 Task: Look for space in Mastic, United States from 28th June, 2023 to 10th July,  2023 for 5 adults in price range Rs.15000 to Rs.25000. Place can be entire place or private room with 5 bedrooms having 5 beds and 5 bathrooms. Property type can be house, flat, guest house. Amenities needed are: wifi, TV, free parkinig on premises, gym, breakfast. Booking option can be shelf check-in. Required host language is English.
Action: Mouse moved to (518, 69)
Screenshot: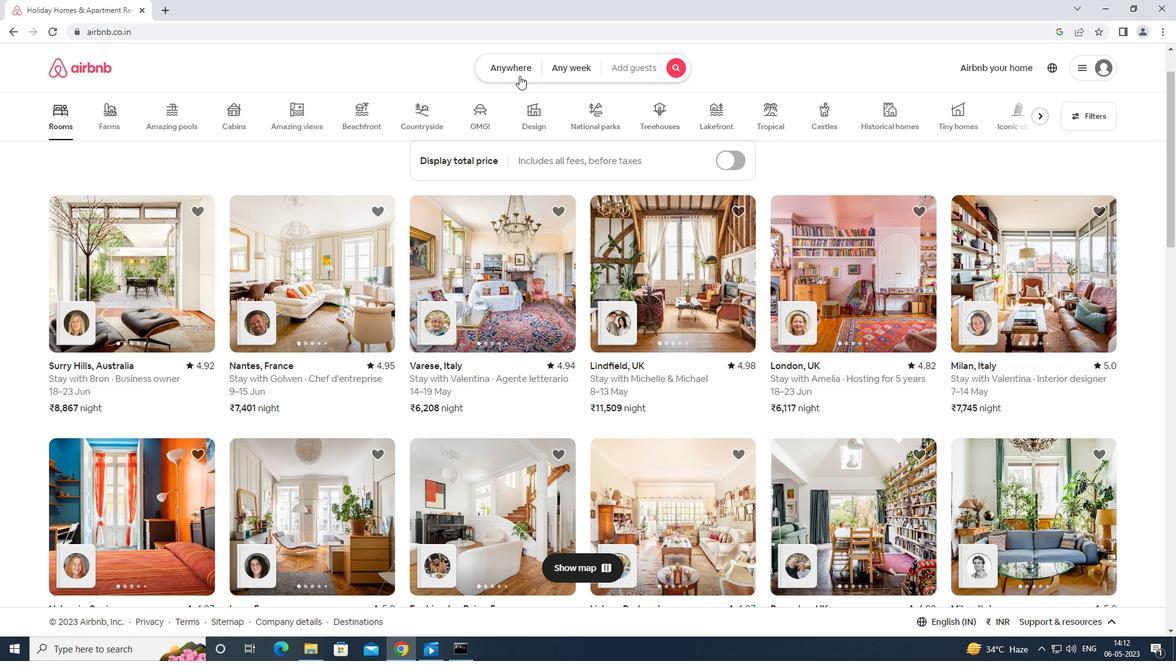 
Action: Mouse pressed left at (518, 69)
Screenshot: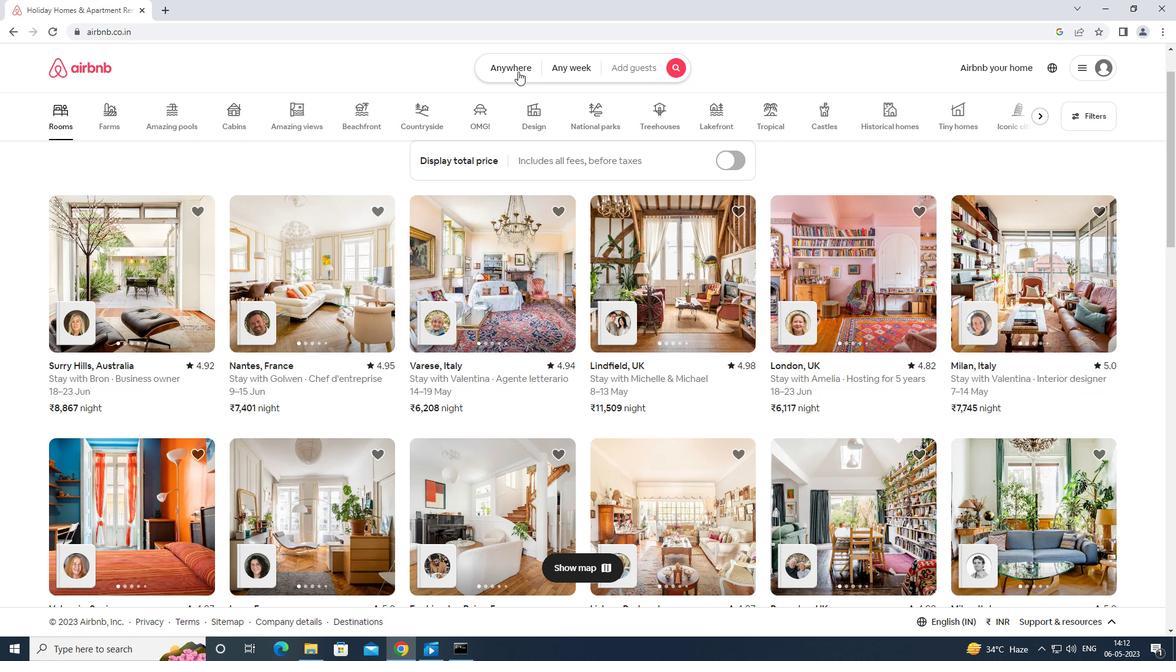 
Action: Mouse moved to (509, 108)
Screenshot: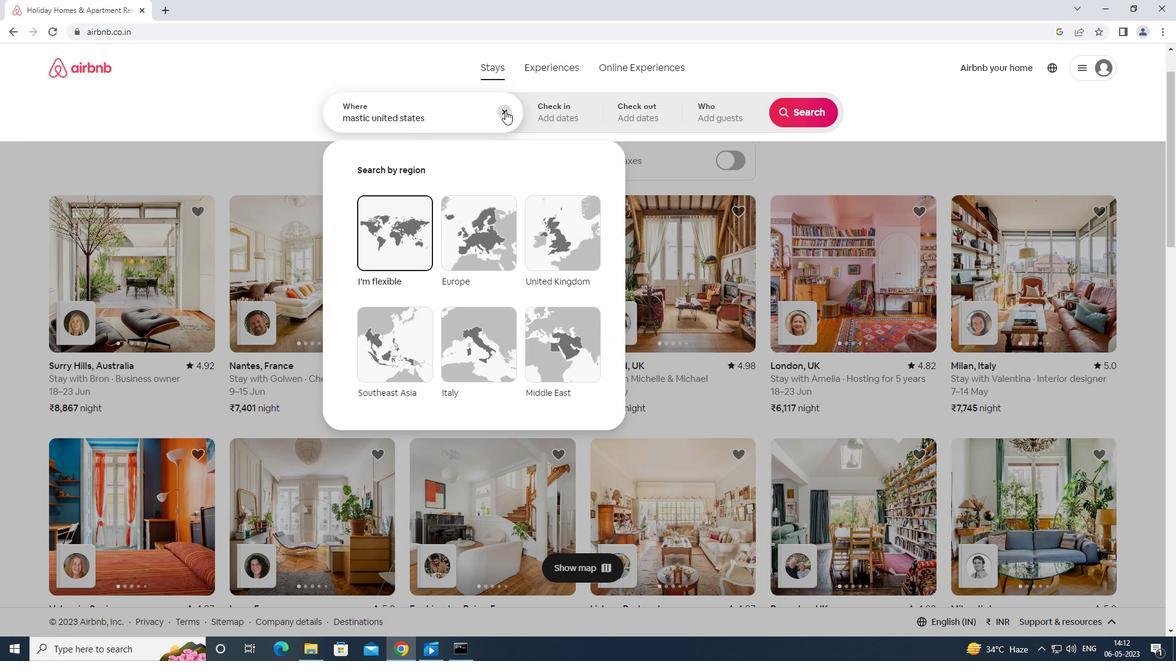 
Action: Mouse pressed left at (509, 108)
Screenshot: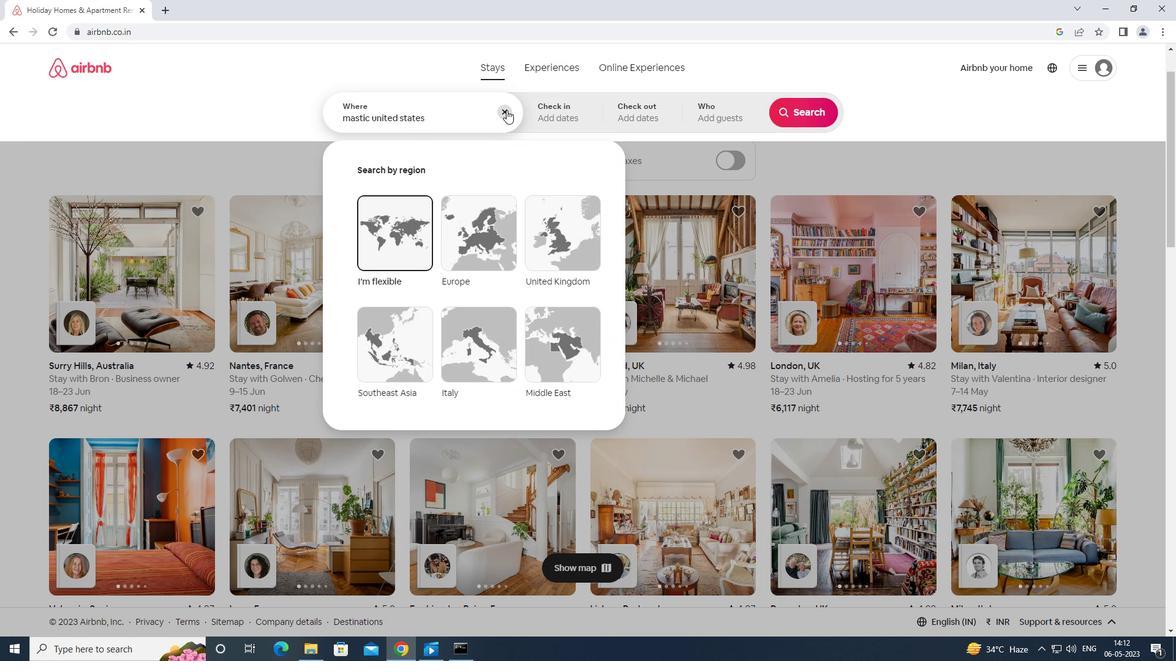 
Action: Mouse moved to (458, 111)
Screenshot: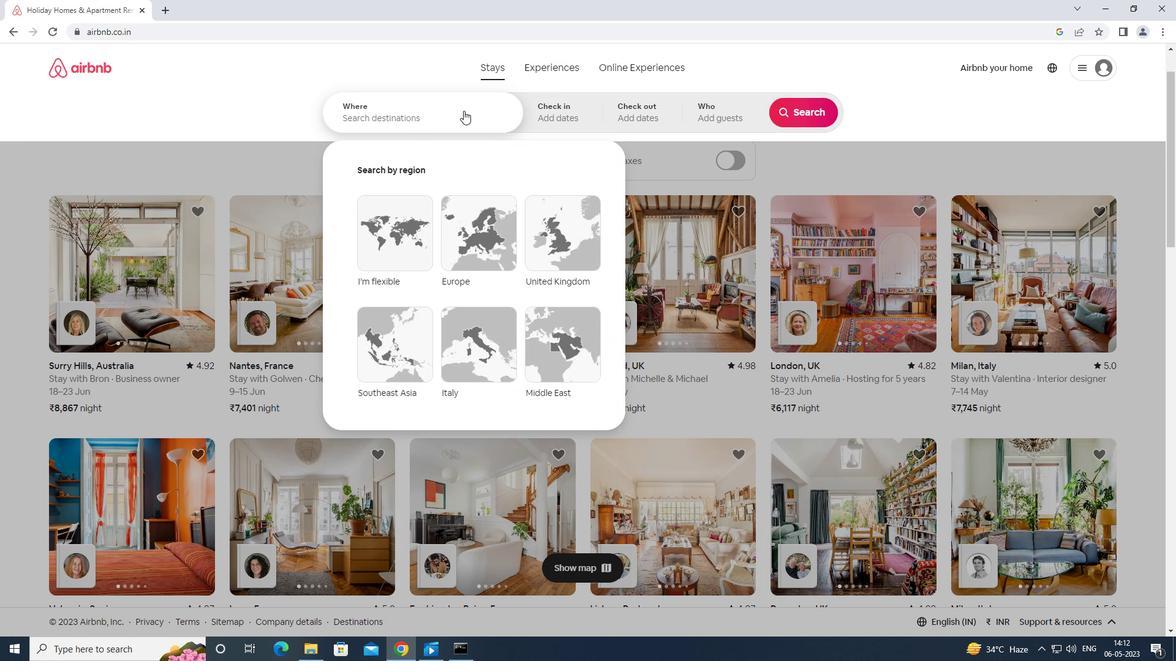 
Action: Key pressed mastic<Key.space>united<Key.space>states<Key.enter>
Screenshot: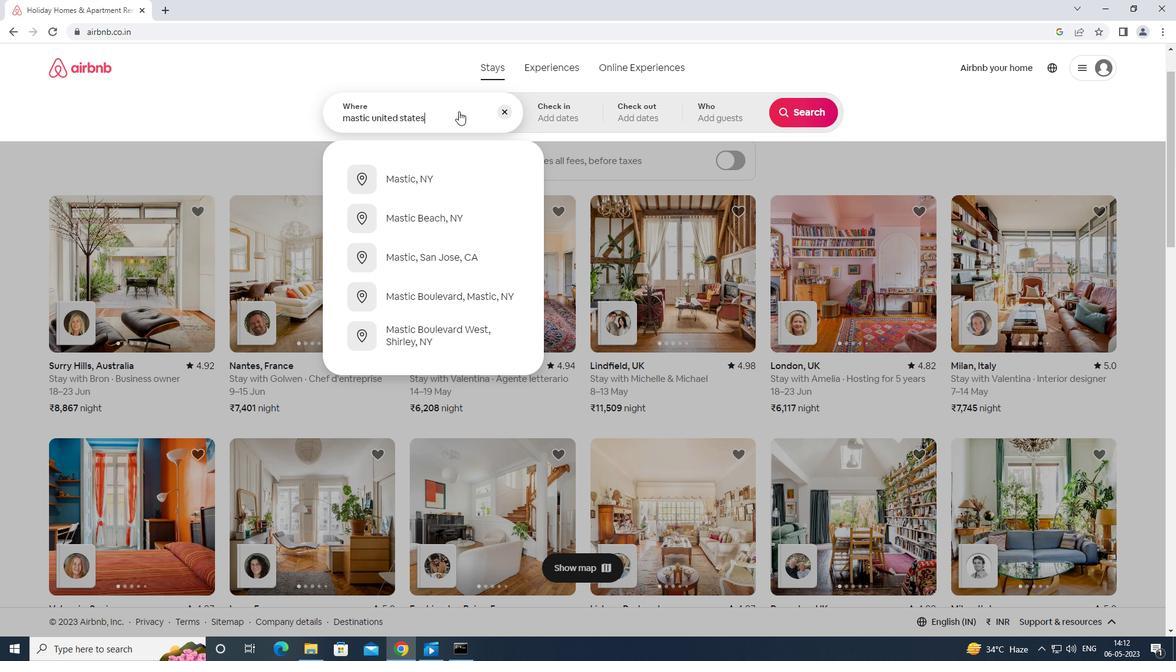
Action: Mouse moved to (700, 379)
Screenshot: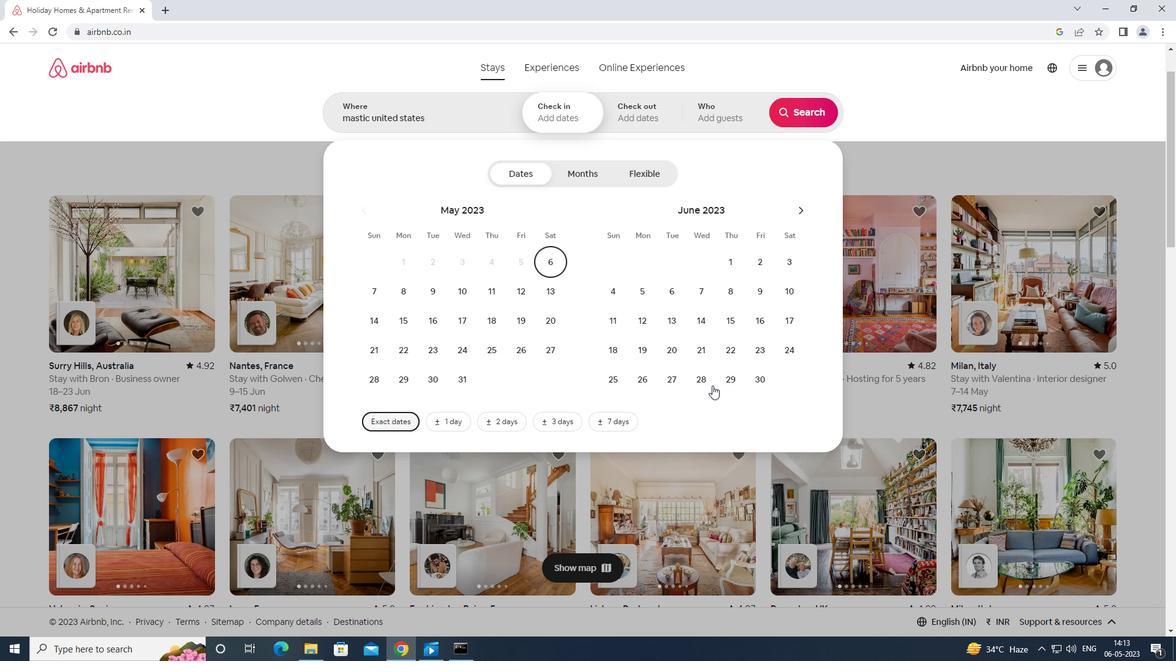 
Action: Mouse pressed left at (700, 379)
Screenshot: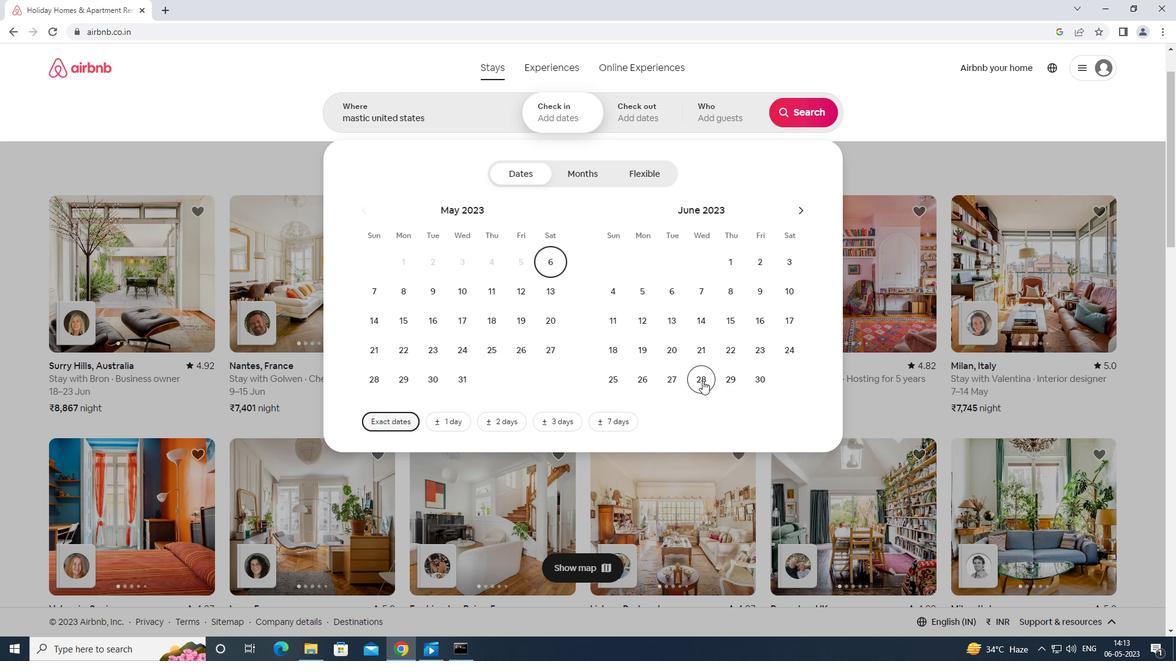 
Action: Mouse moved to (801, 209)
Screenshot: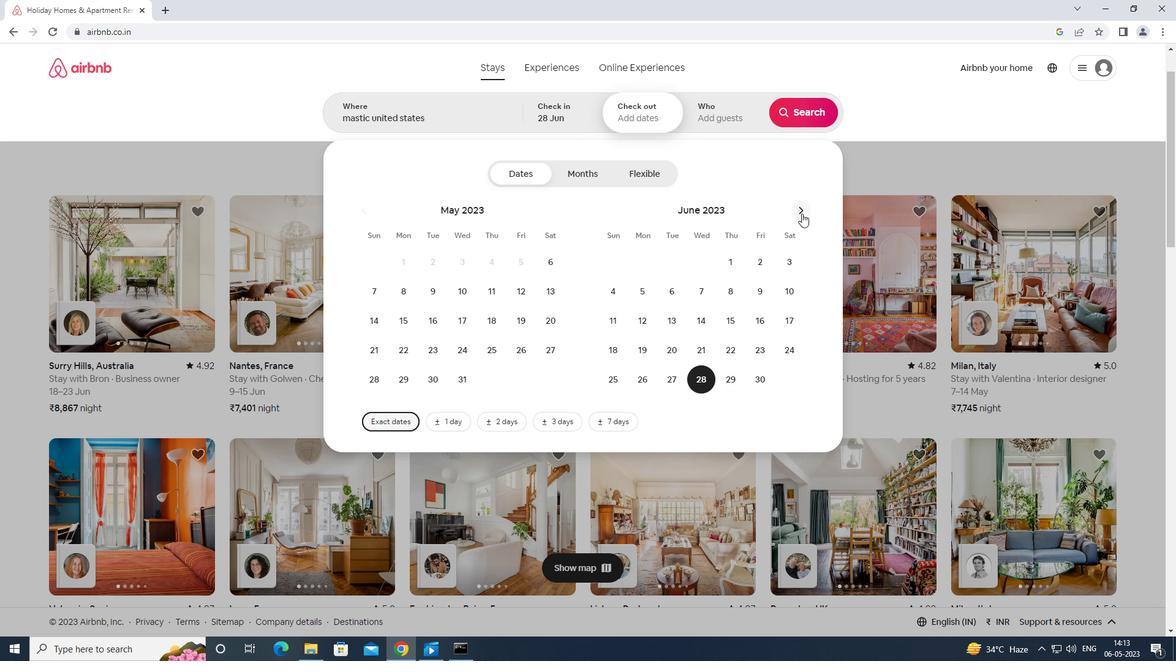 
Action: Mouse pressed left at (801, 209)
Screenshot: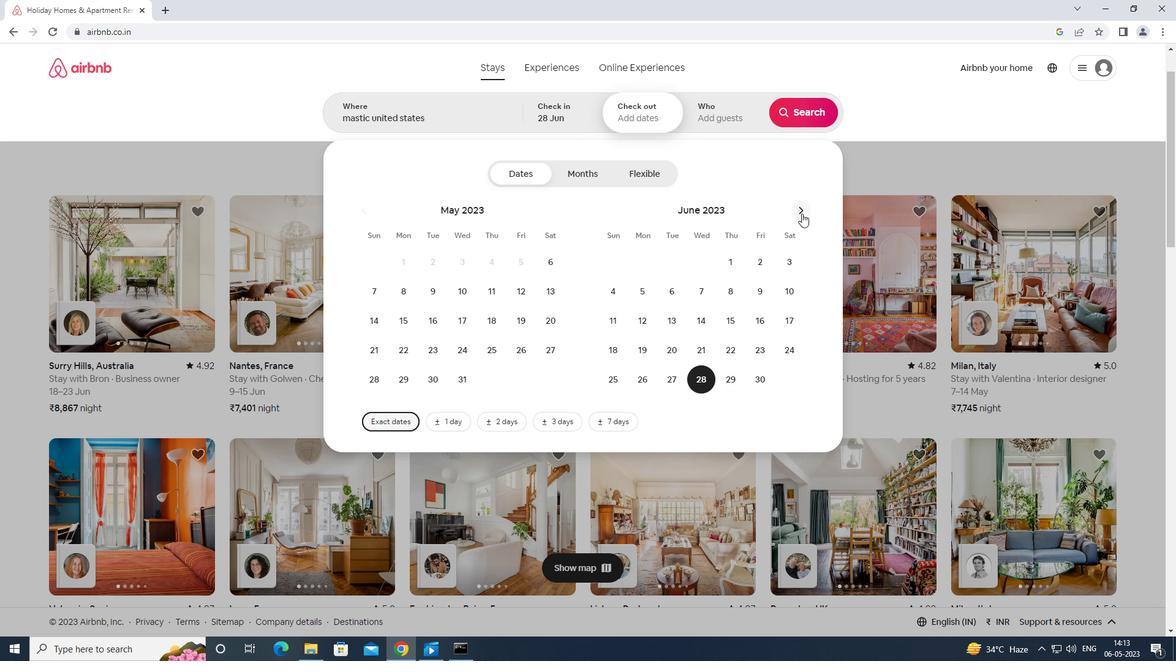 
Action: Mouse moved to (638, 321)
Screenshot: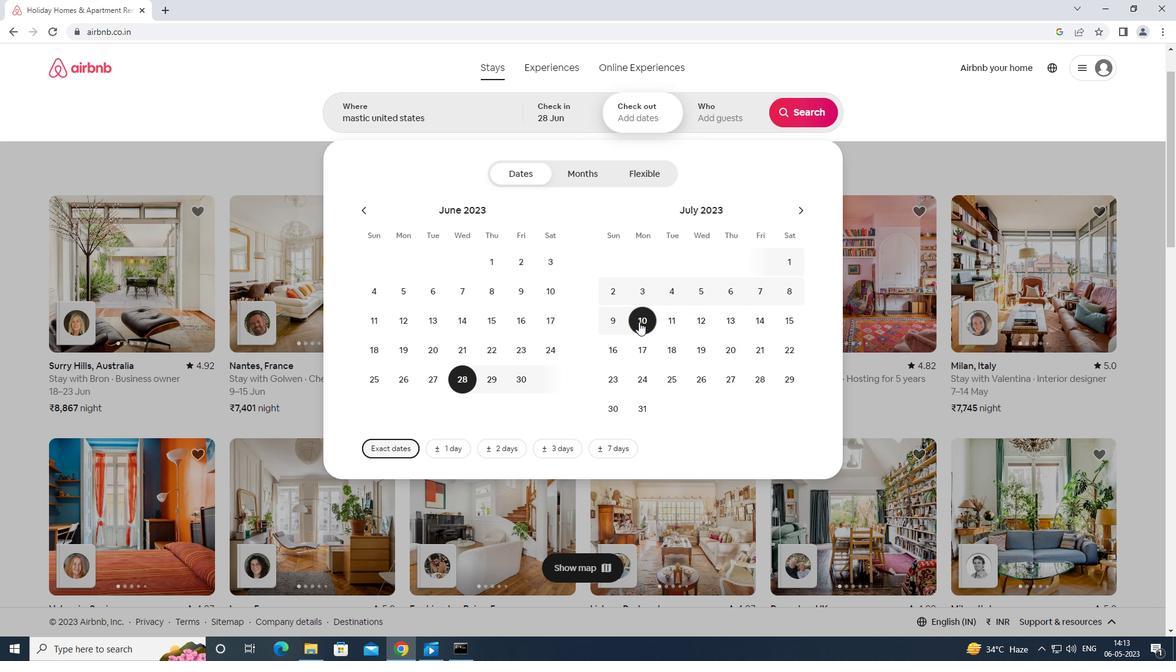 
Action: Mouse pressed left at (638, 321)
Screenshot: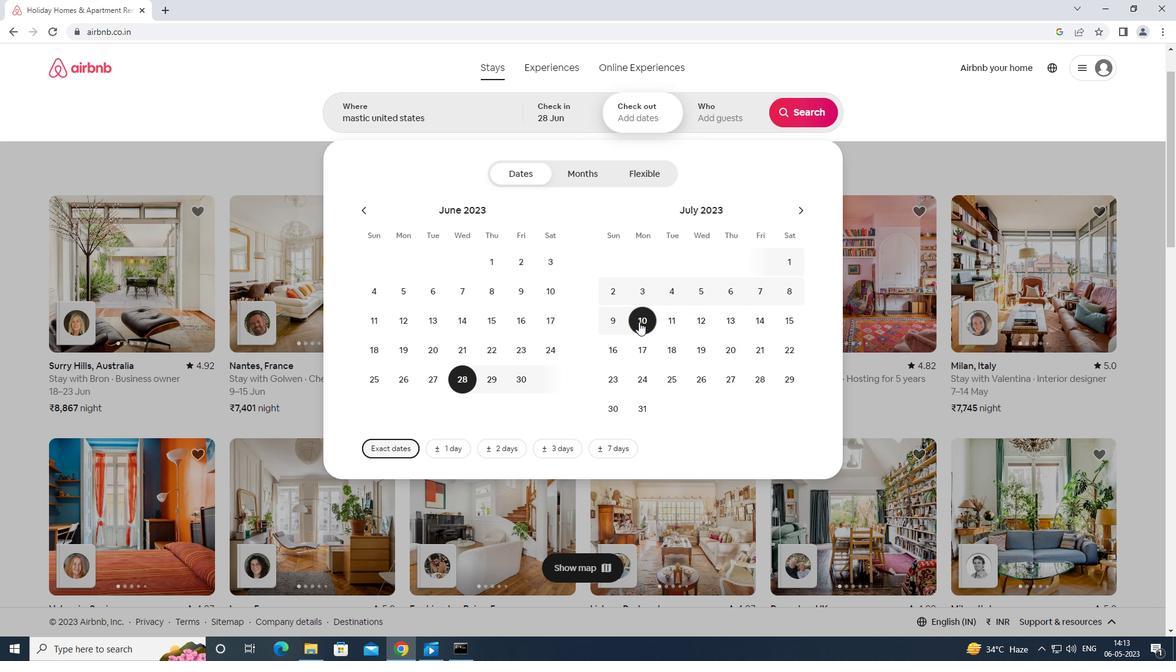 
Action: Mouse moved to (725, 109)
Screenshot: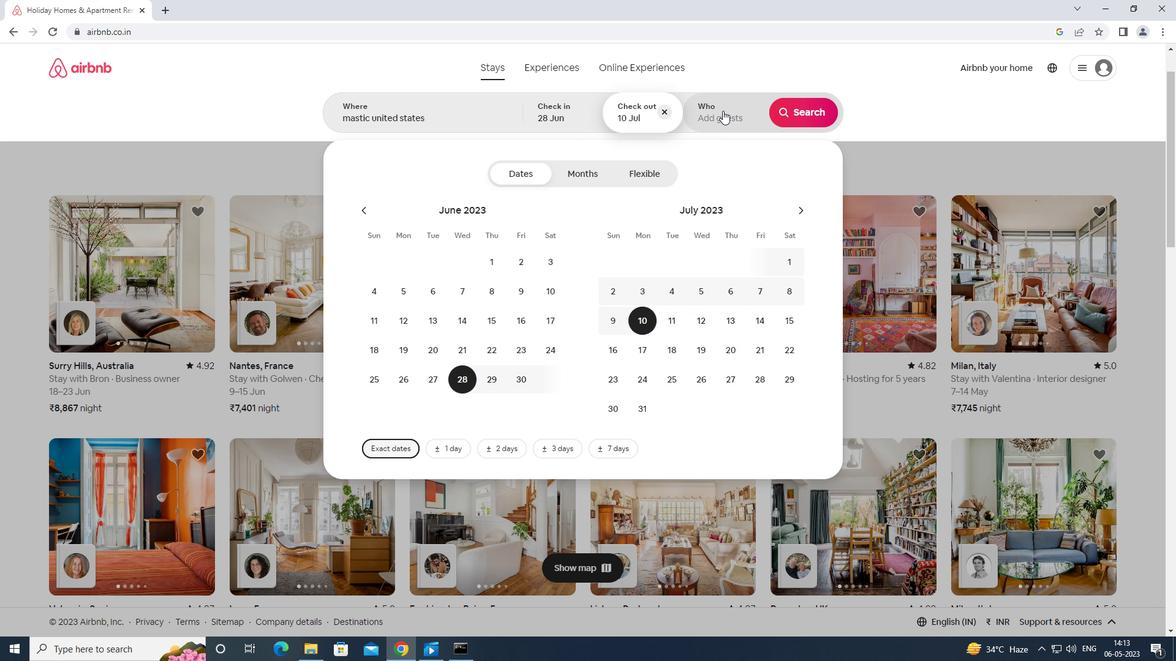 
Action: Mouse pressed left at (725, 109)
Screenshot: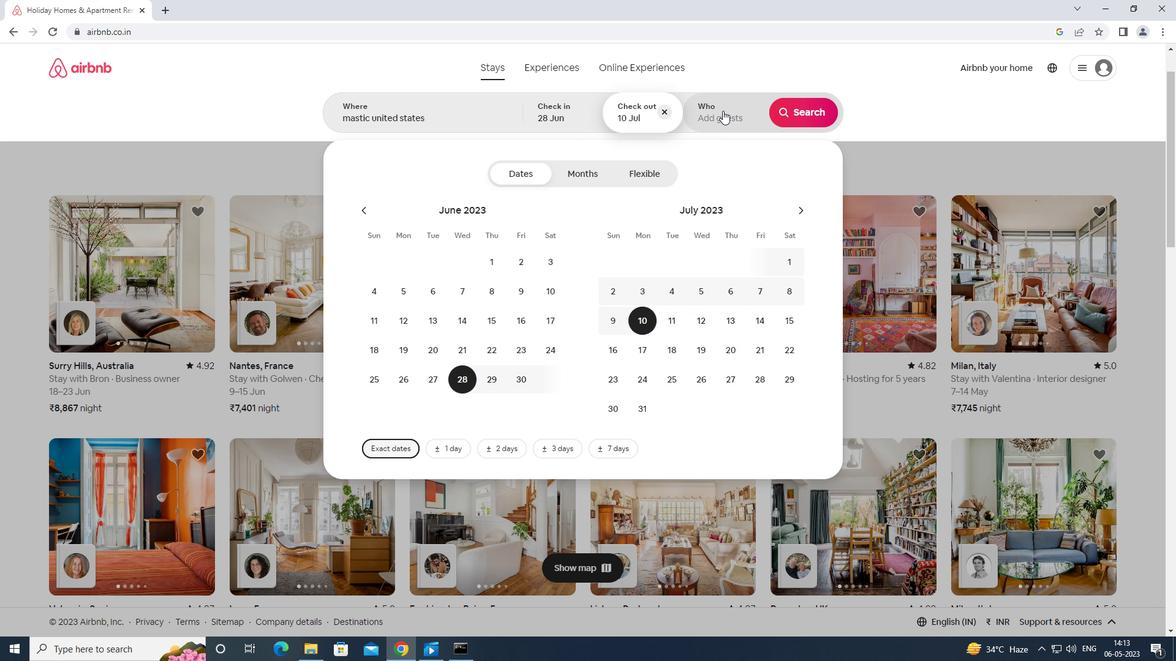 
Action: Mouse moved to (798, 173)
Screenshot: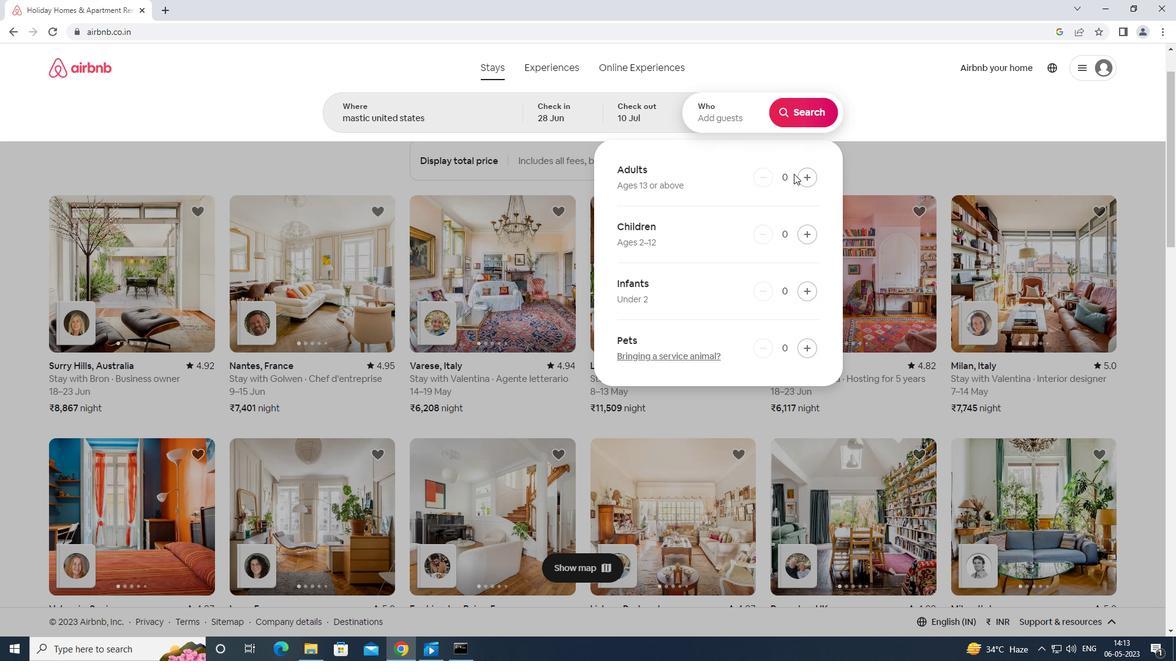 
Action: Mouse pressed left at (798, 173)
Screenshot: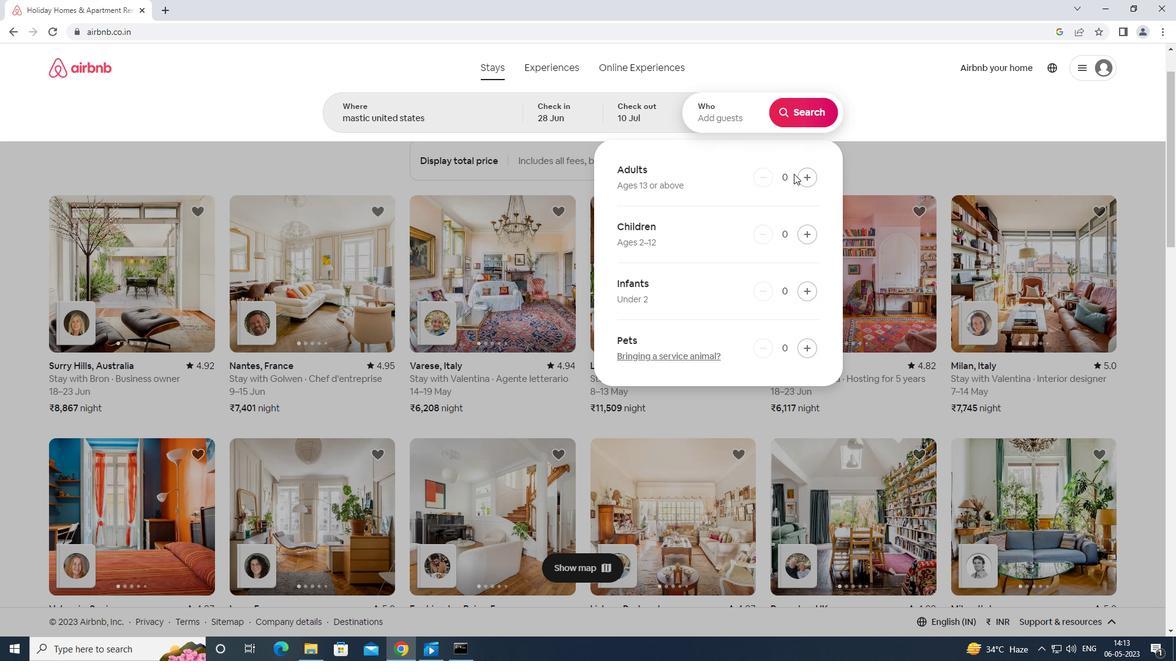 
Action: Mouse pressed left at (798, 173)
Screenshot: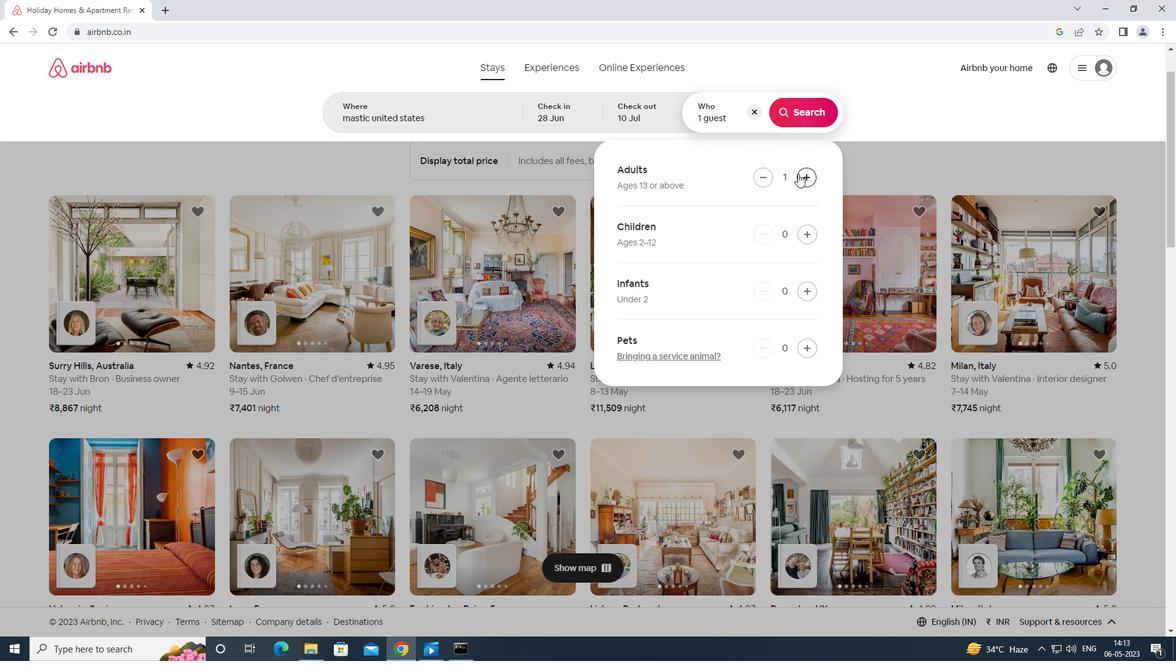 
Action: Mouse moved to (798, 173)
Screenshot: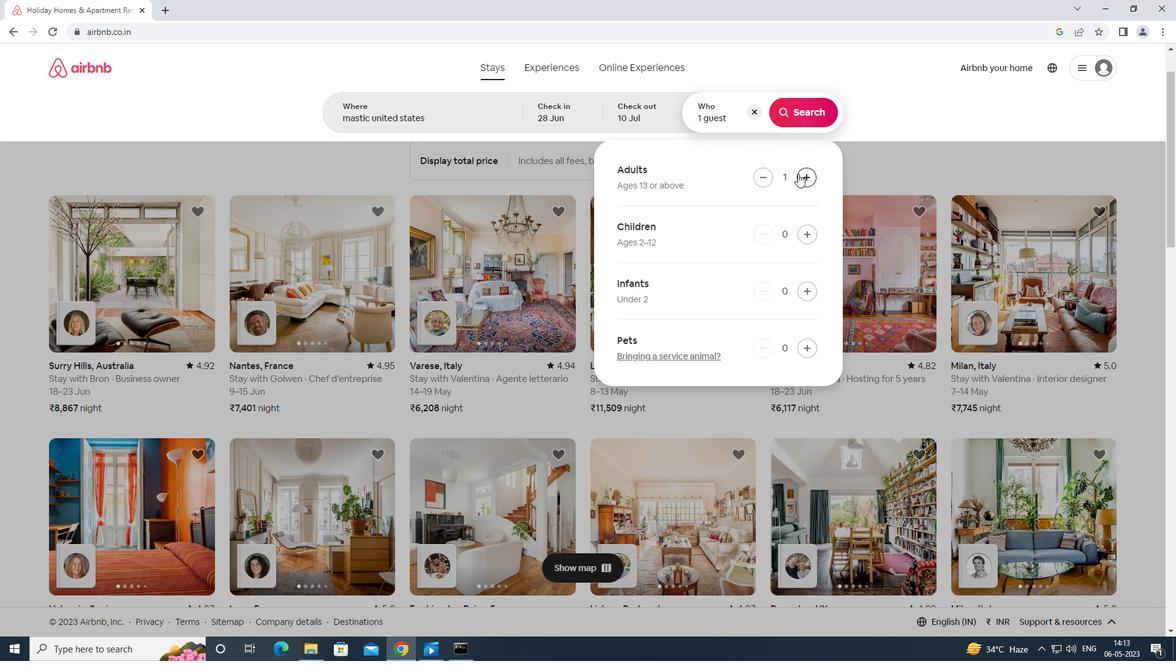 
Action: Mouse pressed left at (798, 173)
Screenshot: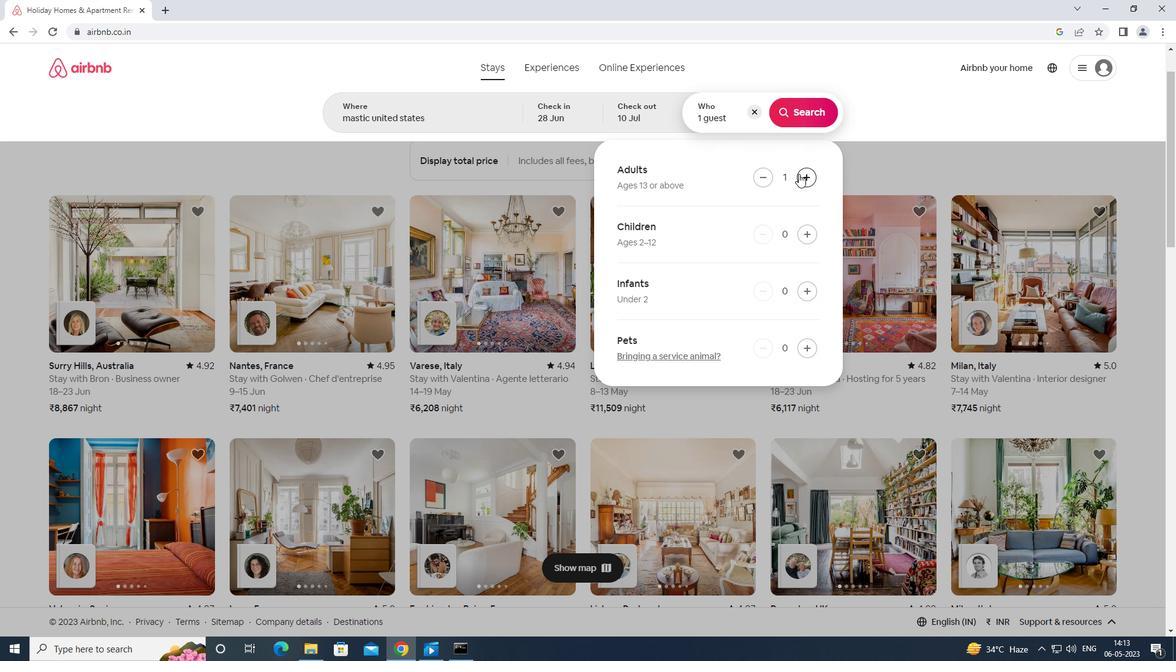 
Action: Mouse pressed left at (798, 173)
Screenshot: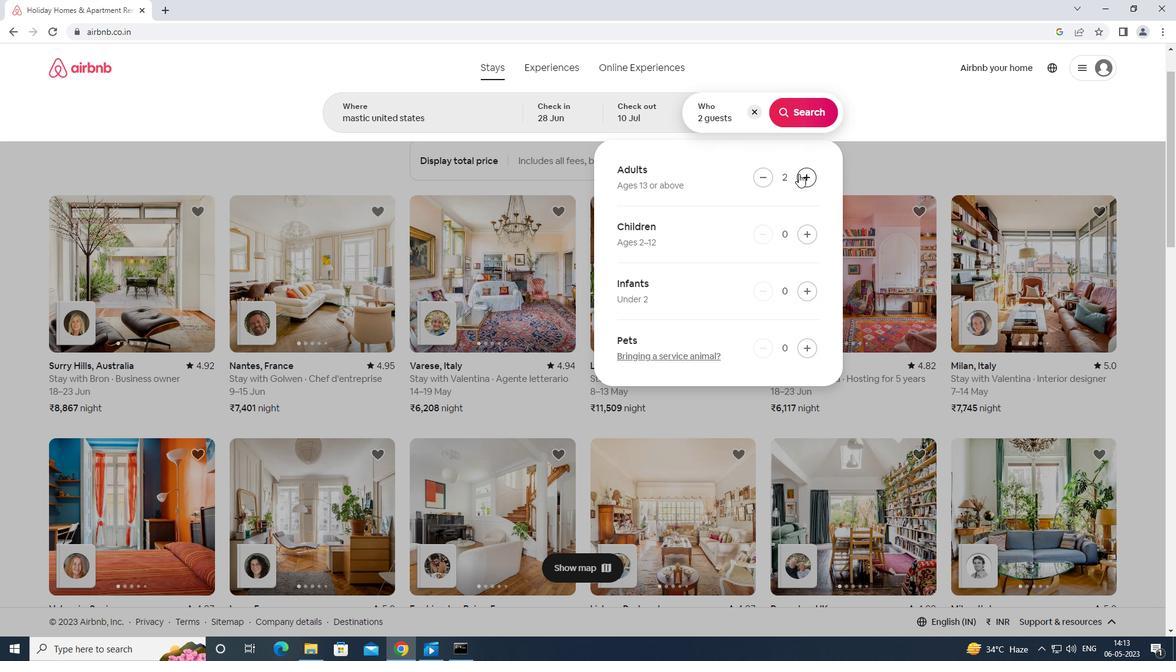 
Action: Mouse pressed left at (798, 173)
Screenshot: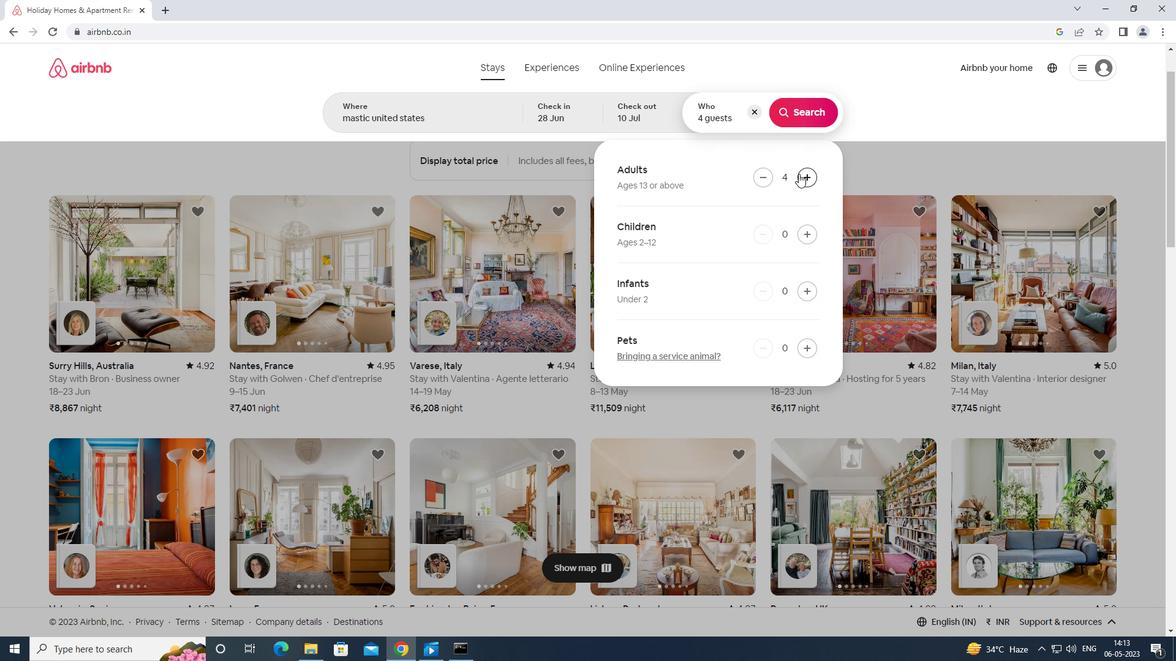 
Action: Mouse moved to (808, 120)
Screenshot: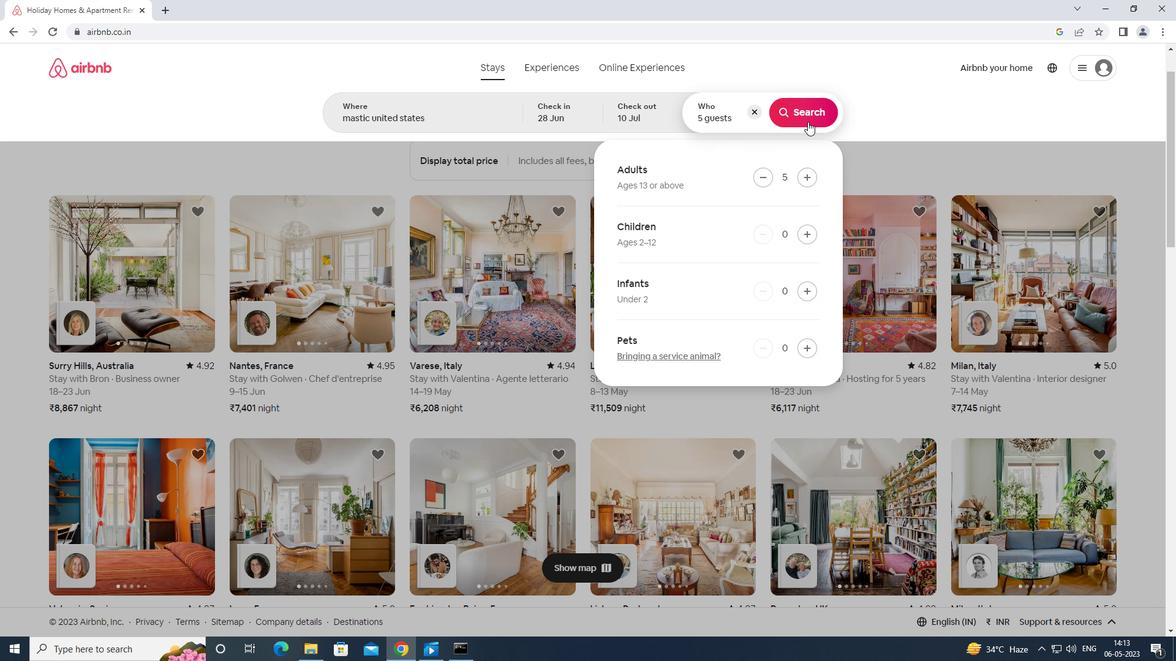
Action: Mouse pressed left at (808, 120)
Screenshot: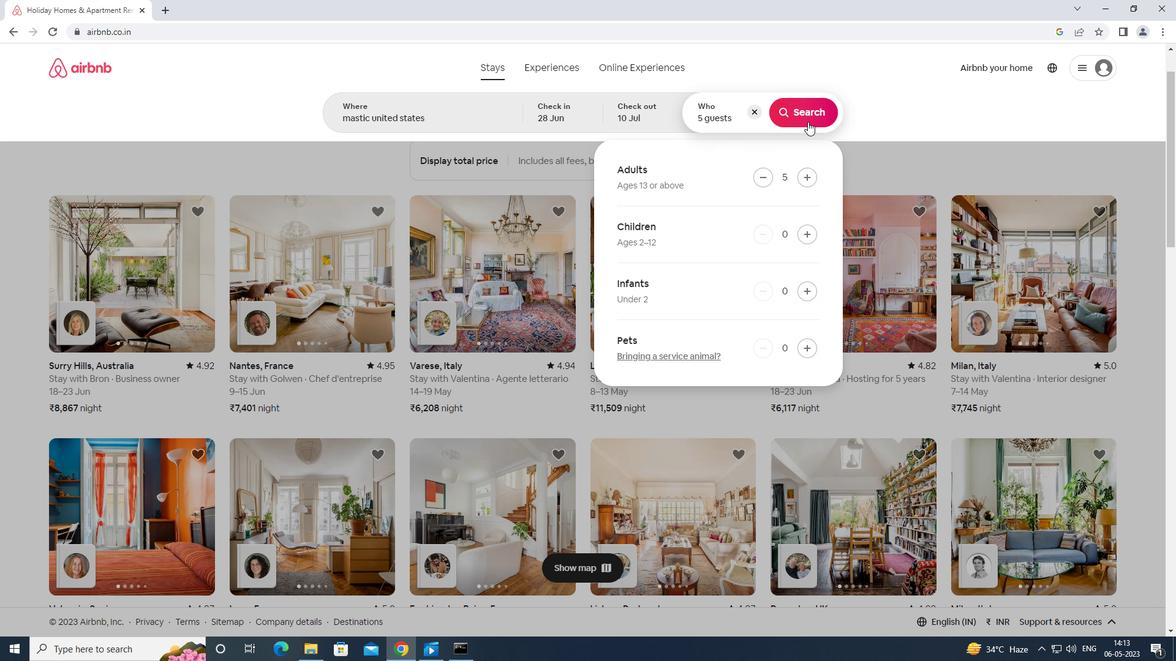 
Action: Mouse moved to (1135, 117)
Screenshot: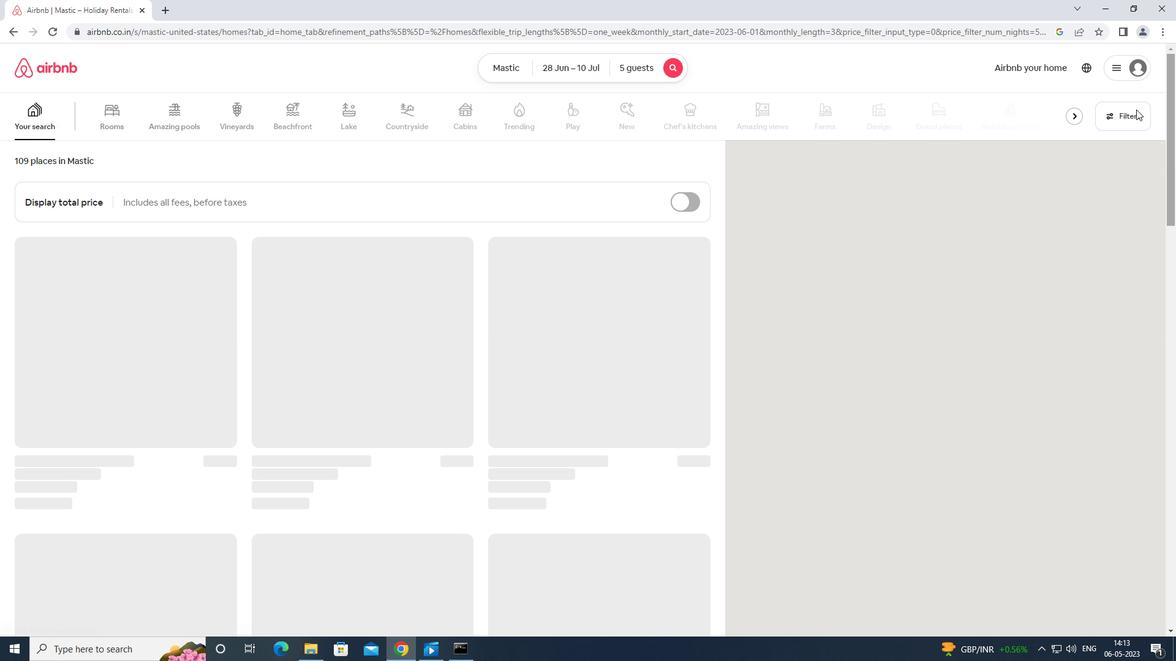 
Action: Mouse pressed left at (1135, 117)
Screenshot: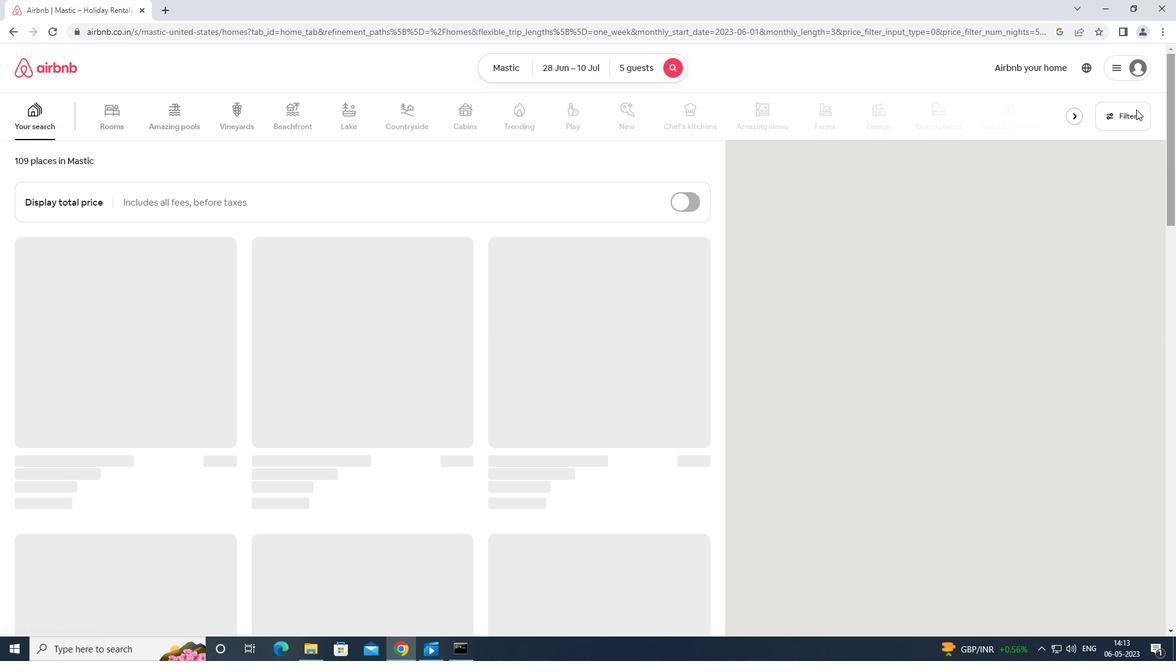 
Action: Mouse moved to (513, 415)
Screenshot: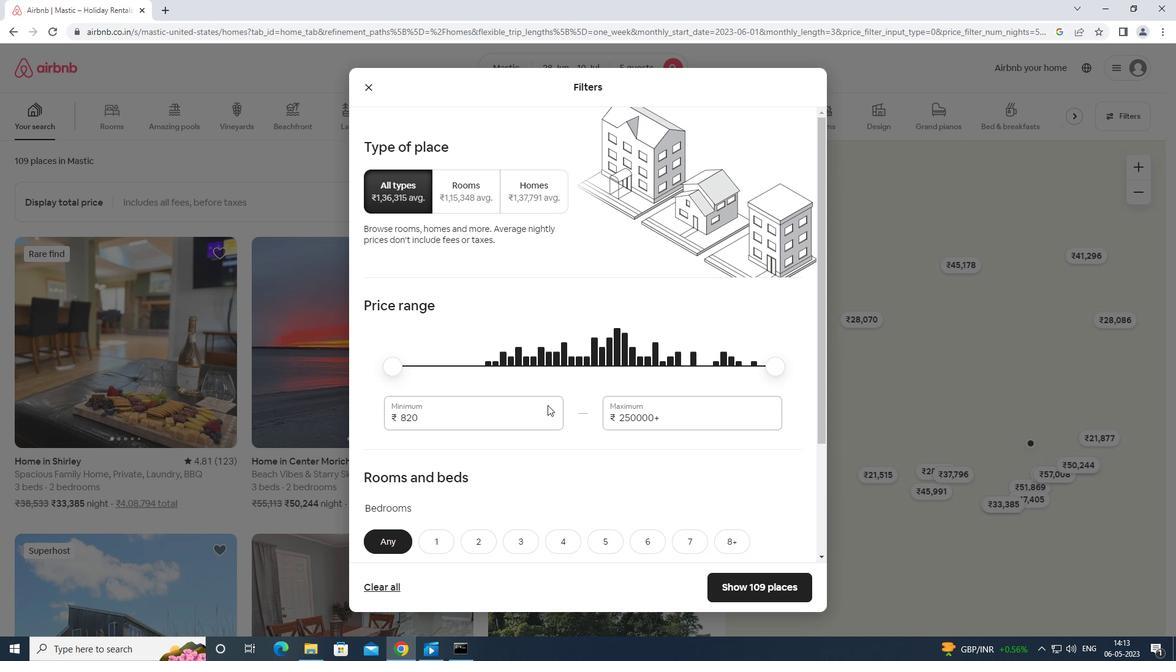 
Action: Mouse pressed left at (513, 415)
Screenshot: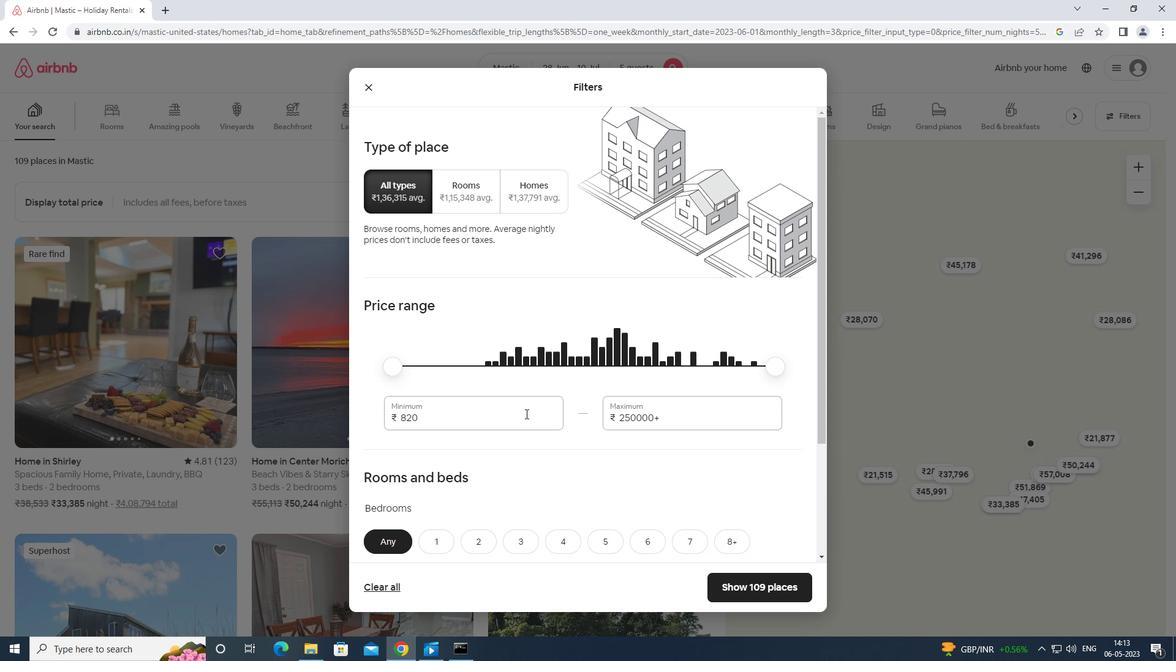 
Action: Mouse moved to (513, 415)
Screenshot: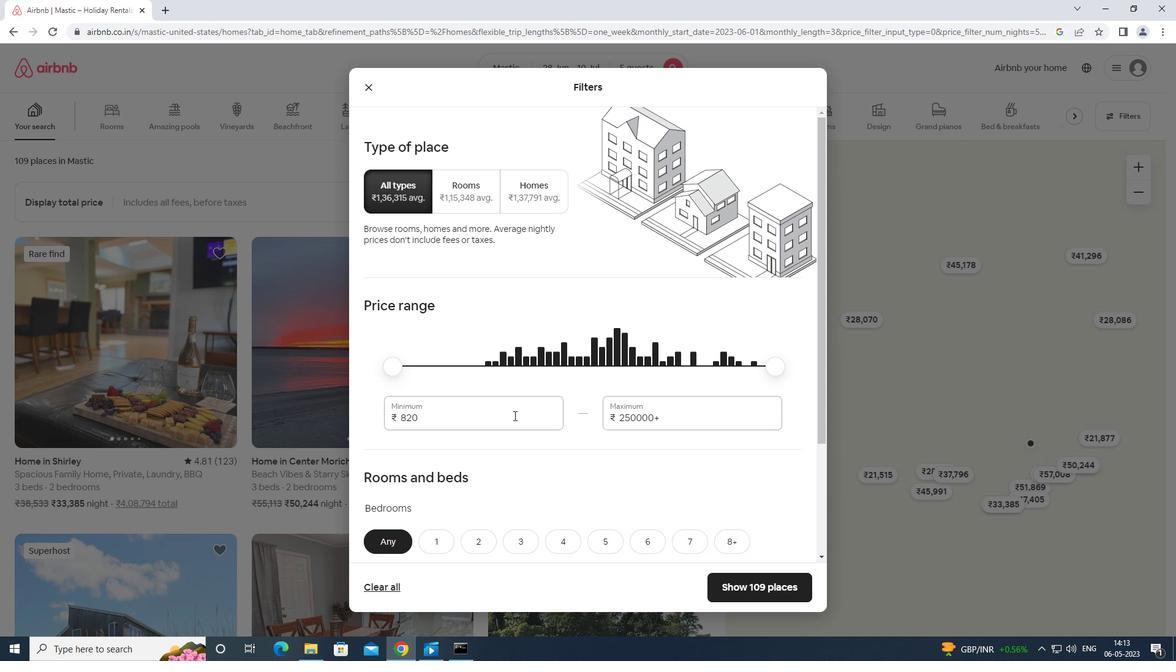 
Action: Key pressed <Key.backspace><Key.backspace><Key.backspace><Key.backspace><Key.backspace><Key.backspace><Key.backspace><Key.backspace>15000
Screenshot: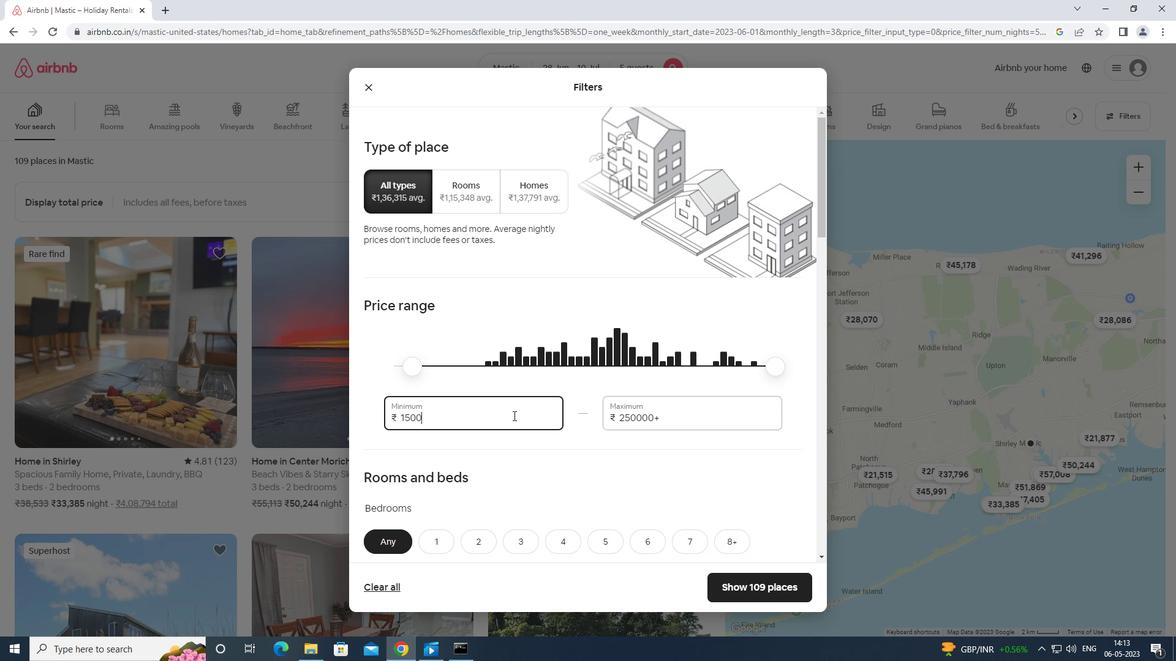 
Action: Mouse moved to (678, 423)
Screenshot: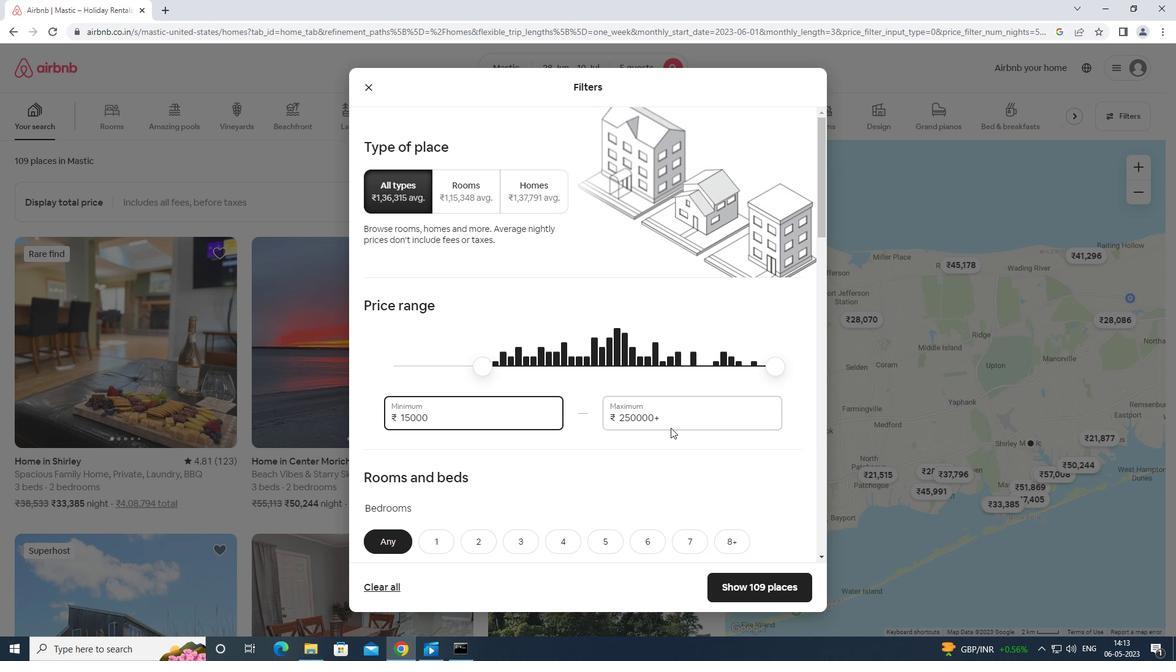
Action: Mouse pressed left at (678, 423)
Screenshot: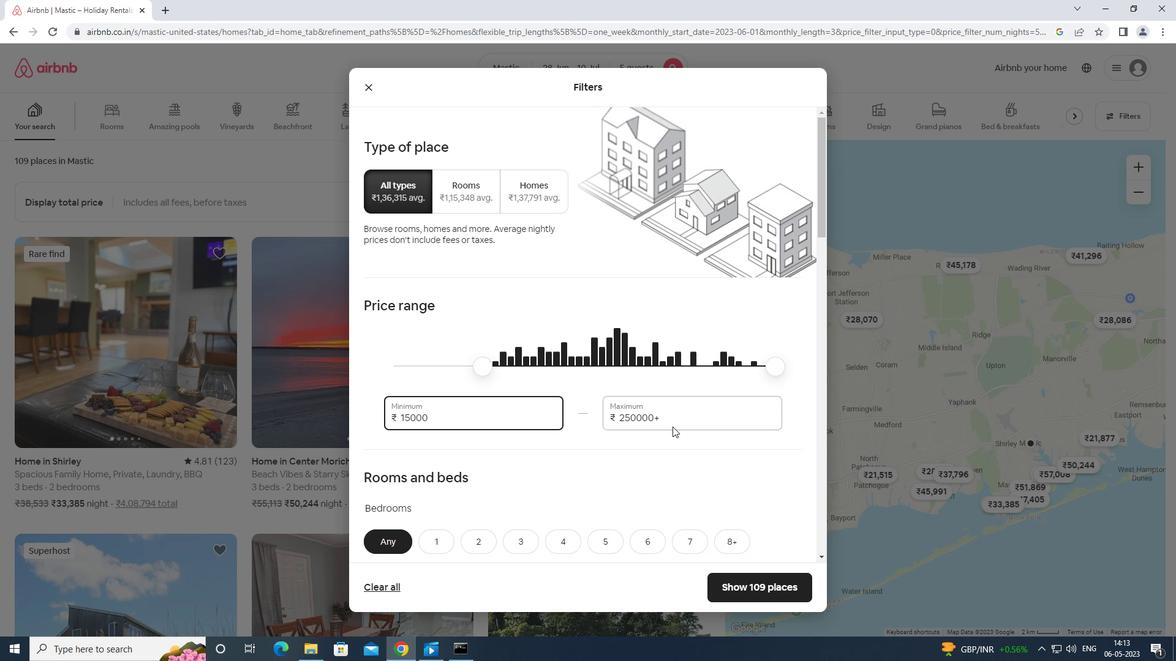 
Action: Mouse moved to (674, 425)
Screenshot: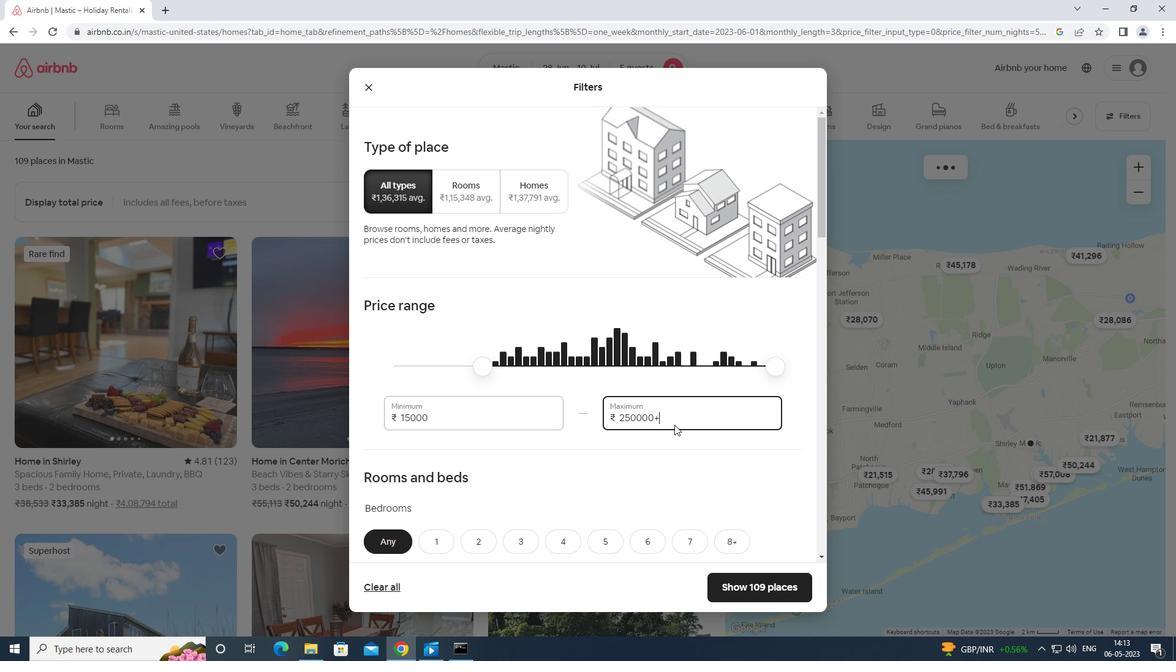 
Action: Key pressed <Key.enter><Key.enter><Key.enter><Key.enter><Key.enter><Key.enter><Key.enter><Key.enter><Key.enter><Key.enter><Key.backspace><Key.backspace><Key.backspace><Key.backspace><Key.backspace><Key.backspace><Key.backspace><Key.backspace><Key.backspace><Key.backspace><Key.backspace><Key.backspace><Key.backspace><Key.backspace><Key.backspace>25000
Screenshot: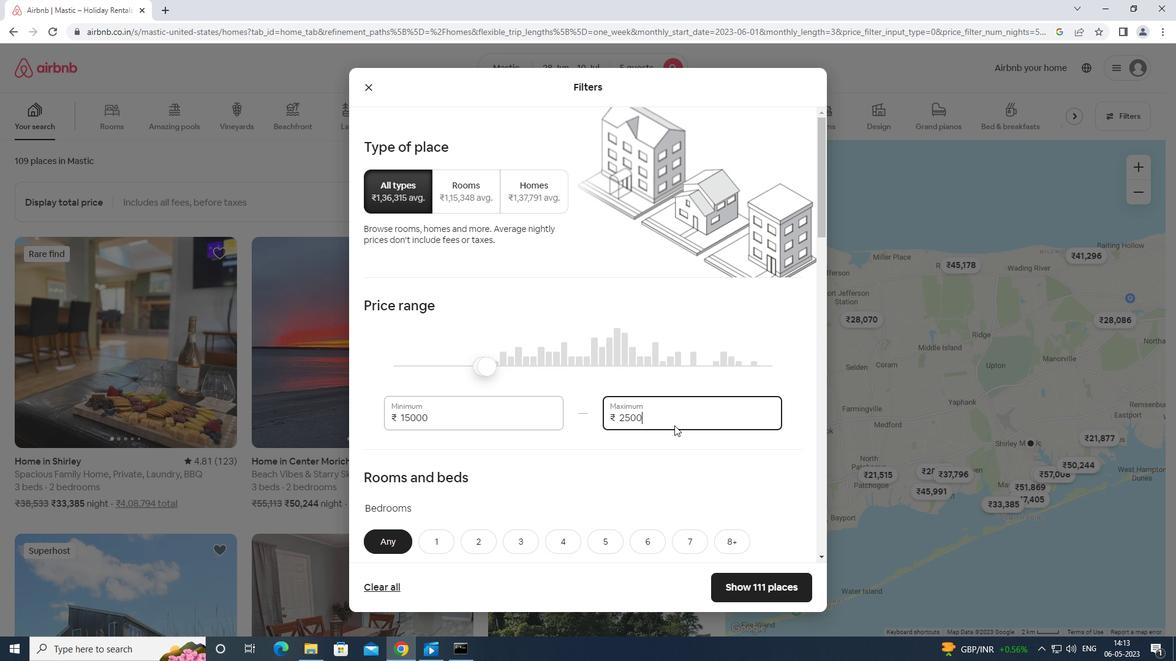 
Action: Mouse moved to (668, 430)
Screenshot: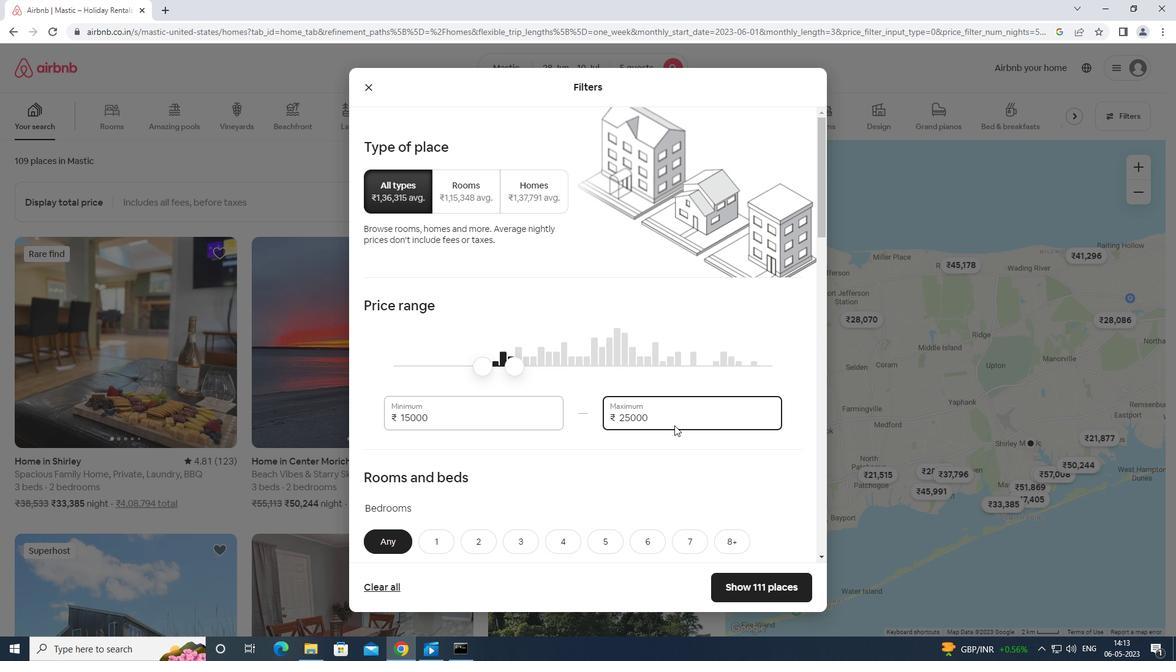 
Action: Mouse scrolled (668, 429) with delta (0, 0)
Screenshot: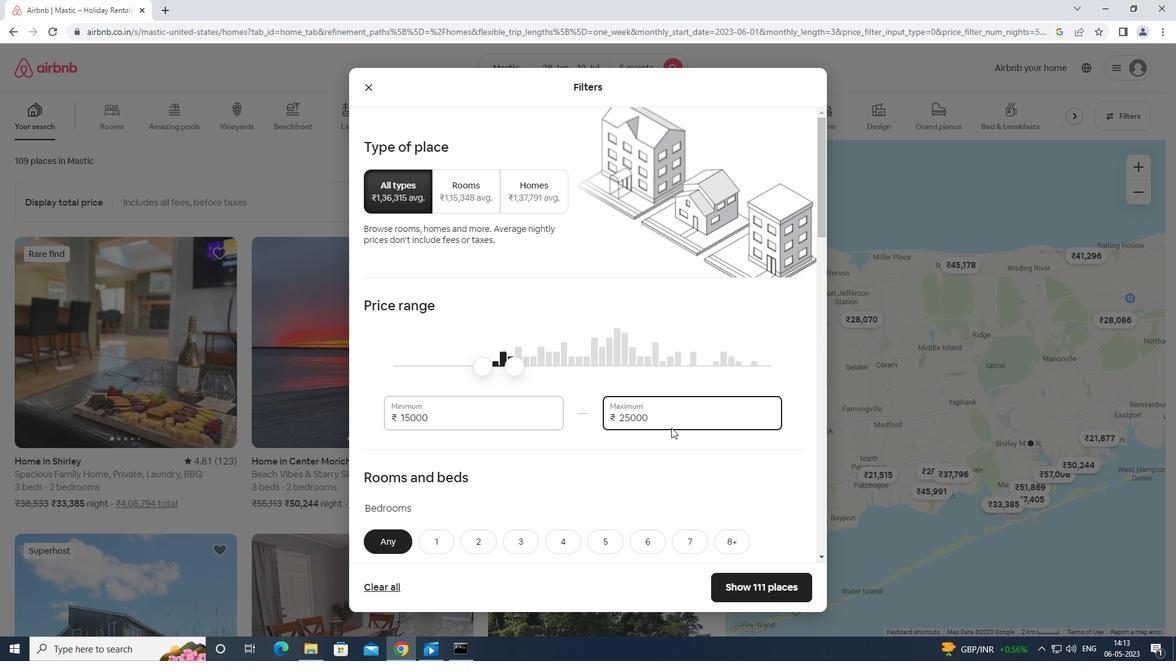 
Action: Mouse moved to (667, 431)
Screenshot: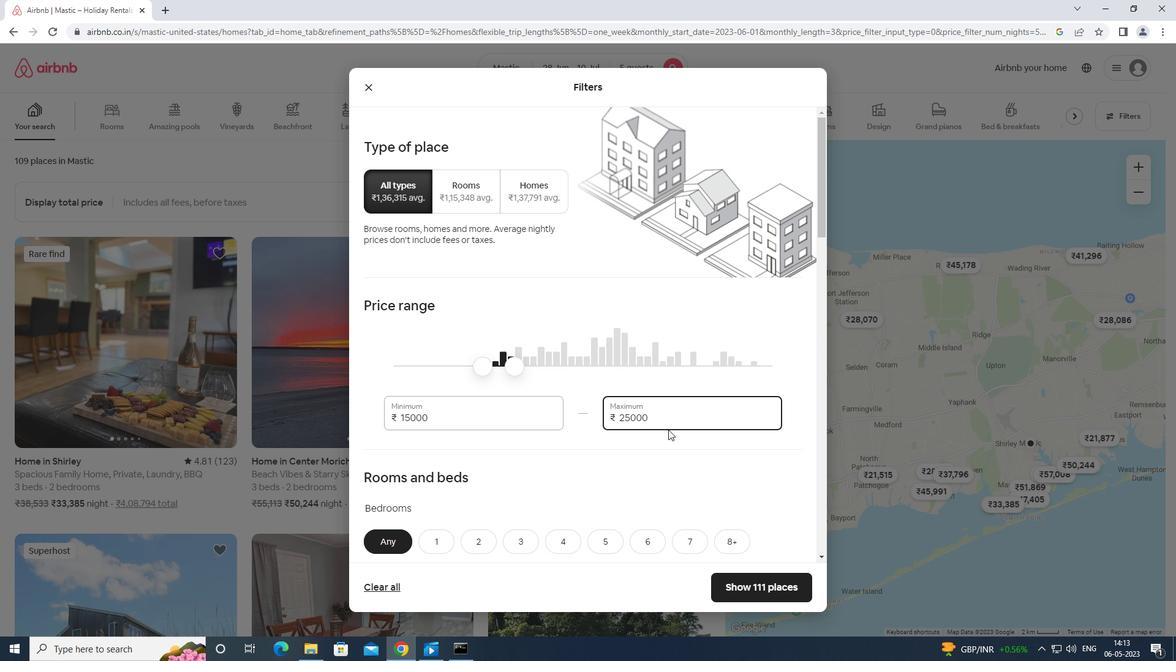 
Action: Mouse scrolled (667, 430) with delta (0, 0)
Screenshot: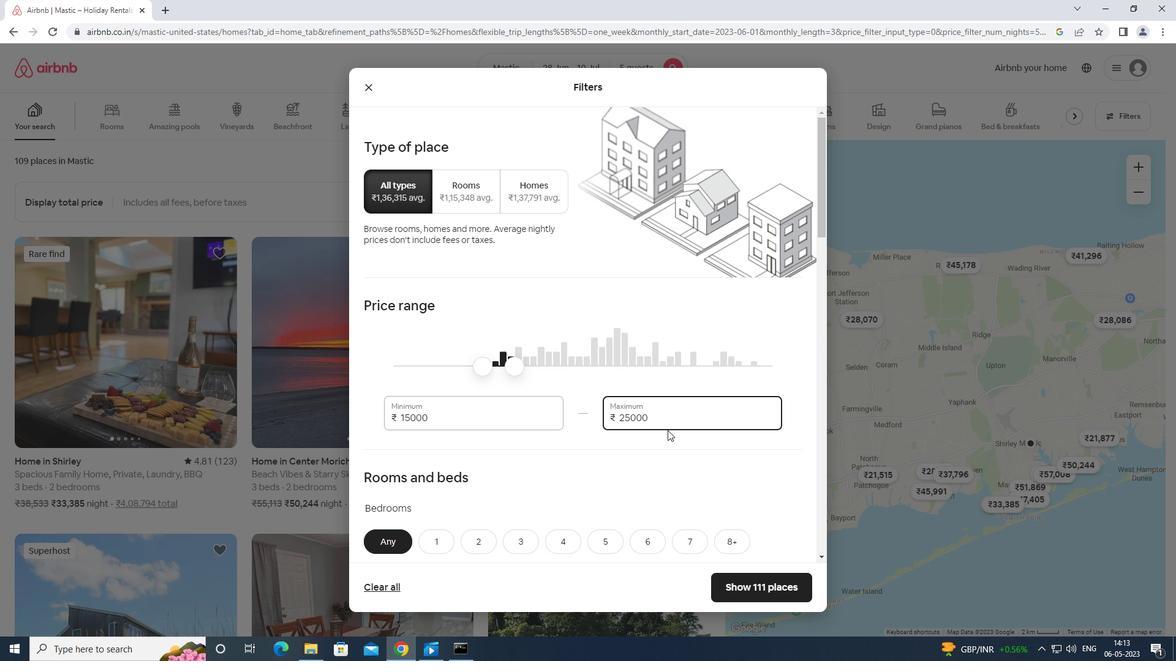 
Action: Mouse scrolled (667, 430) with delta (0, 0)
Screenshot: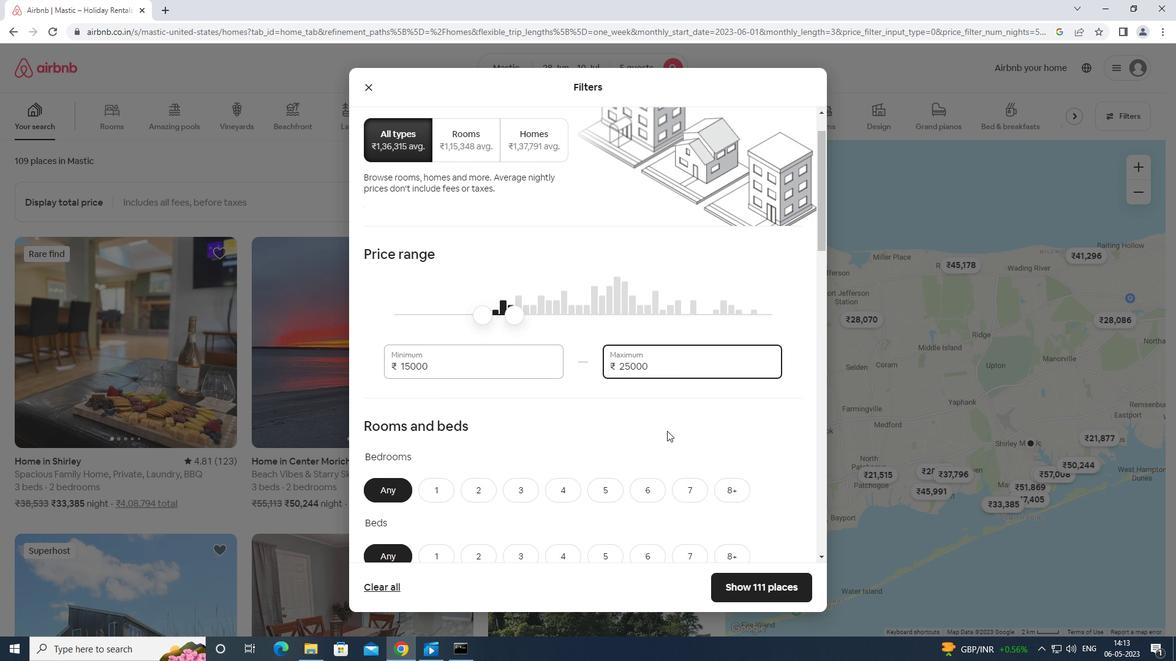 
Action: Mouse scrolled (667, 430) with delta (0, 0)
Screenshot: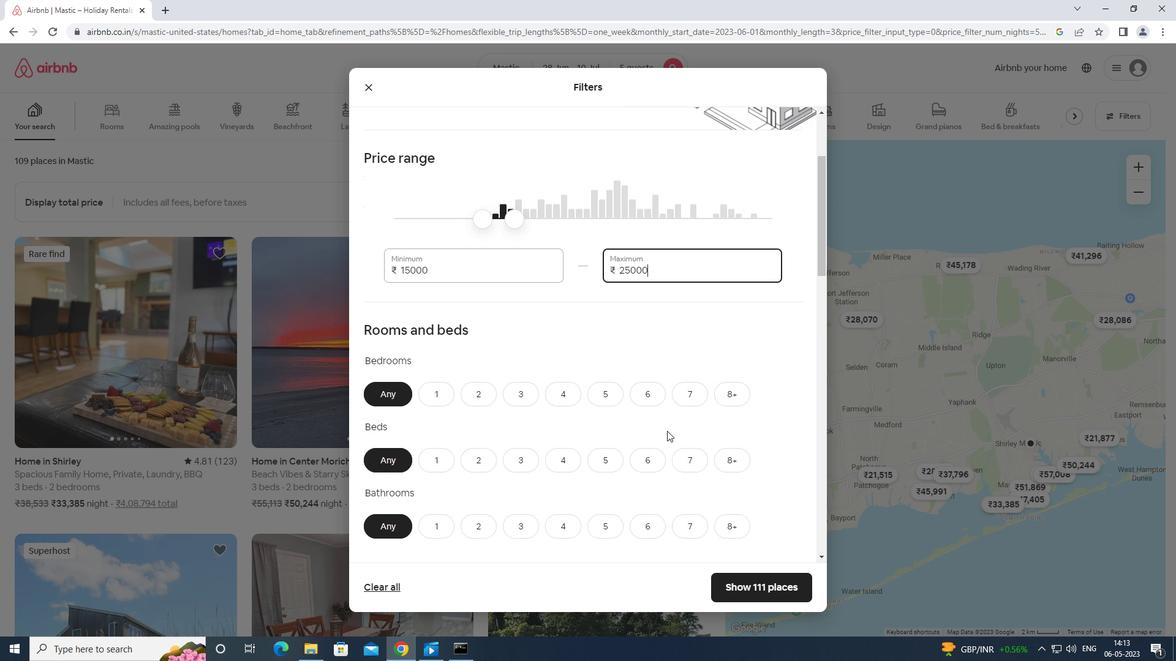 
Action: Mouse moved to (666, 431)
Screenshot: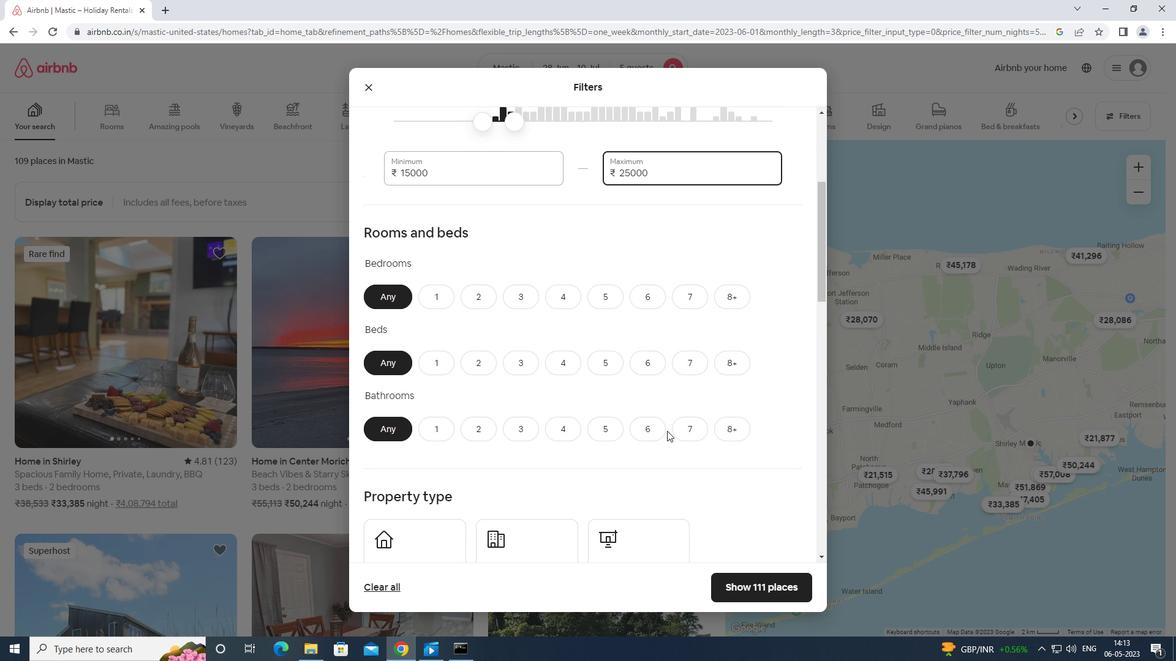 
Action: Mouse scrolled (666, 430) with delta (0, 0)
Screenshot: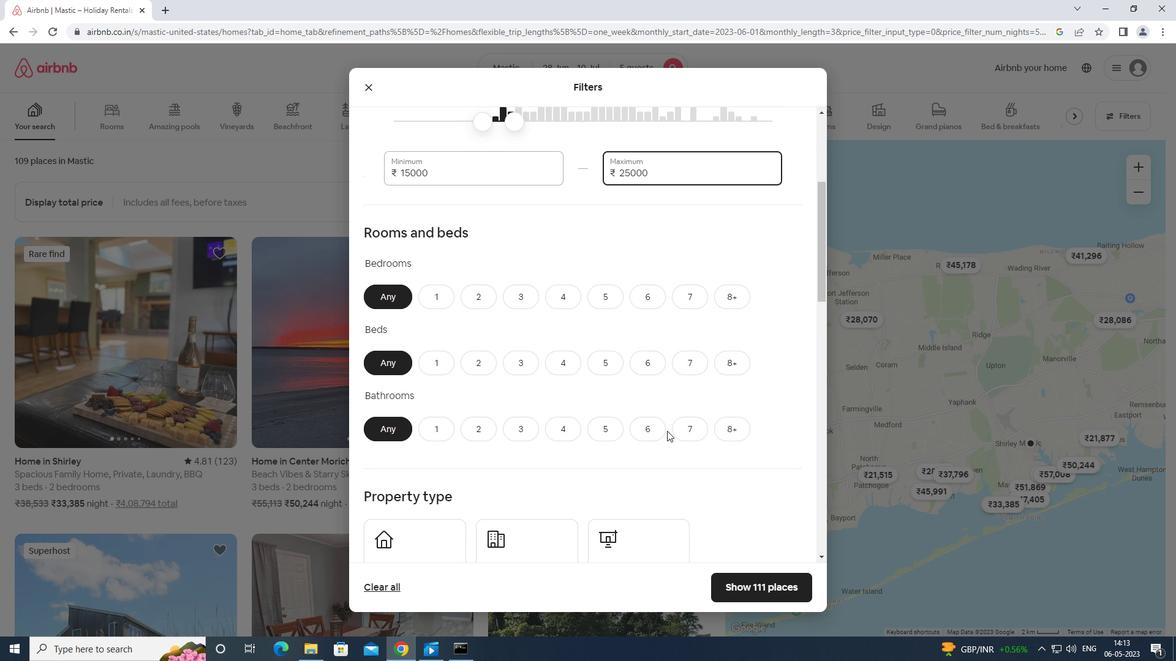 
Action: Mouse moved to (597, 234)
Screenshot: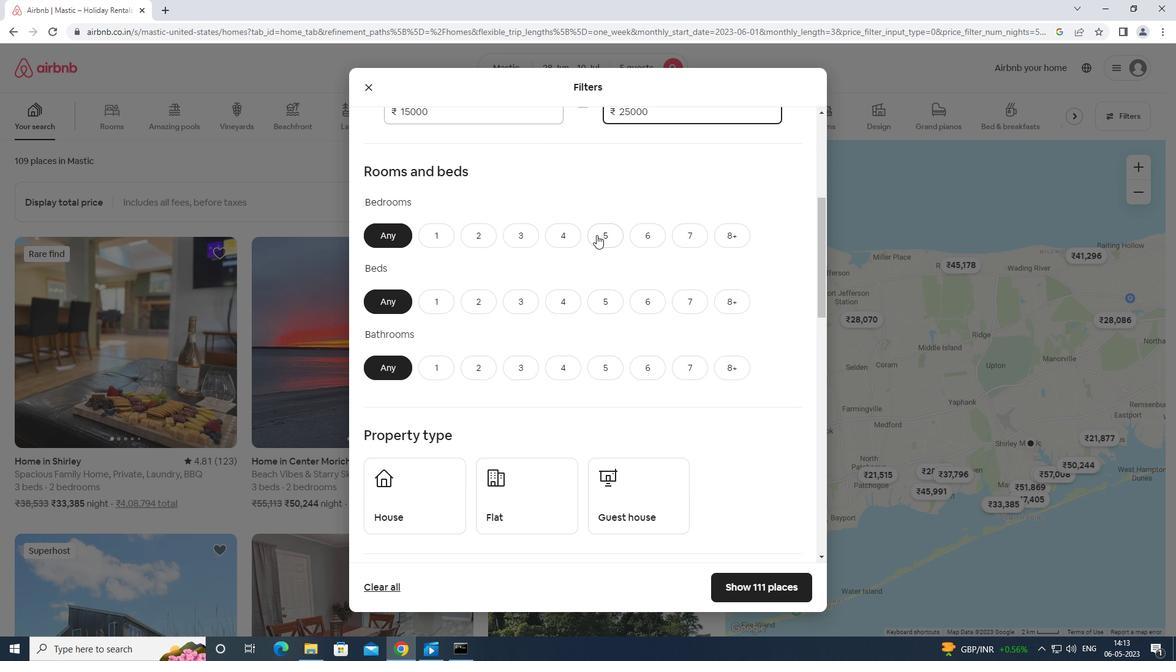 
Action: Mouse pressed left at (597, 234)
Screenshot: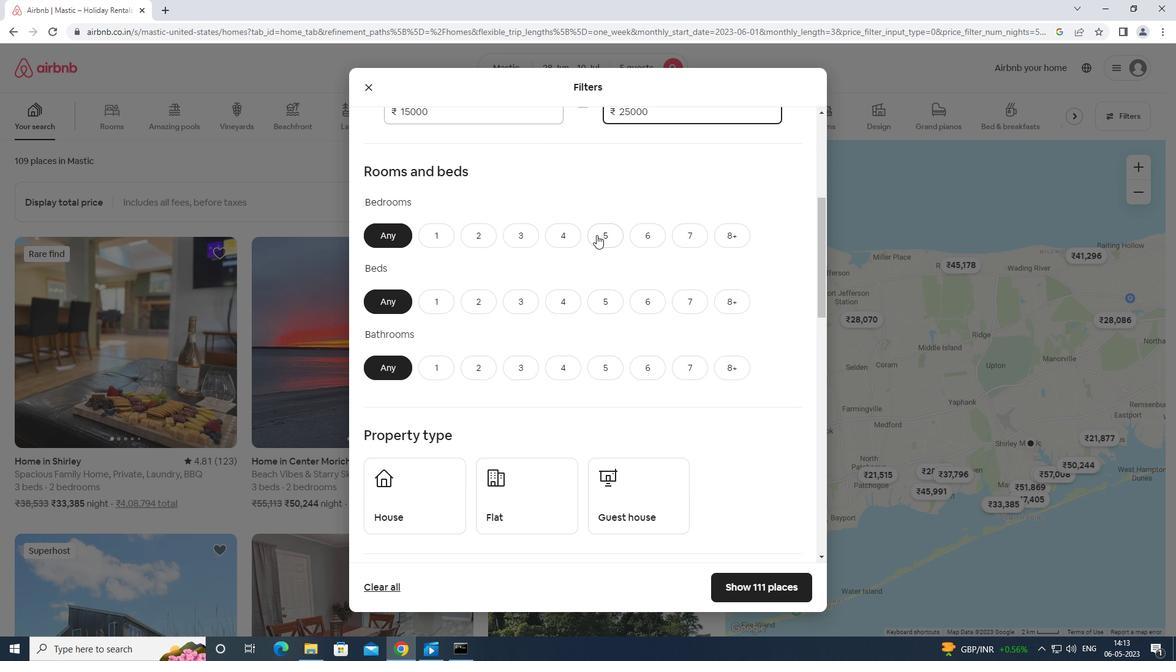 
Action: Mouse moved to (609, 303)
Screenshot: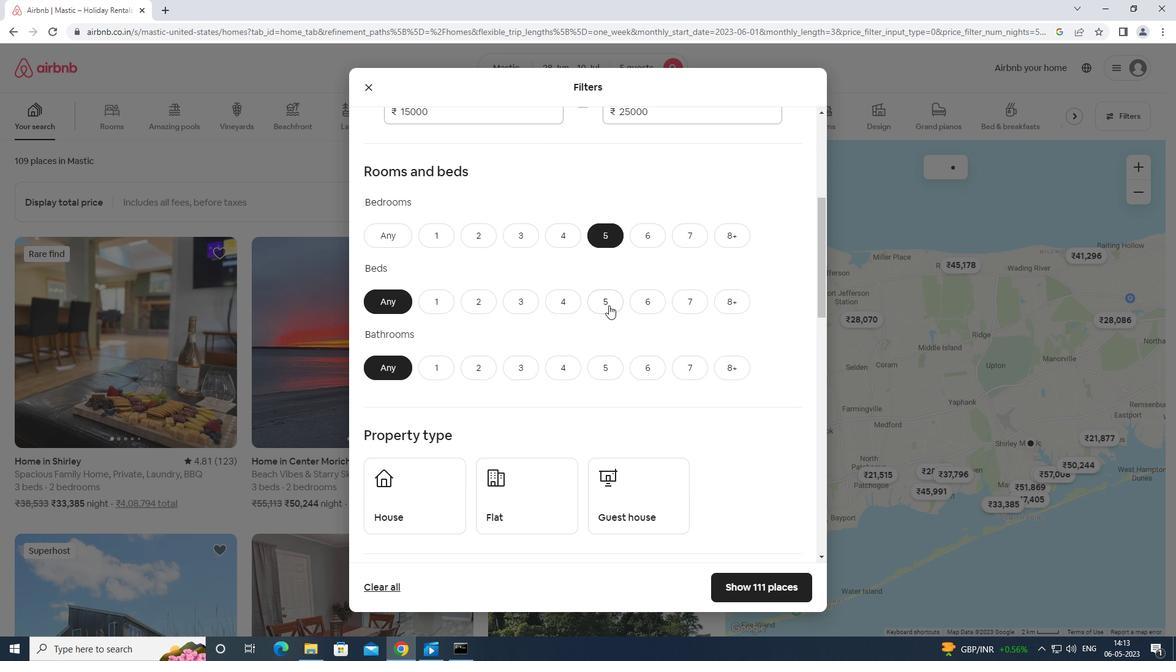 
Action: Mouse pressed left at (609, 303)
Screenshot: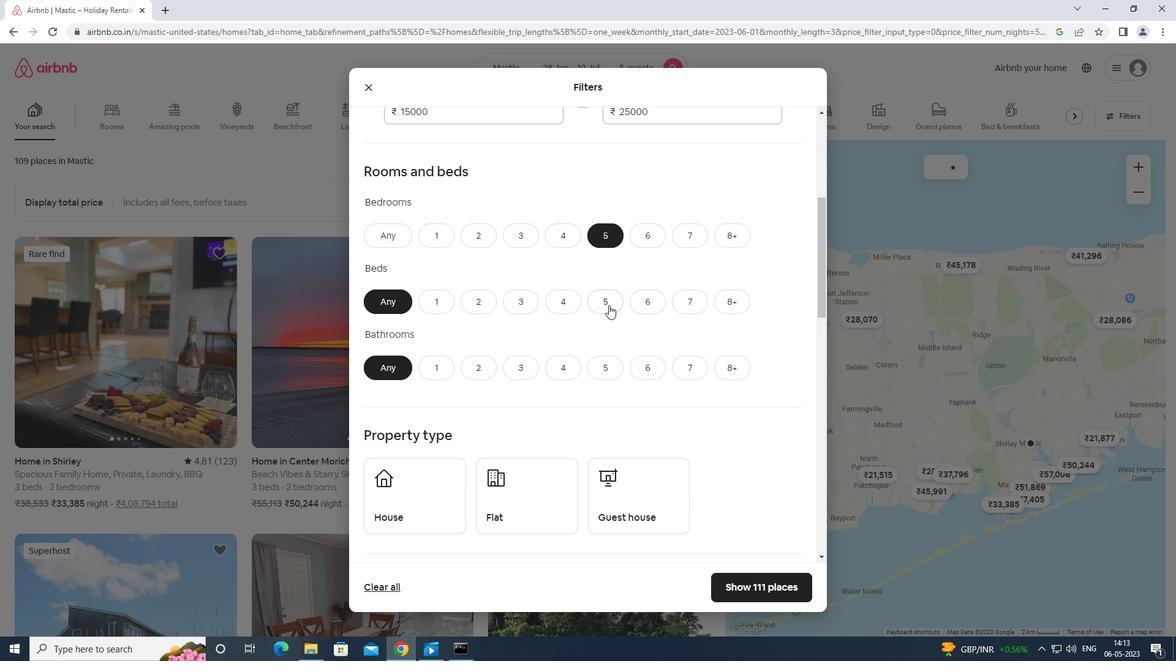 
Action: Mouse moved to (603, 367)
Screenshot: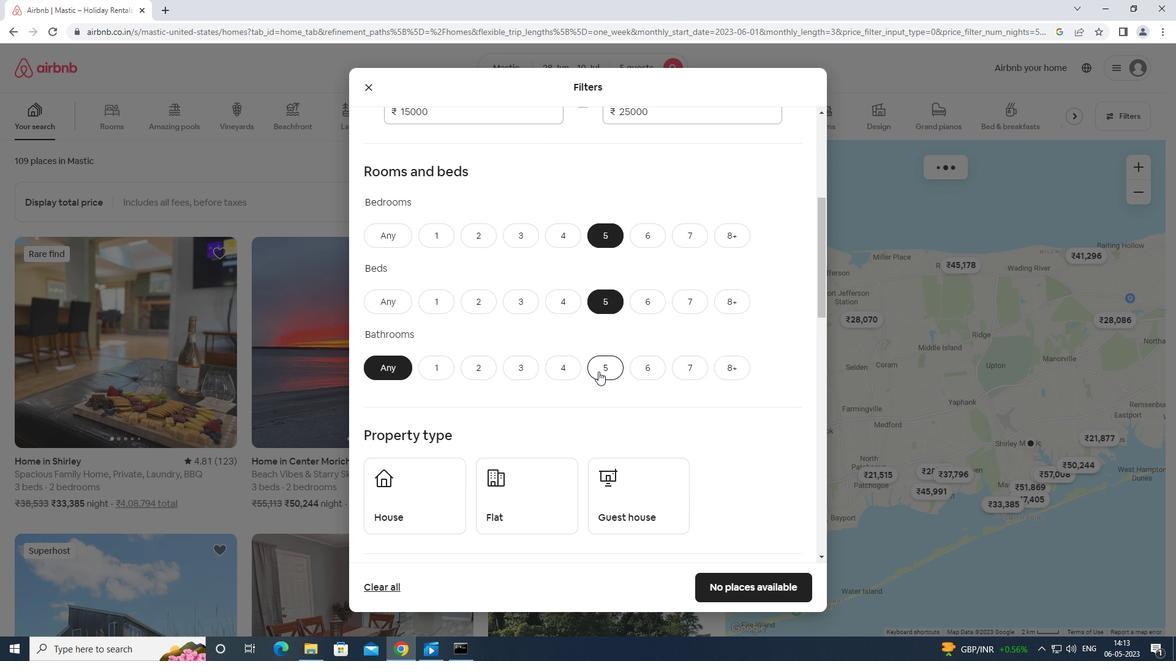 
Action: Mouse pressed left at (603, 367)
Screenshot: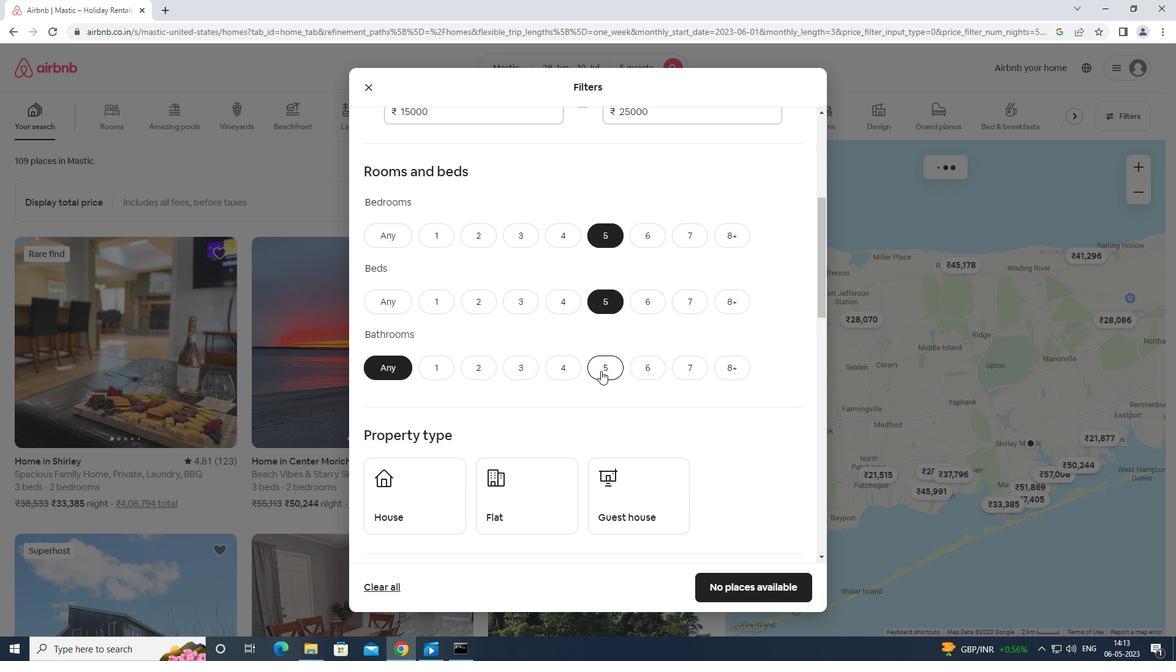 
Action: Mouse moved to (602, 367)
Screenshot: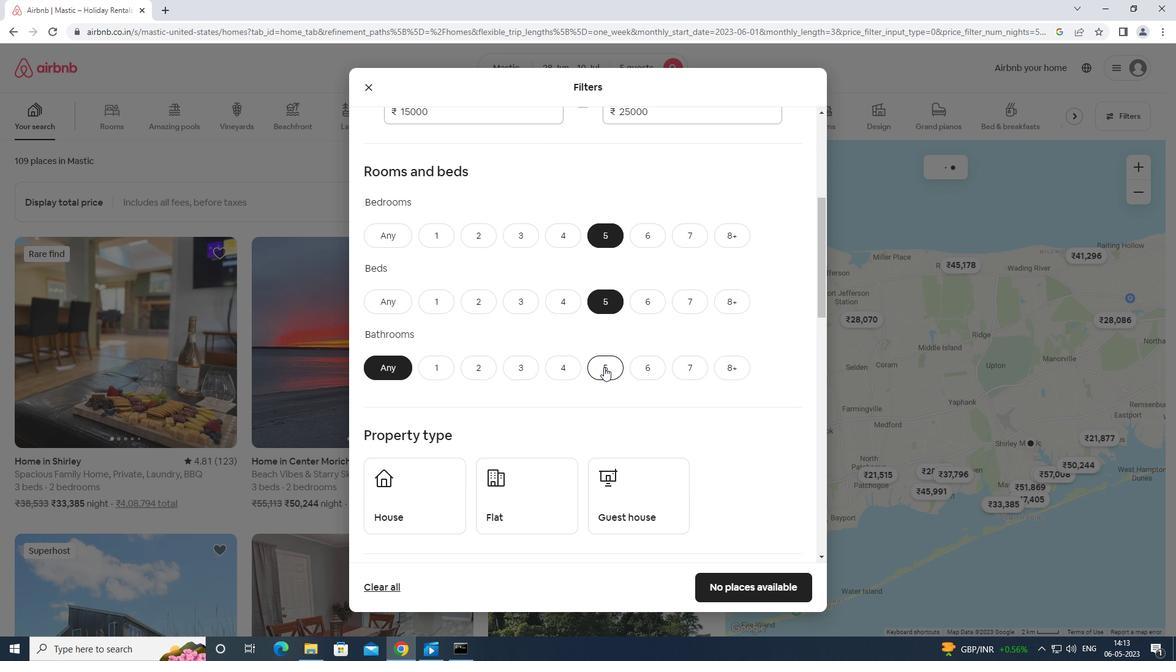 
Action: Mouse scrolled (602, 366) with delta (0, 0)
Screenshot: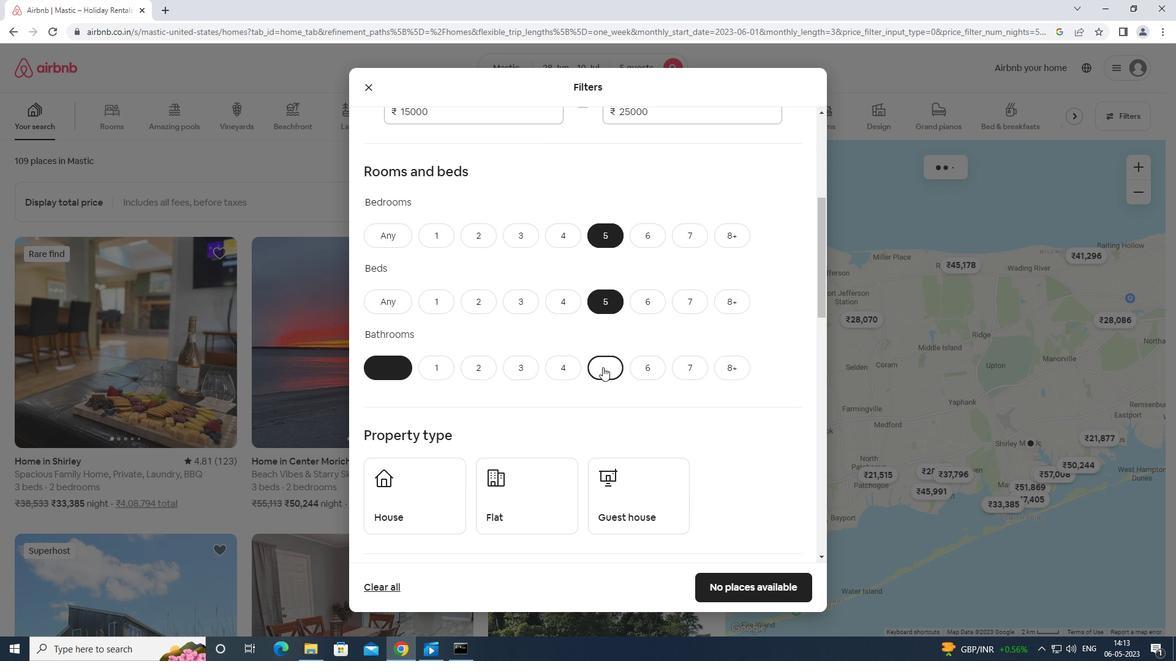 
Action: Mouse scrolled (602, 366) with delta (0, 0)
Screenshot: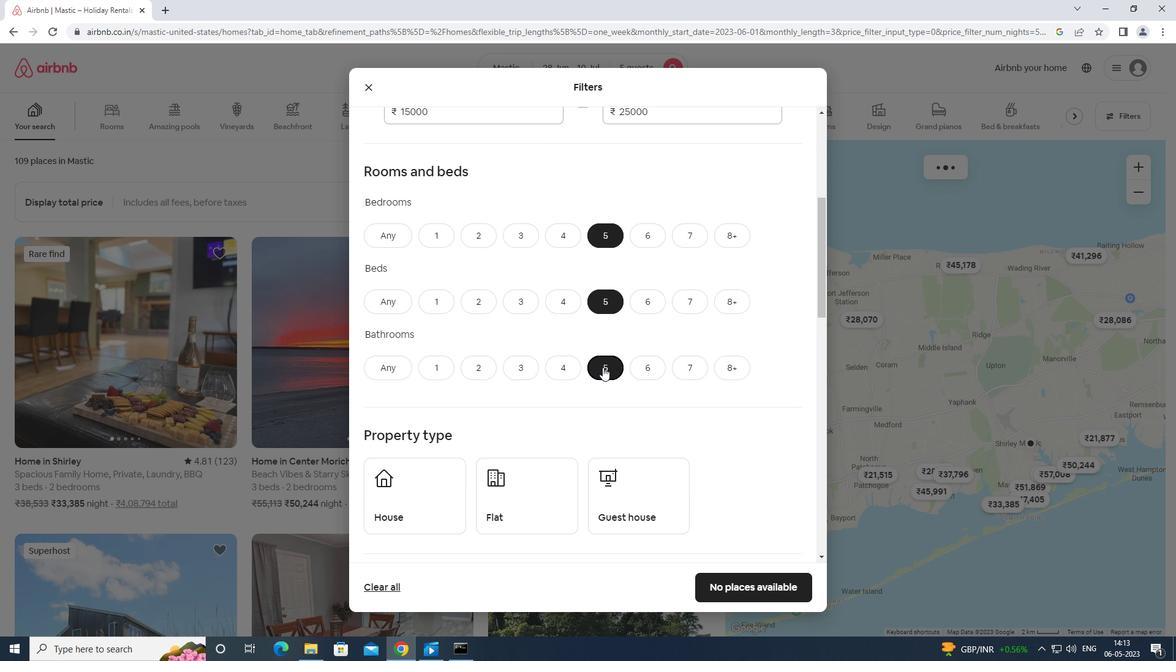 
Action: Mouse moved to (418, 384)
Screenshot: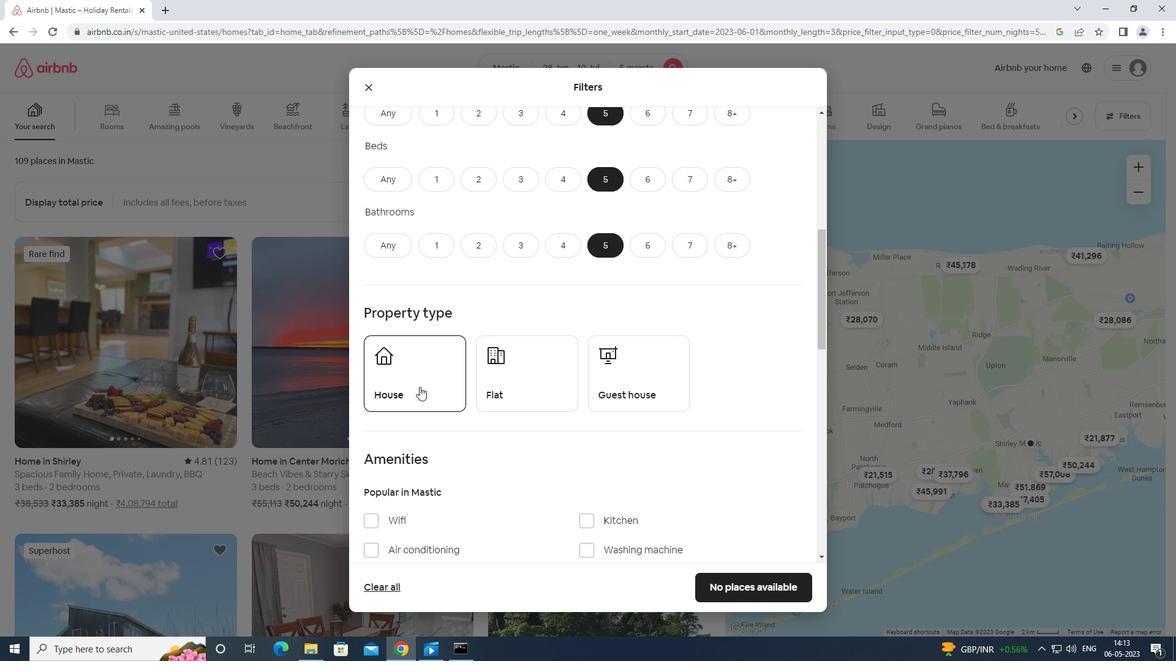 
Action: Mouse pressed left at (418, 384)
Screenshot: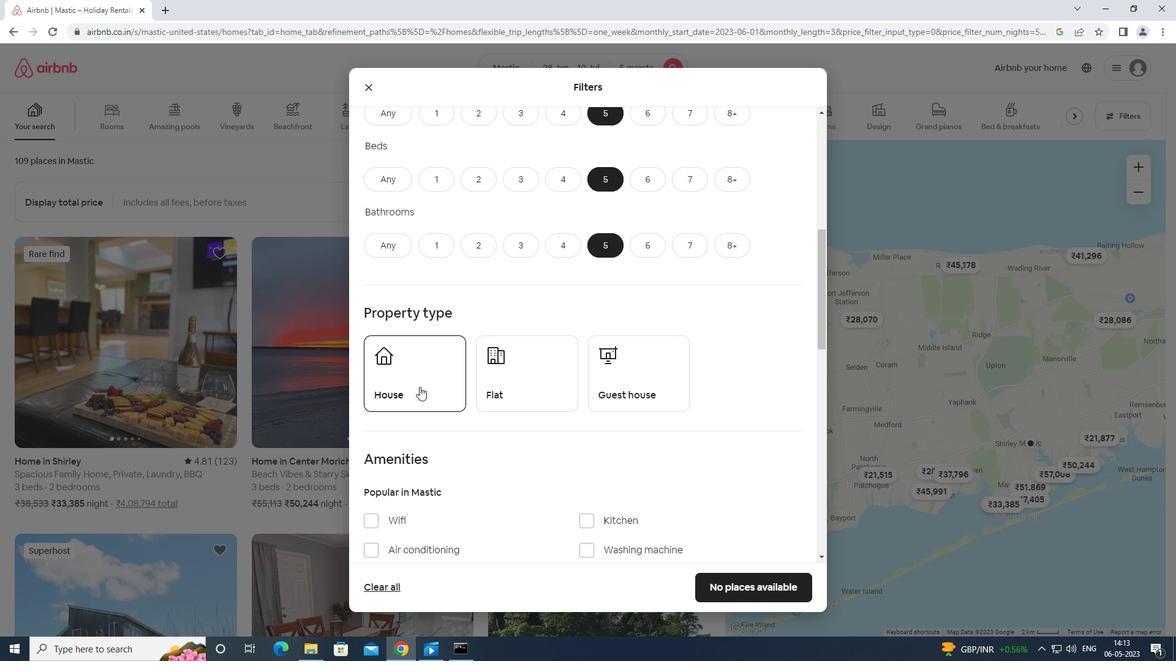 
Action: Mouse moved to (506, 373)
Screenshot: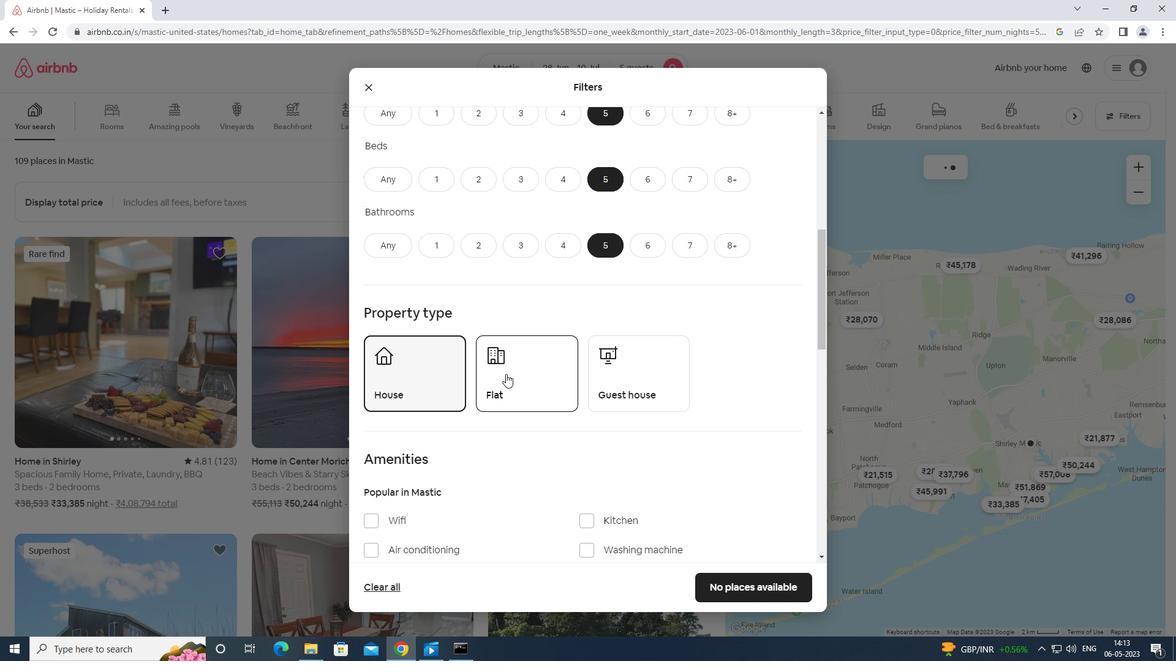 
Action: Mouse pressed left at (506, 373)
Screenshot: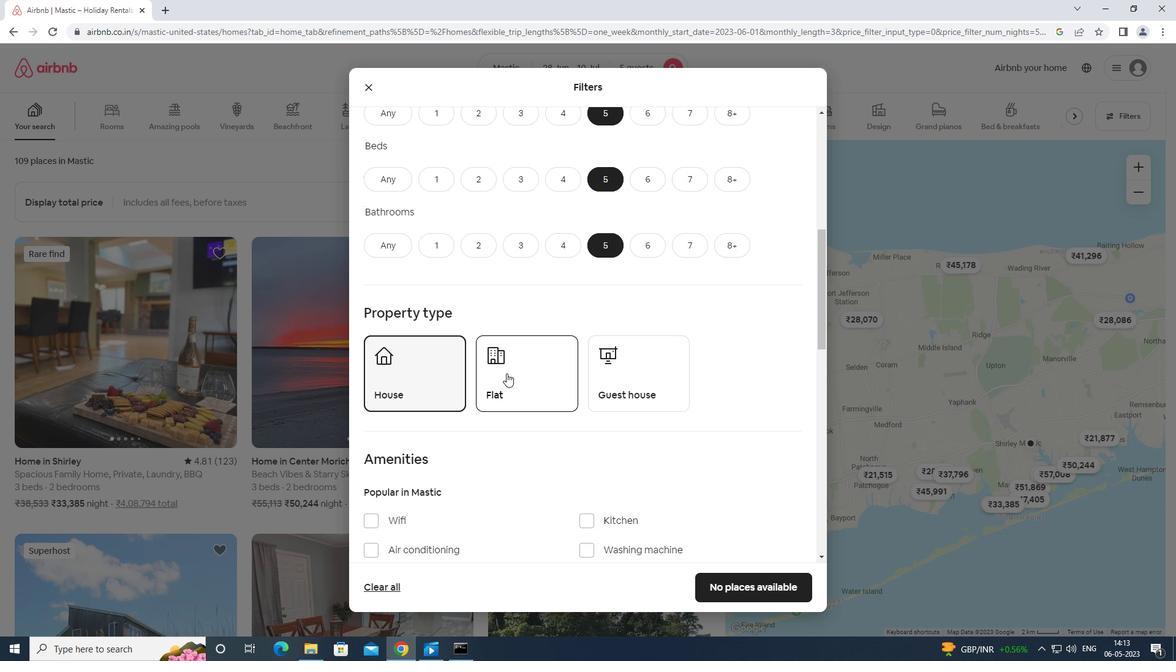 
Action: Mouse moved to (617, 365)
Screenshot: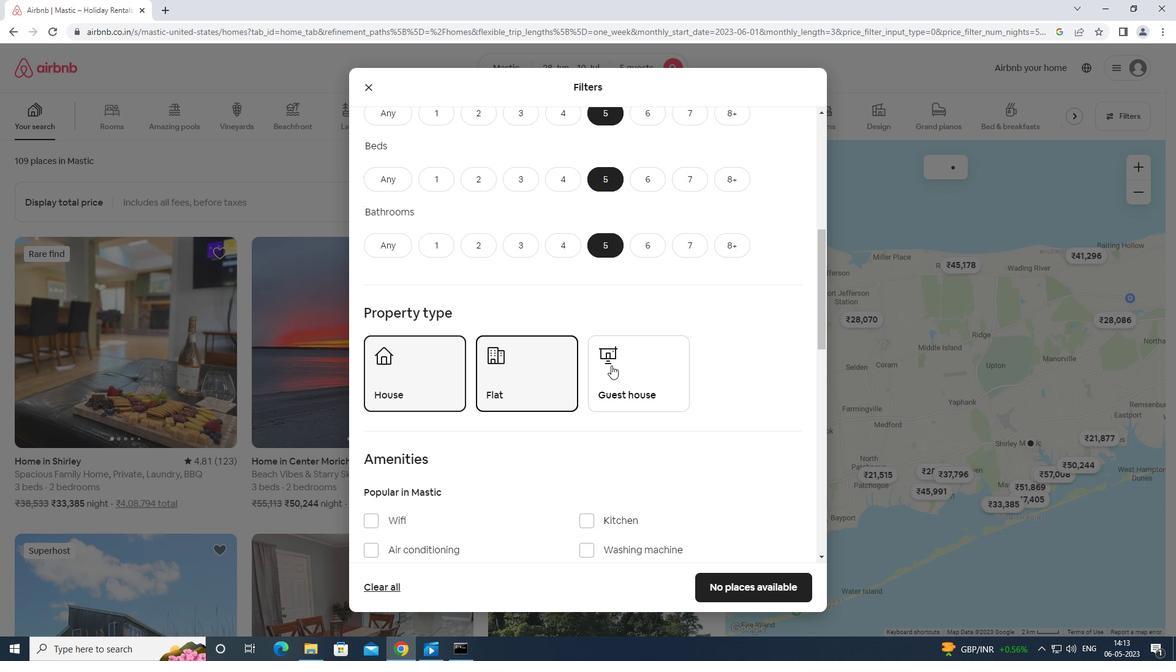 
Action: Mouse pressed left at (617, 365)
Screenshot: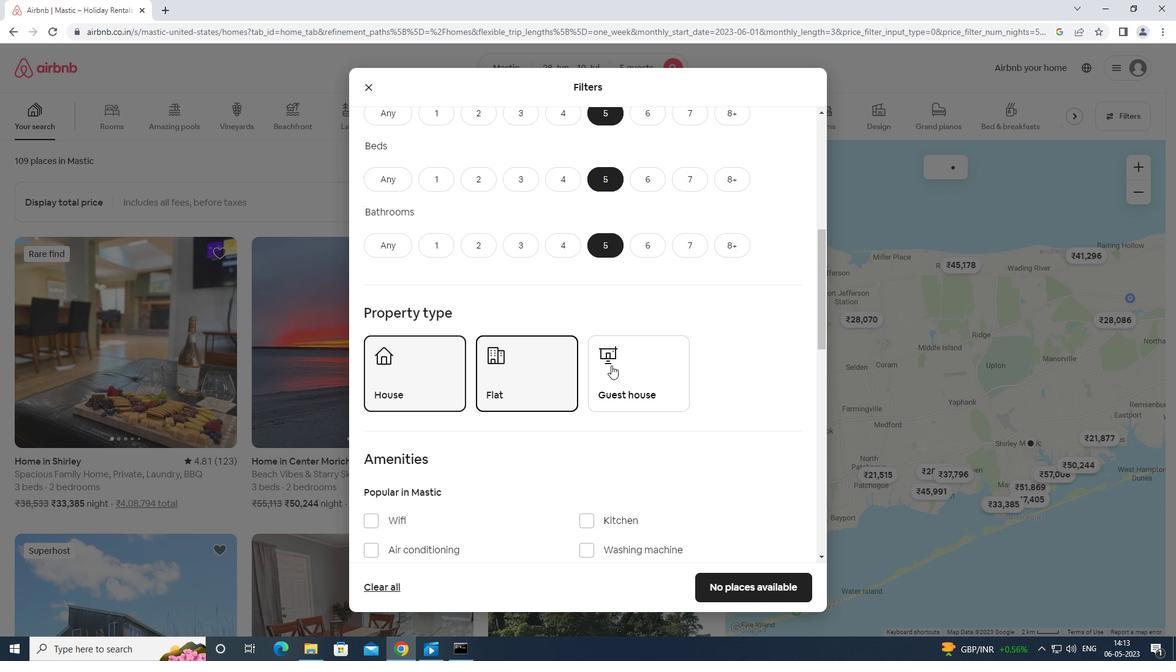 
Action: Mouse moved to (623, 364)
Screenshot: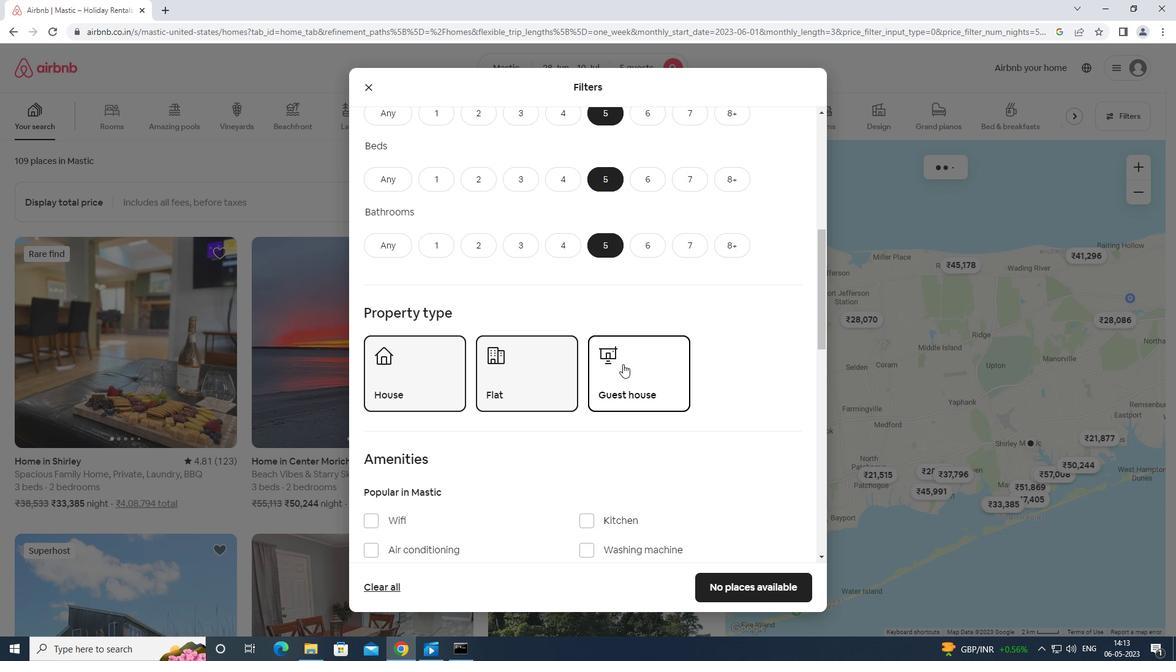 
Action: Mouse scrolled (623, 363) with delta (0, 0)
Screenshot: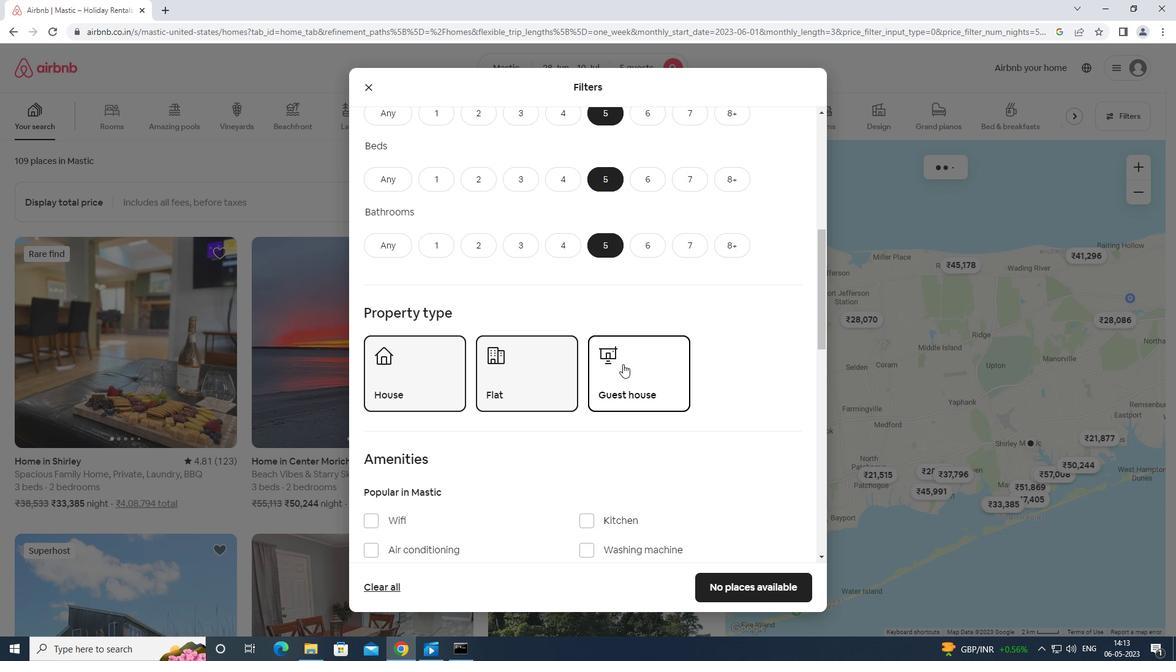 
Action: Mouse moved to (622, 366)
Screenshot: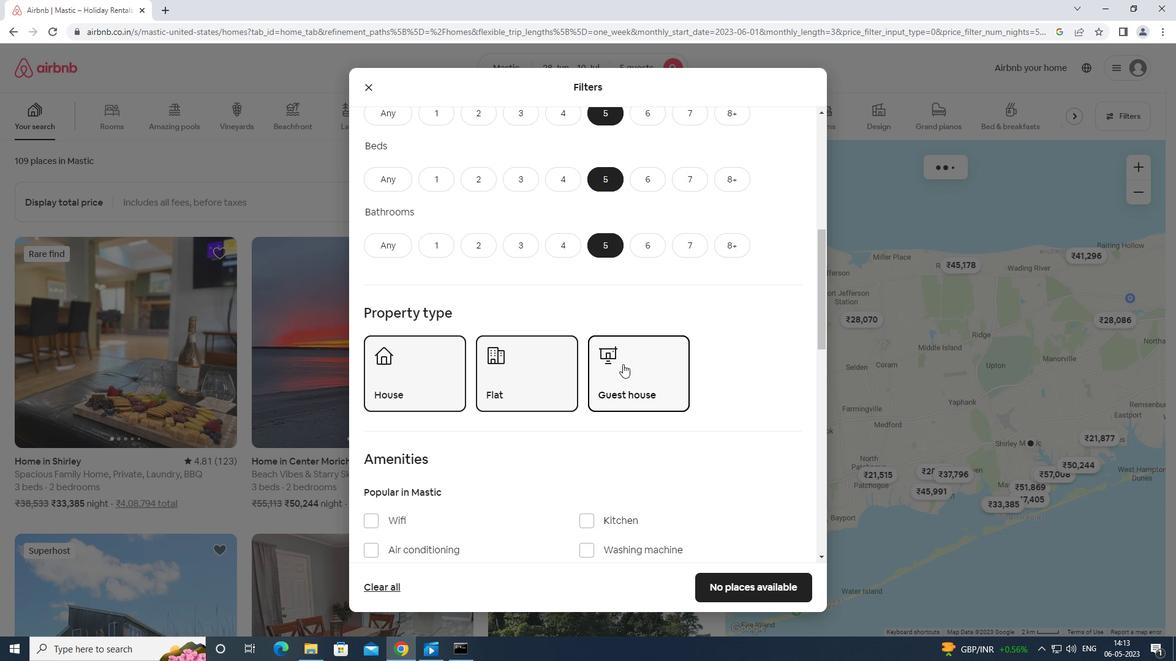 
Action: Mouse scrolled (622, 365) with delta (0, 0)
Screenshot: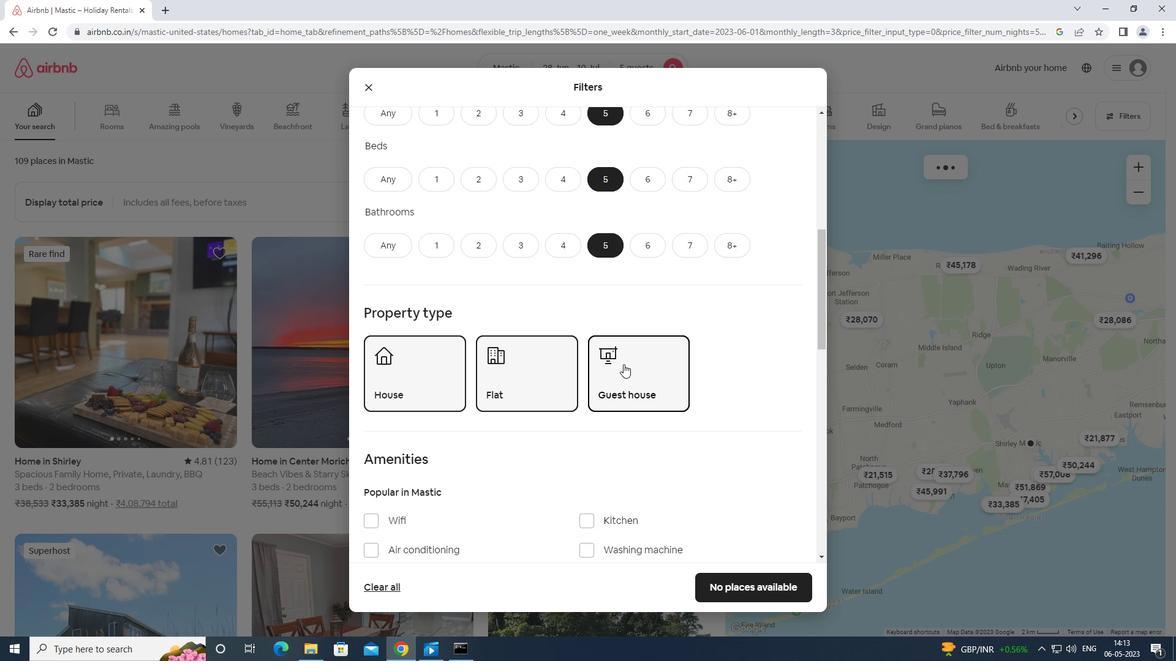 
Action: Mouse scrolled (622, 365) with delta (0, 0)
Screenshot: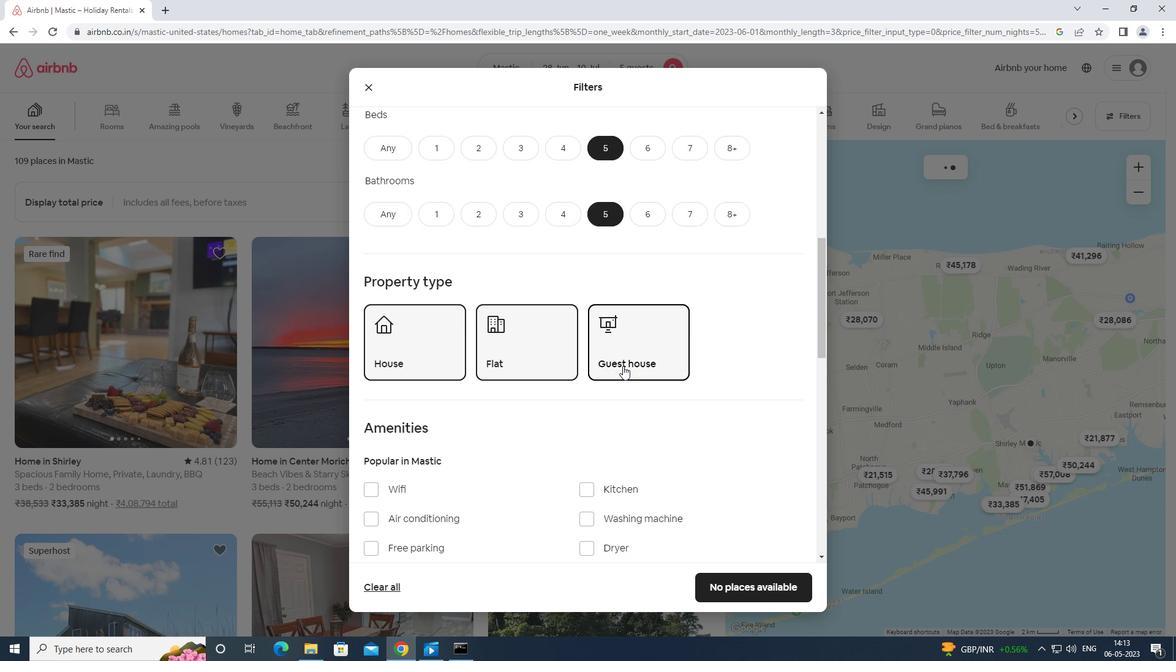 
Action: Mouse scrolled (622, 365) with delta (0, 0)
Screenshot: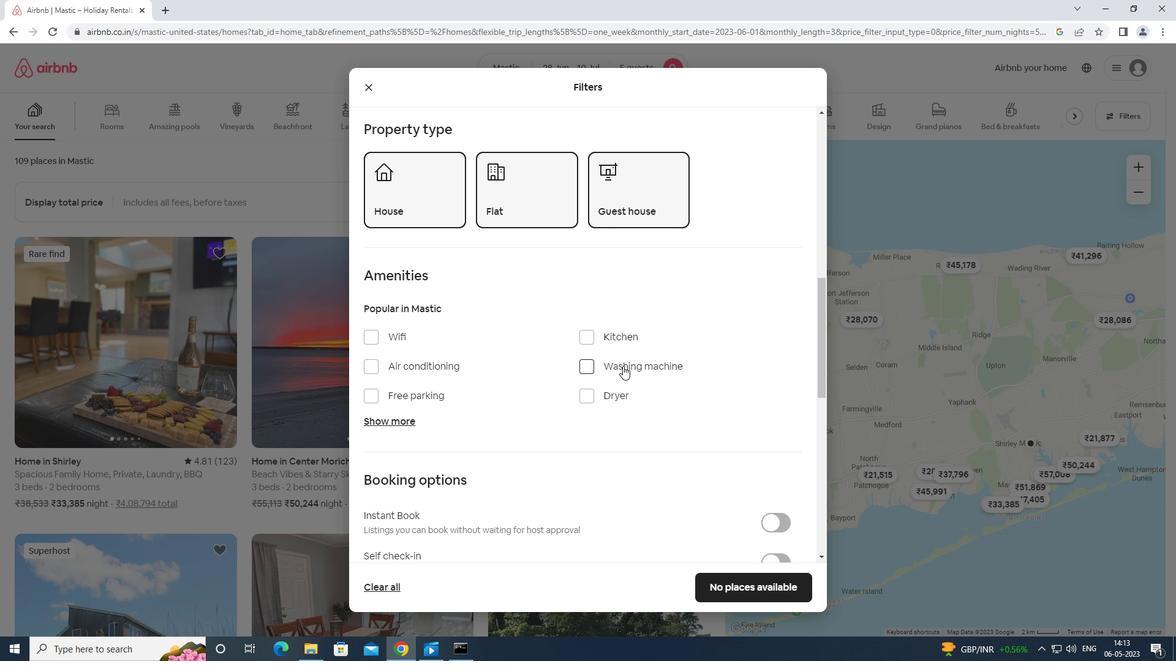 
Action: Mouse scrolled (622, 365) with delta (0, 0)
Screenshot: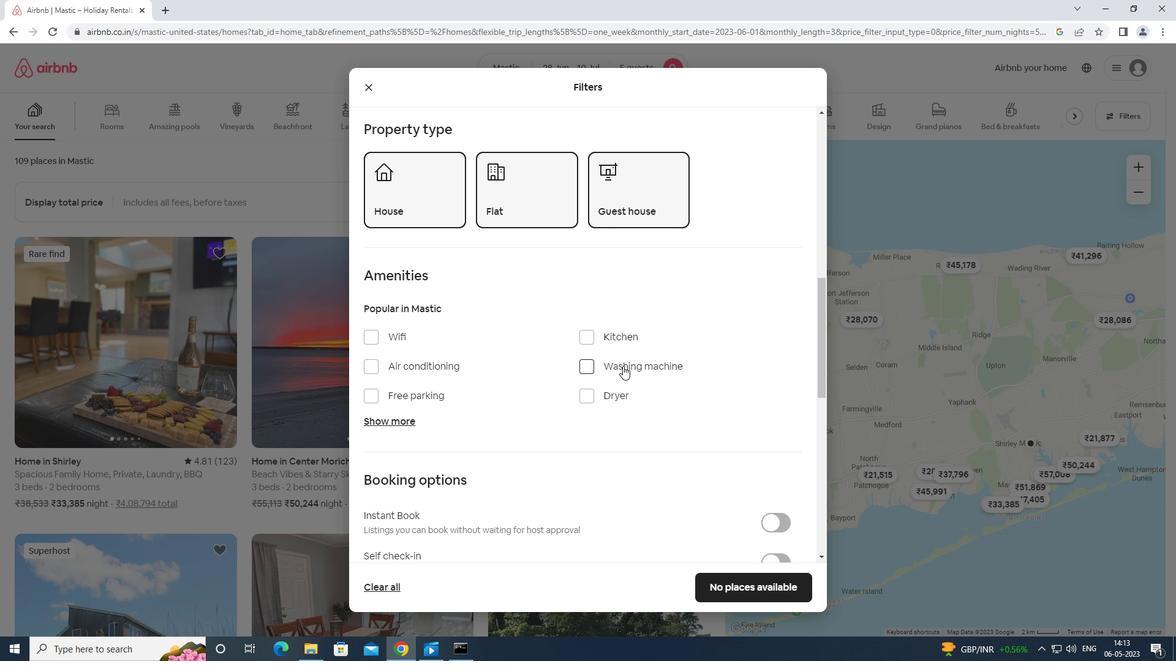 
Action: Mouse scrolled (622, 365) with delta (0, 0)
Screenshot: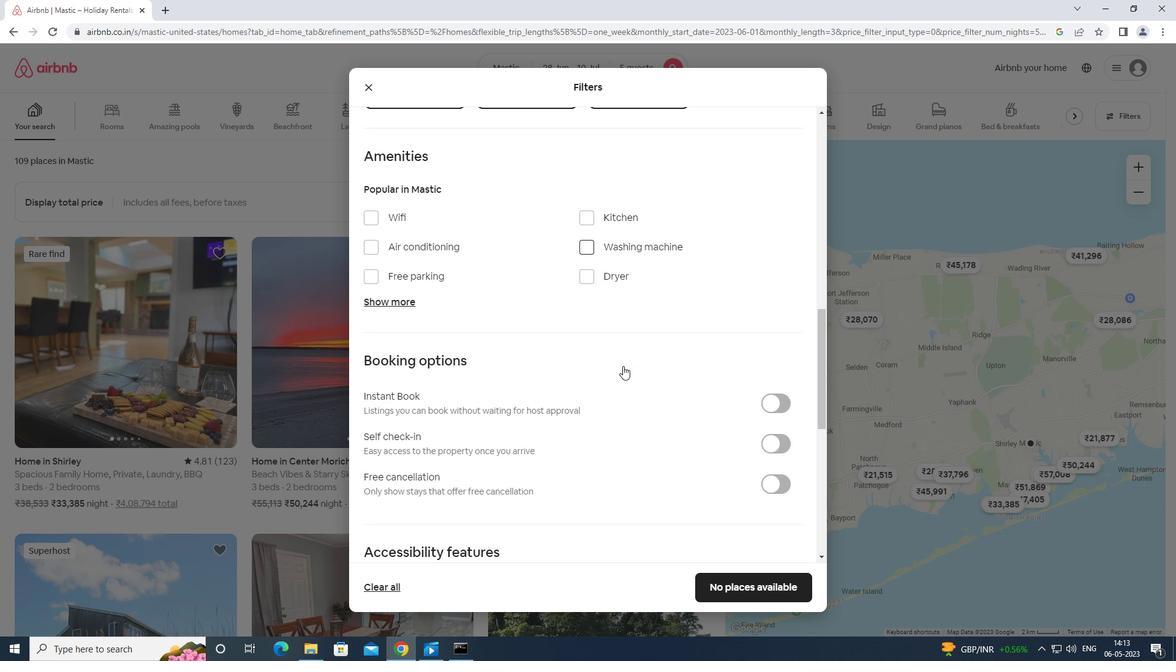 
Action: Mouse scrolled (622, 365) with delta (0, 0)
Screenshot: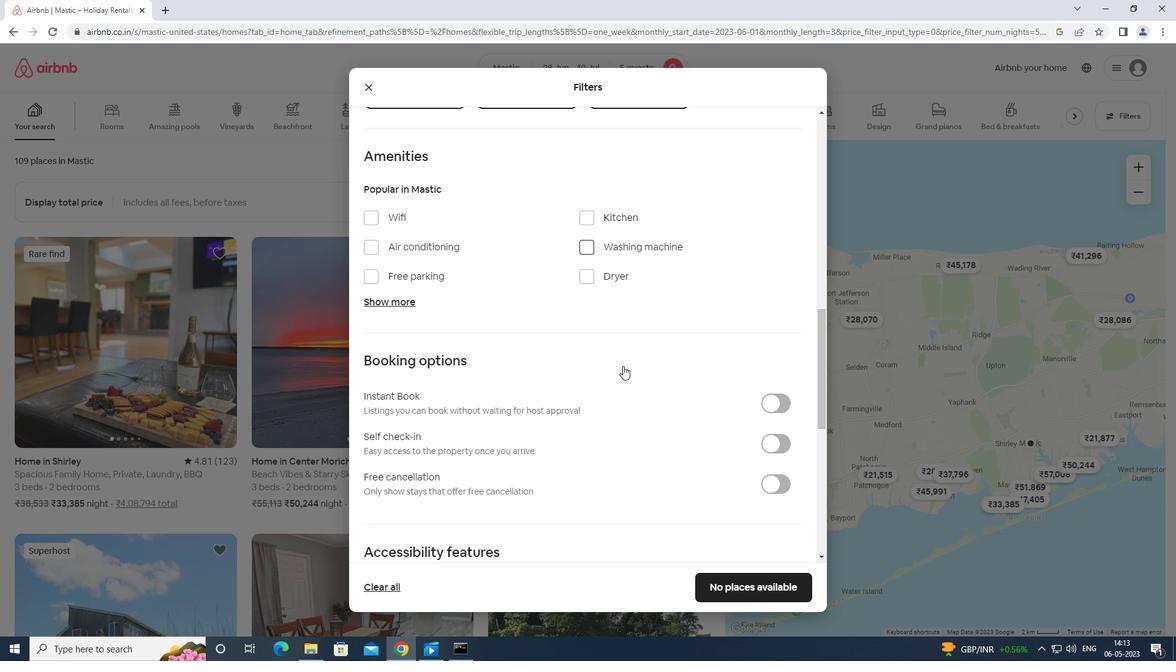 
Action: Mouse moved to (616, 364)
Screenshot: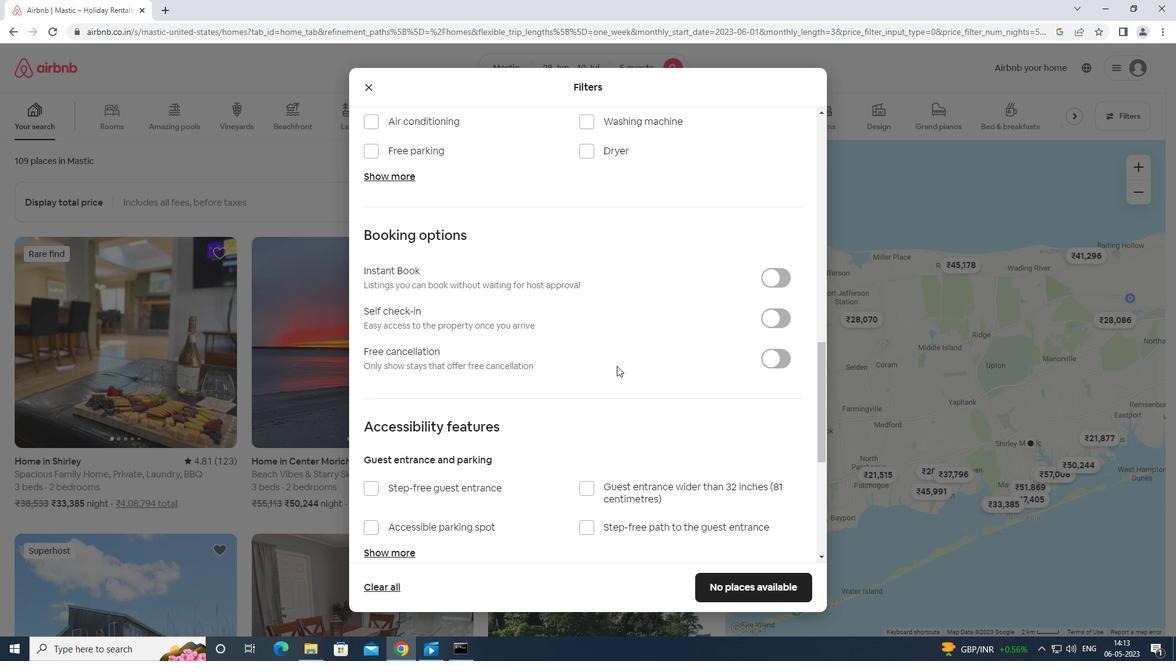 
Action: Mouse scrolled (616, 365) with delta (0, 0)
Screenshot: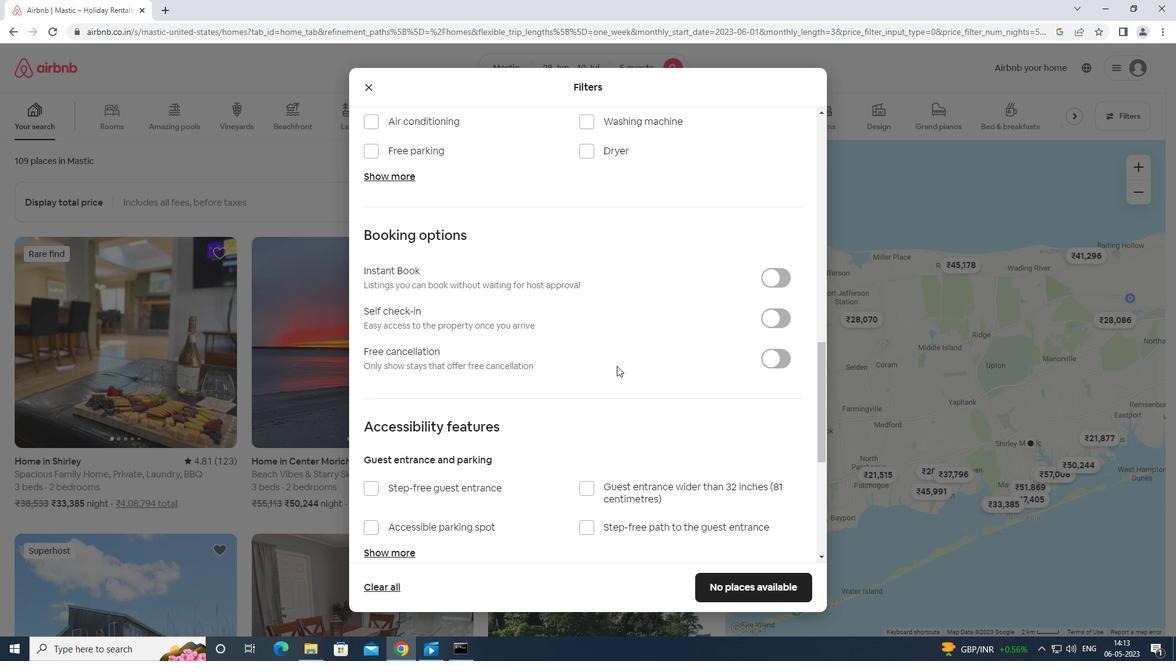 
Action: Mouse scrolled (616, 365) with delta (0, 0)
Screenshot: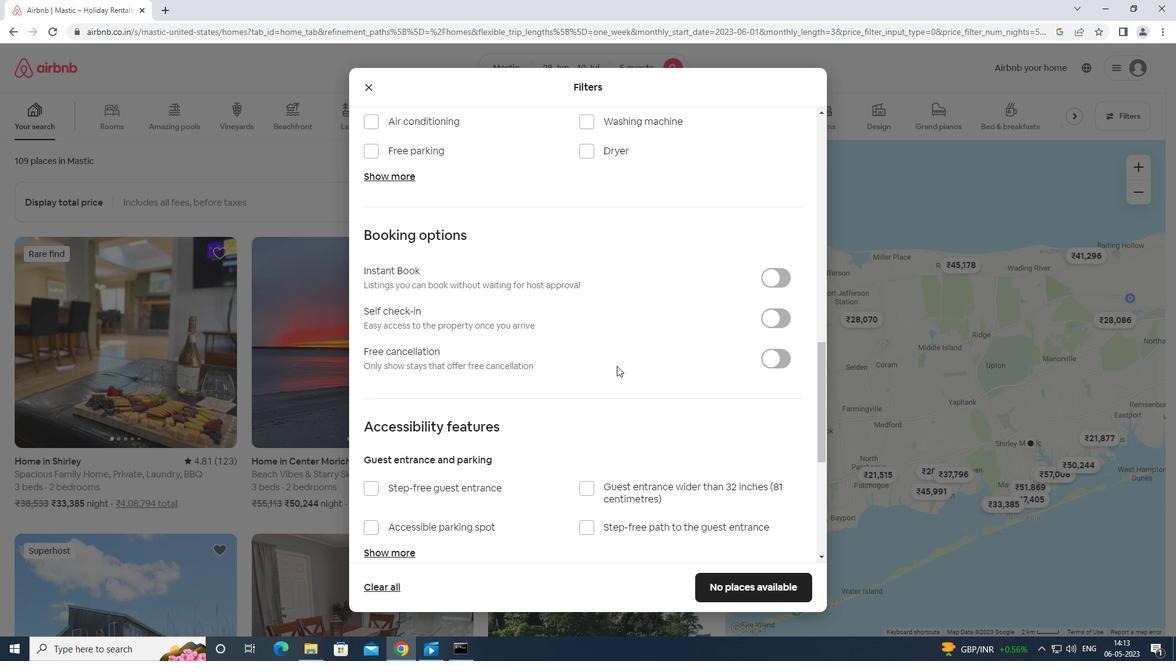 
Action: Mouse scrolled (616, 365) with delta (0, 0)
Screenshot: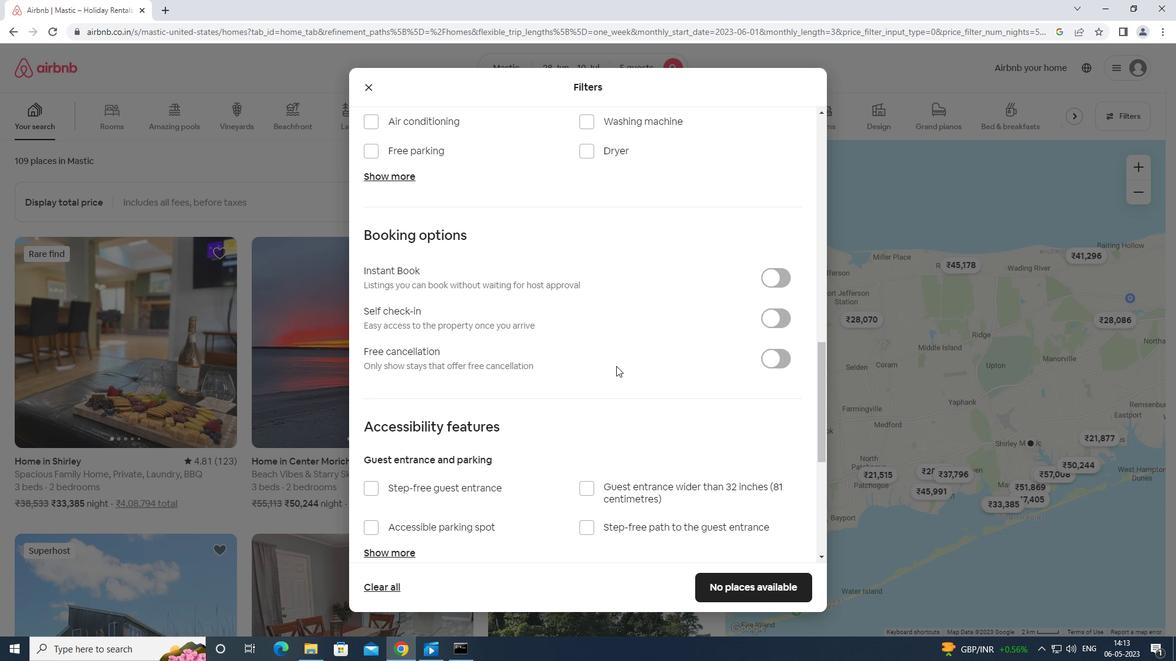
Action: Mouse scrolled (616, 365) with delta (0, 0)
Screenshot: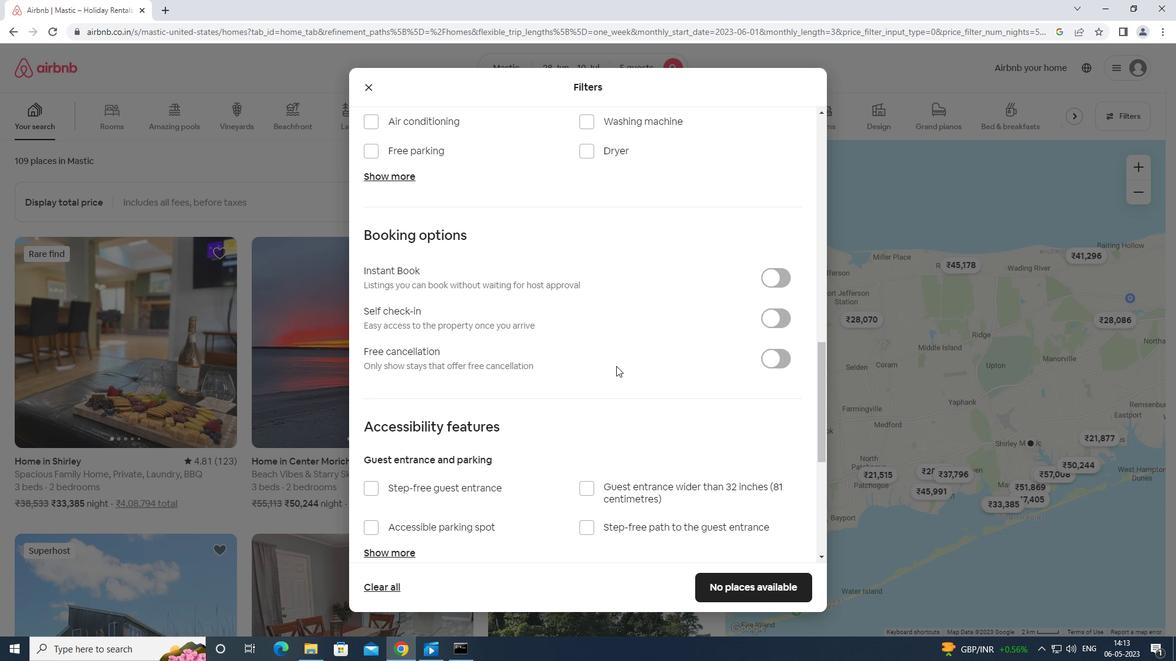 
Action: Mouse moved to (365, 333)
Screenshot: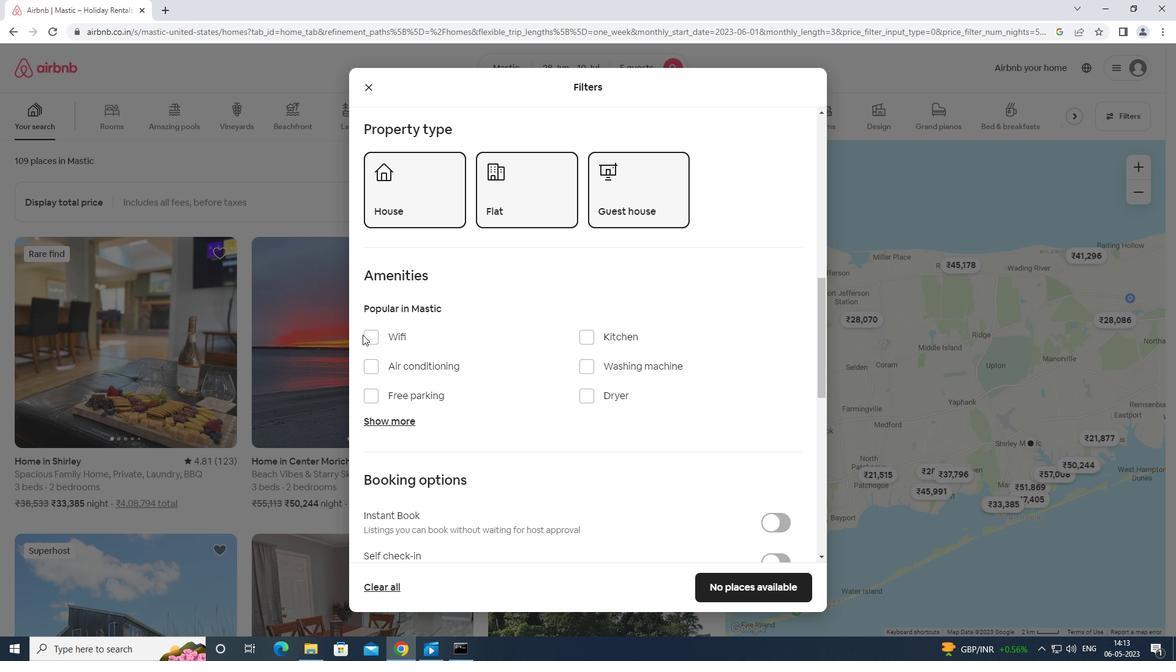 
Action: Mouse pressed left at (365, 333)
Screenshot: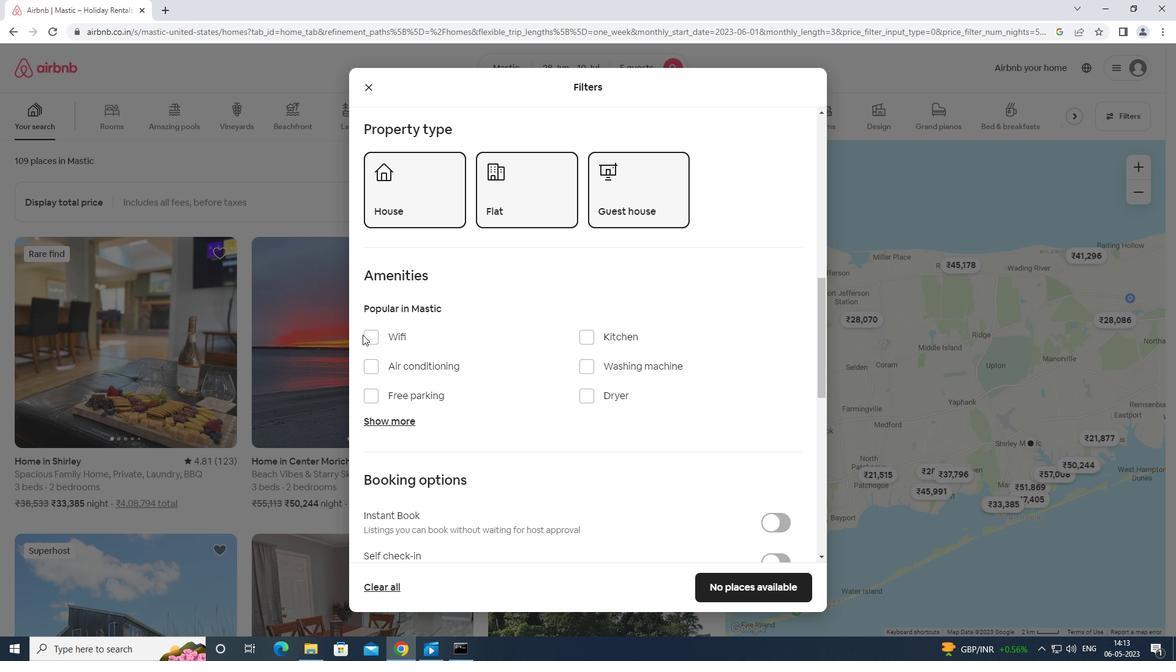 
Action: Mouse moved to (382, 415)
Screenshot: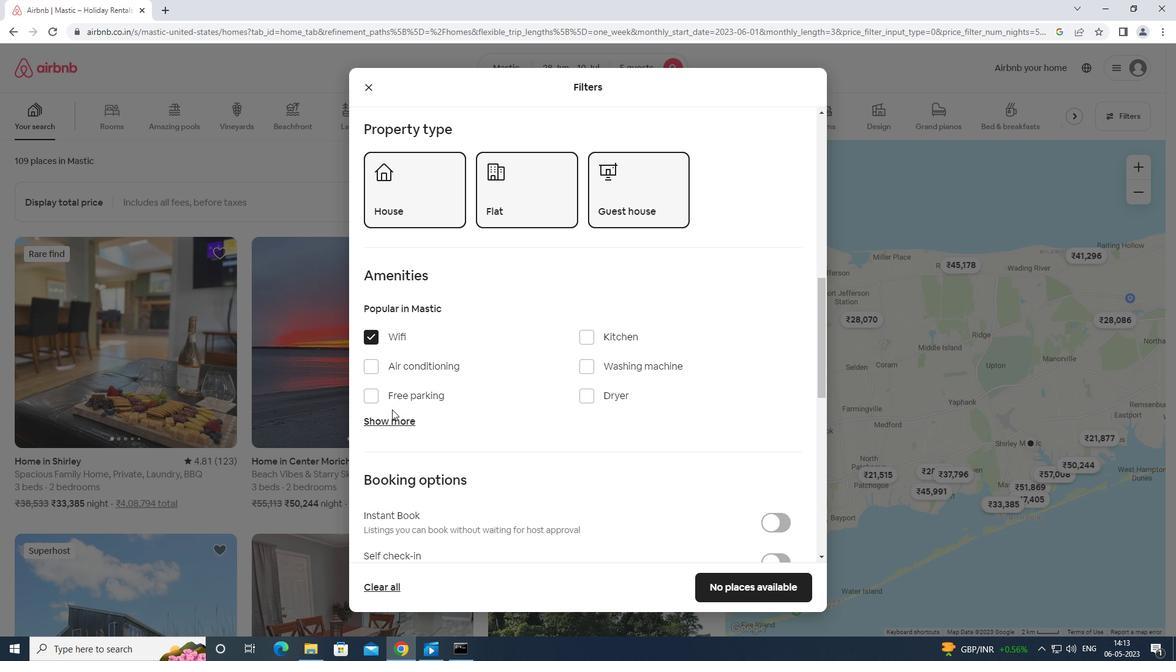 
Action: Mouse pressed left at (382, 415)
Screenshot: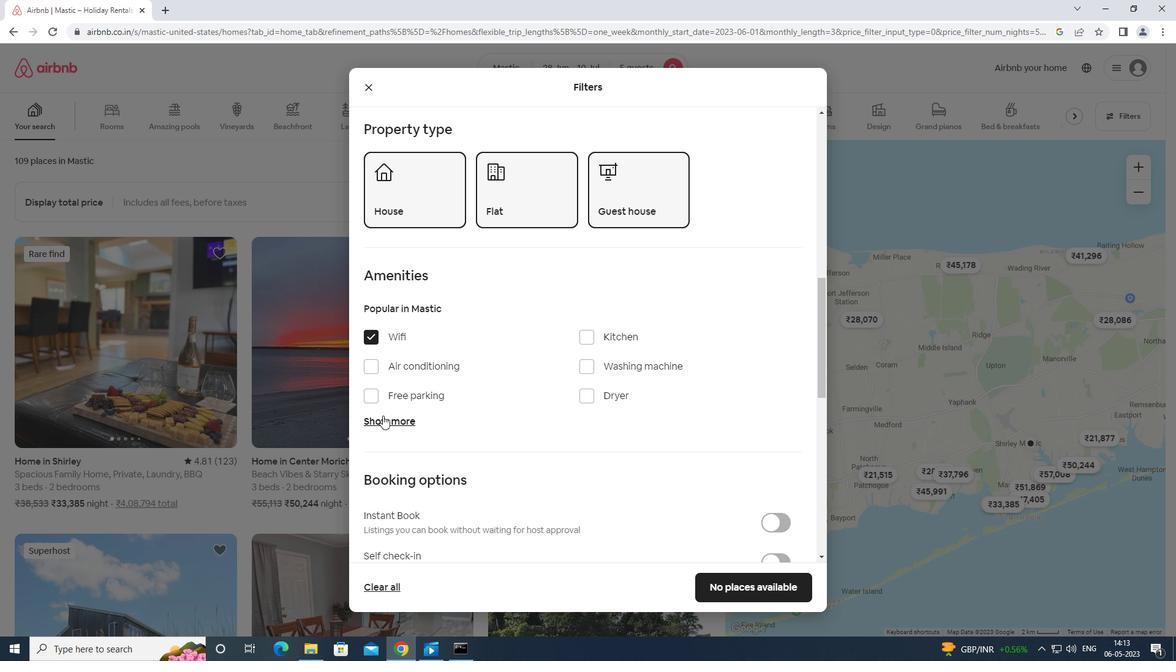 
Action: Mouse moved to (554, 441)
Screenshot: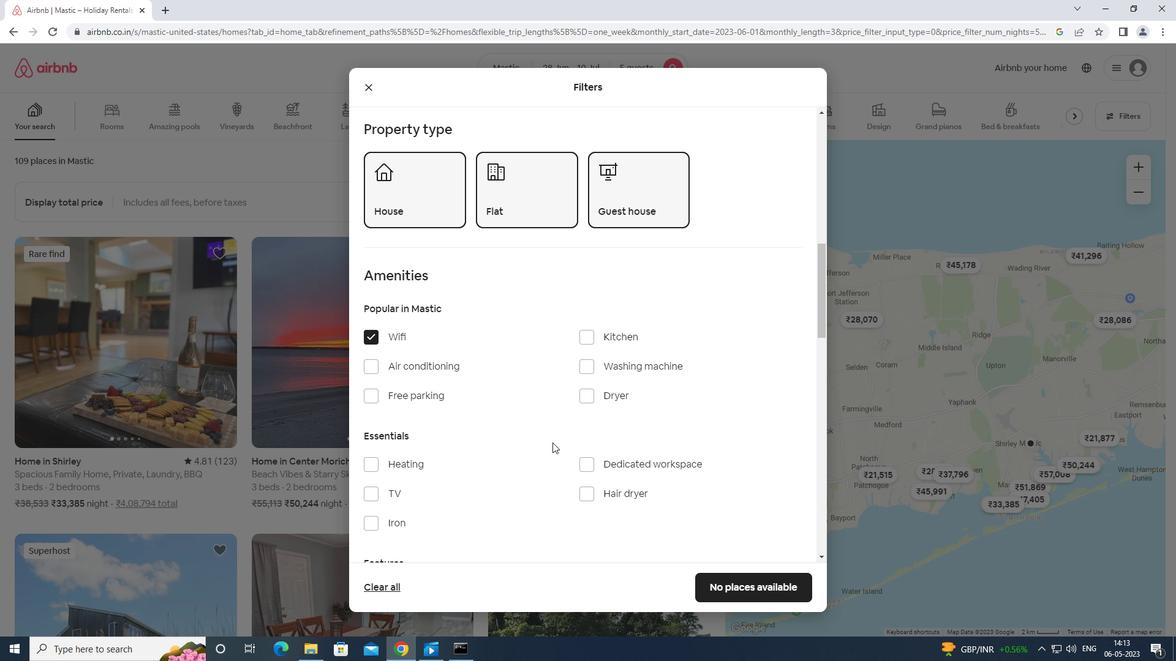 
Action: Mouse scrolled (554, 440) with delta (0, 0)
Screenshot: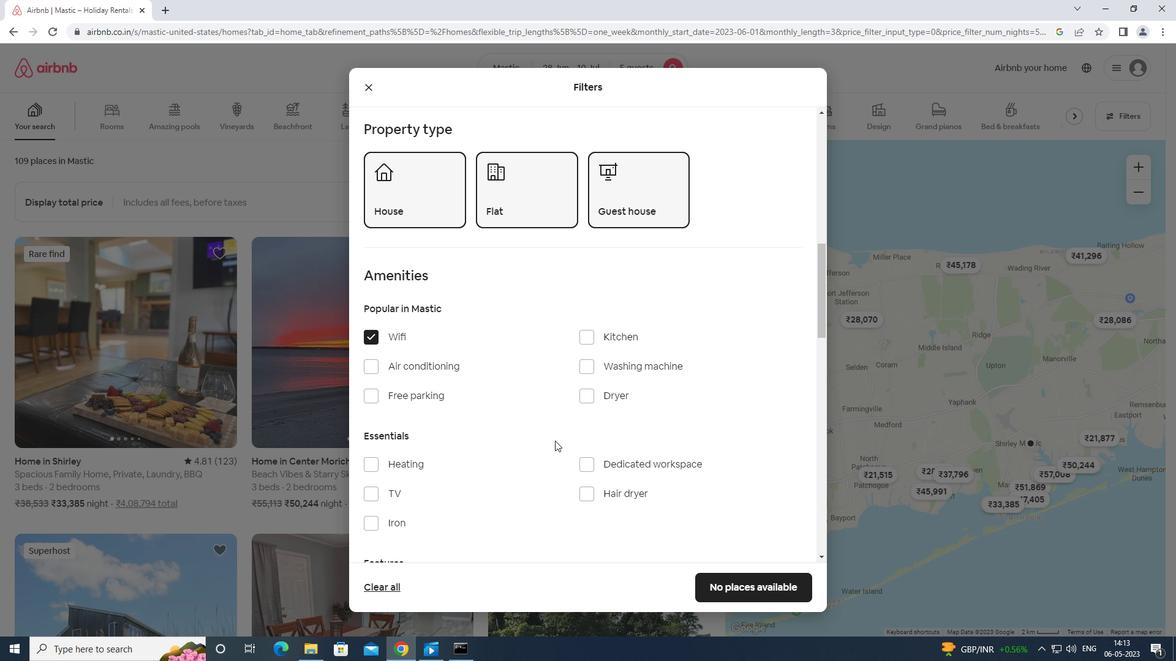 
Action: Mouse moved to (373, 433)
Screenshot: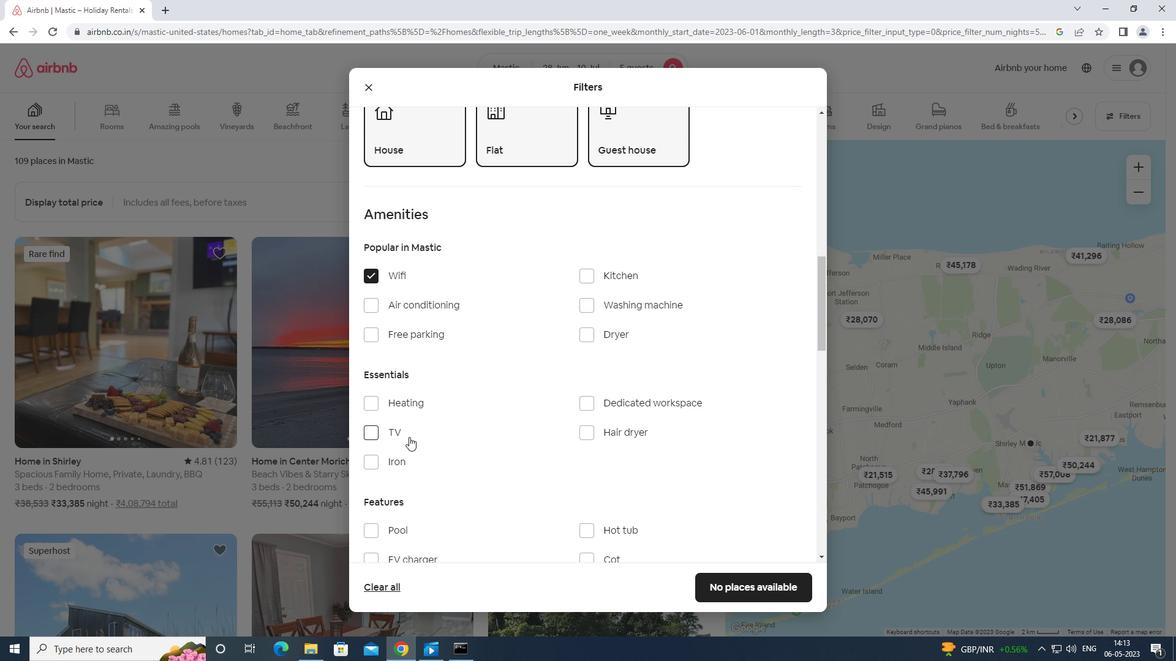 
Action: Mouse pressed left at (373, 433)
Screenshot: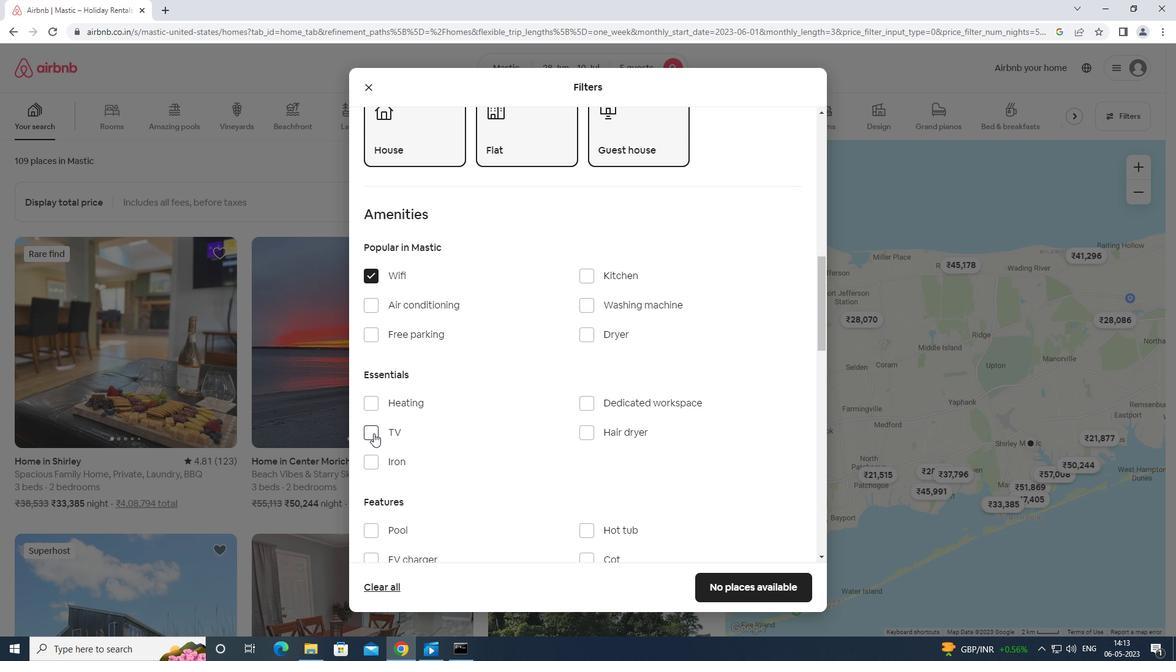 
Action: Mouse moved to (384, 431)
Screenshot: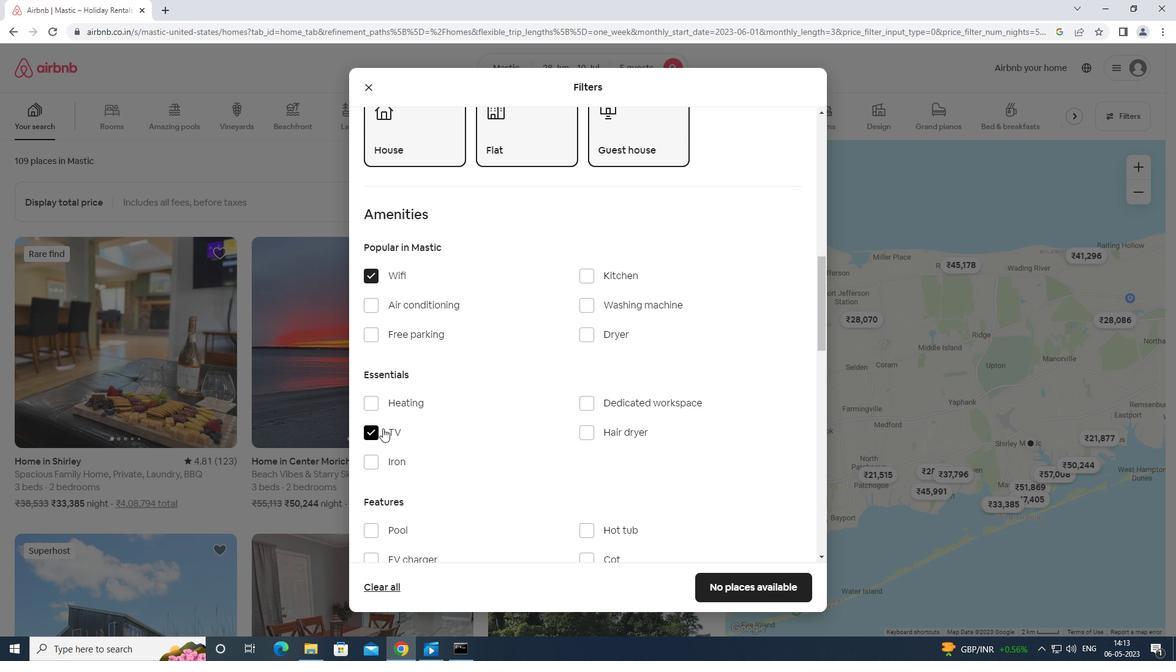 
Action: Mouse scrolled (384, 431) with delta (0, 0)
Screenshot: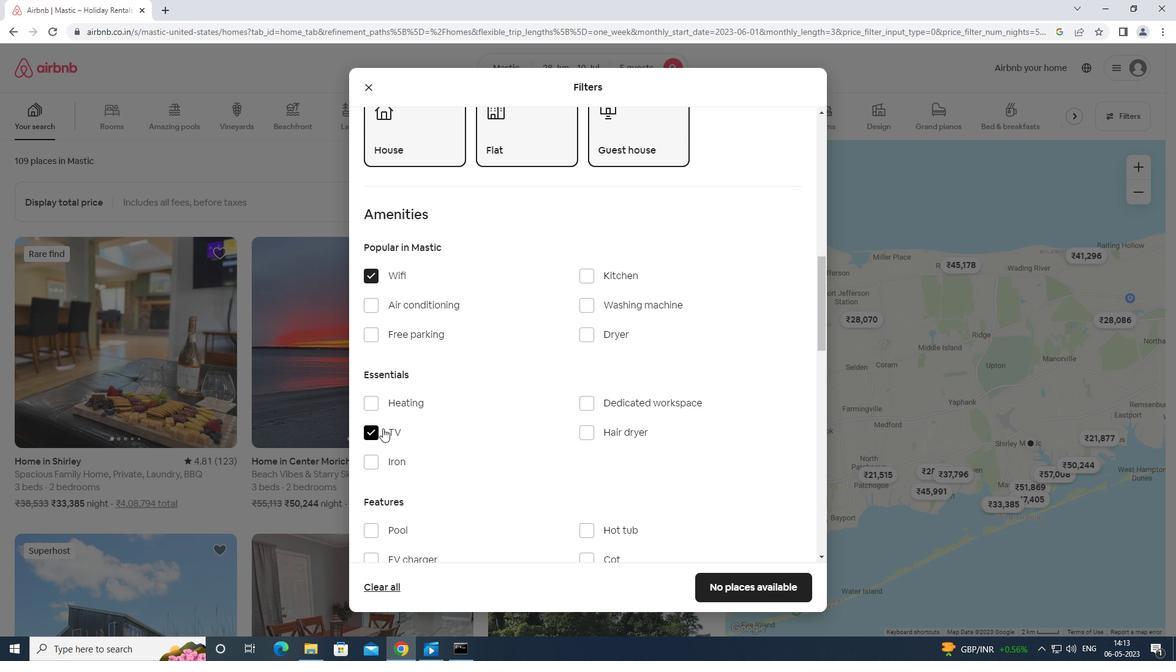 
Action: Mouse moved to (384, 435)
Screenshot: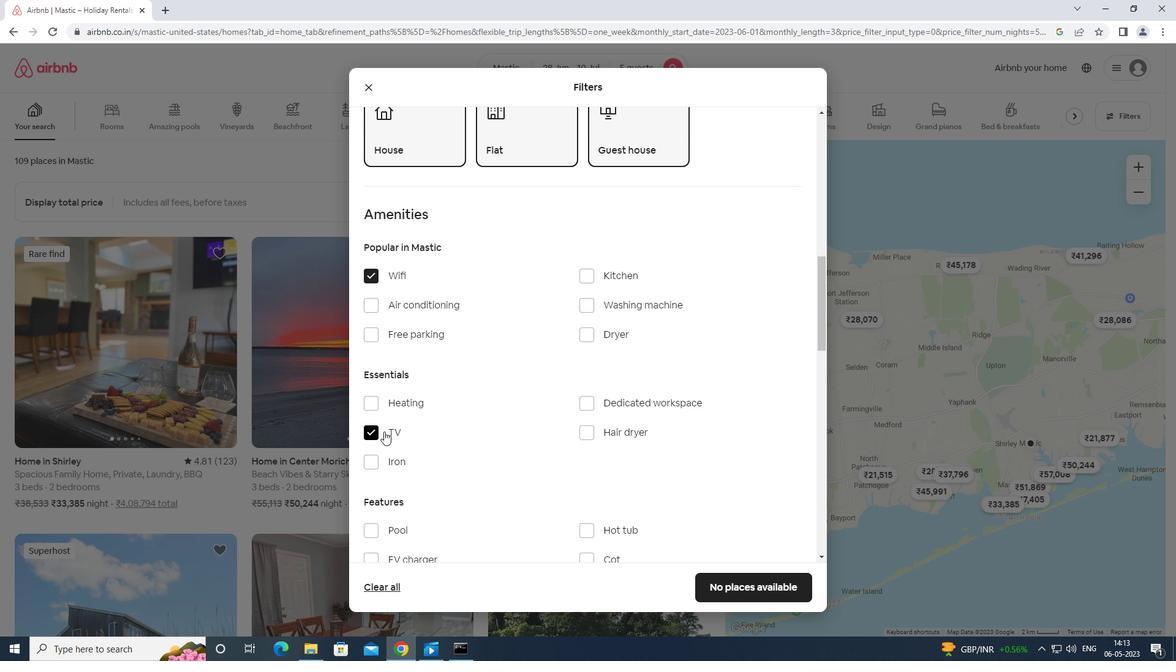 
Action: Mouse scrolled (384, 434) with delta (0, 0)
Screenshot: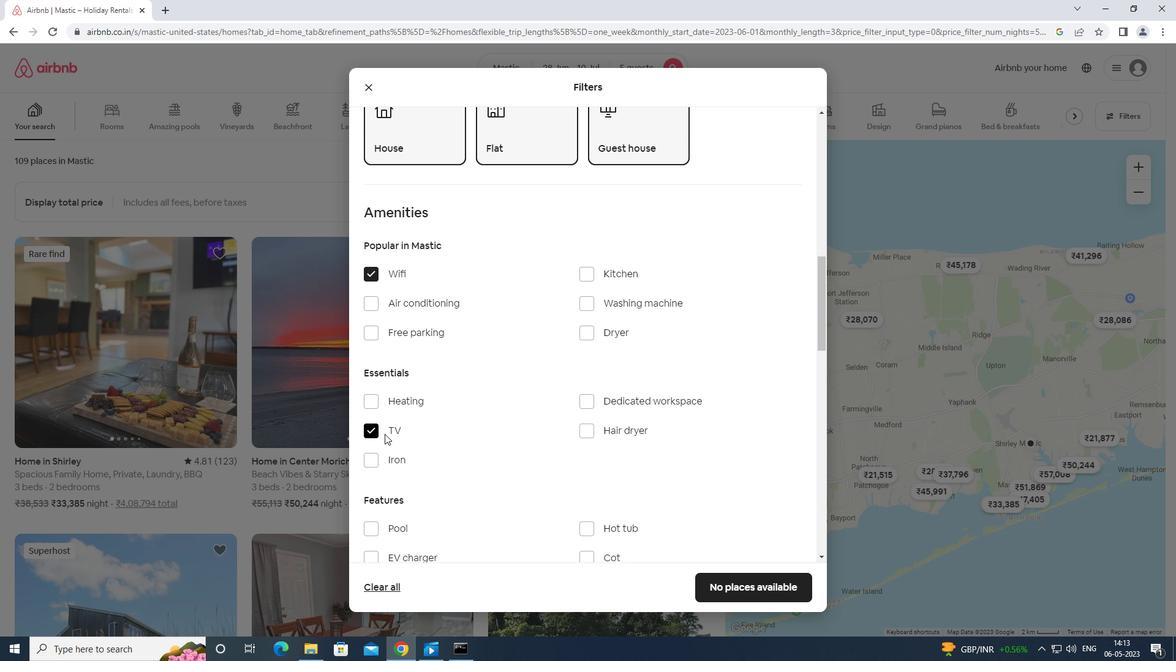 
Action: Mouse moved to (373, 487)
Screenshot: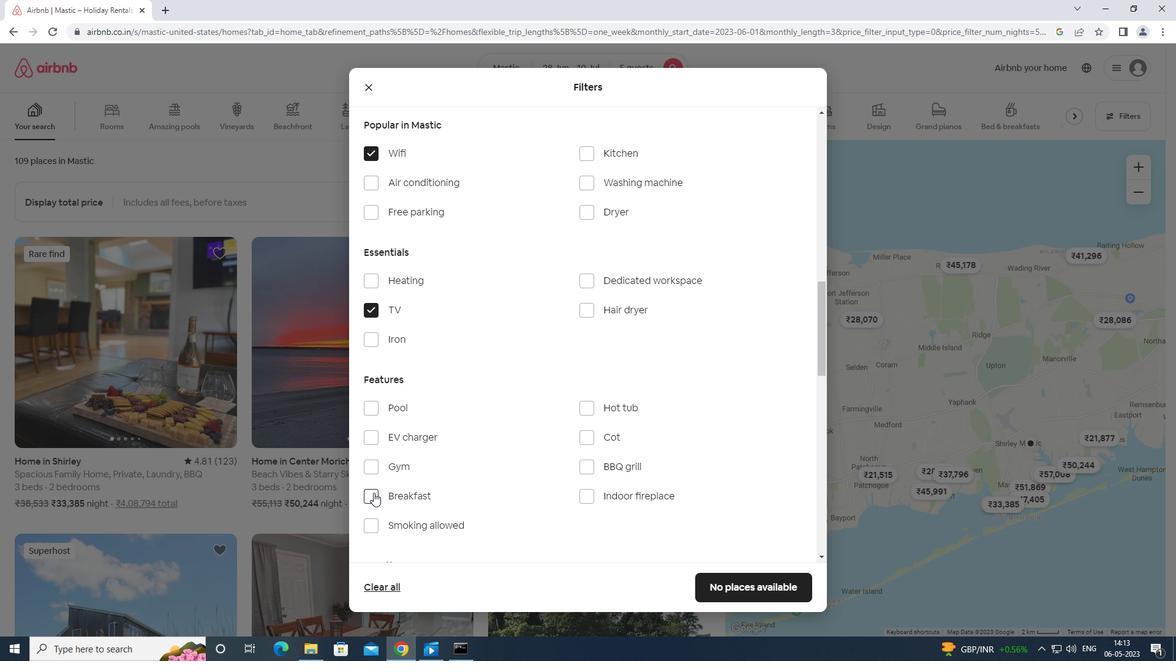 
Action: Mouse pressed left at (373, 487)
Screenshot: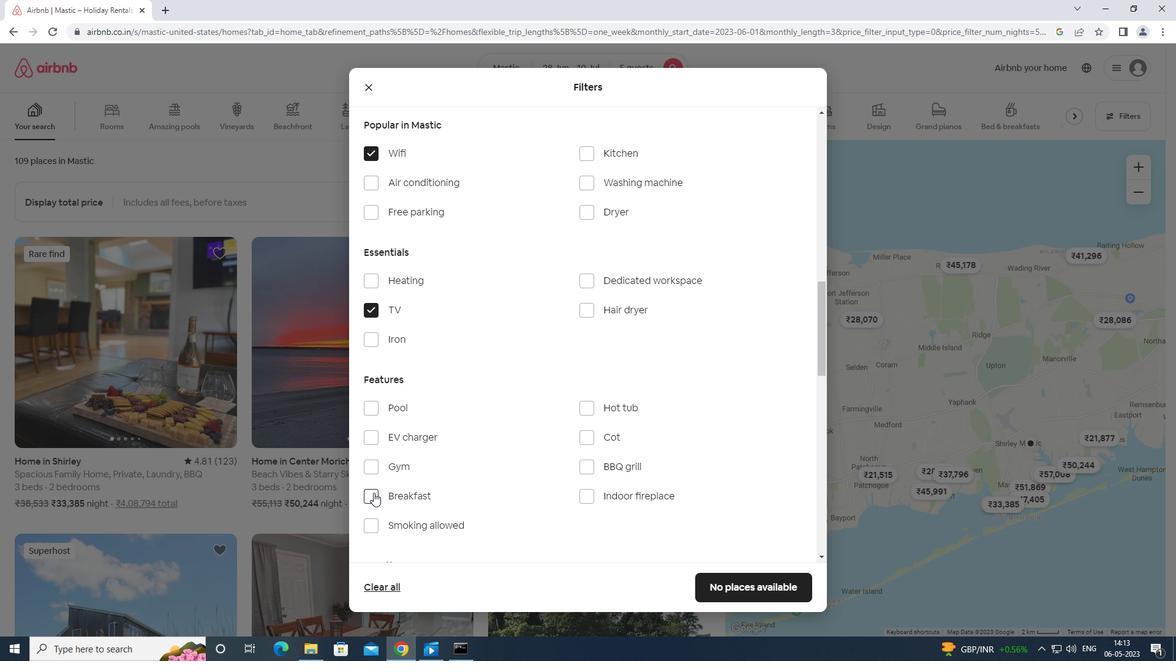 
Action: Mouse moved to (373, 494)
Screenshot: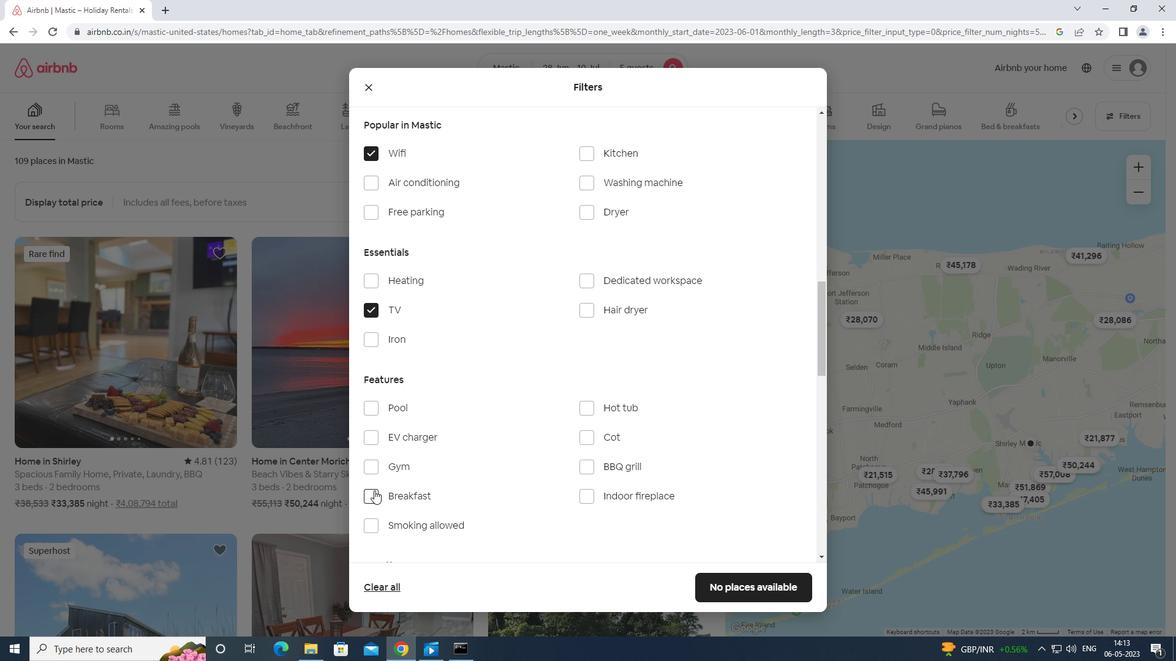 
Action: Mouse pressed left at (373, 494)
Screenshot: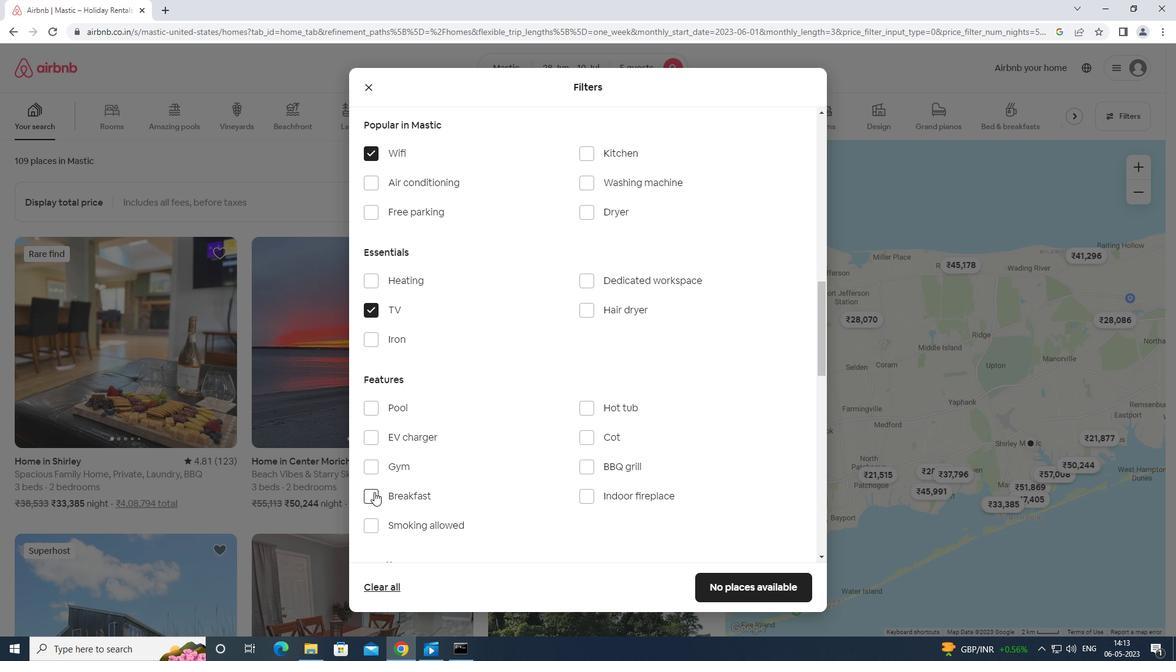 
Action: Mouse moved to (426, 479)
Screenshot: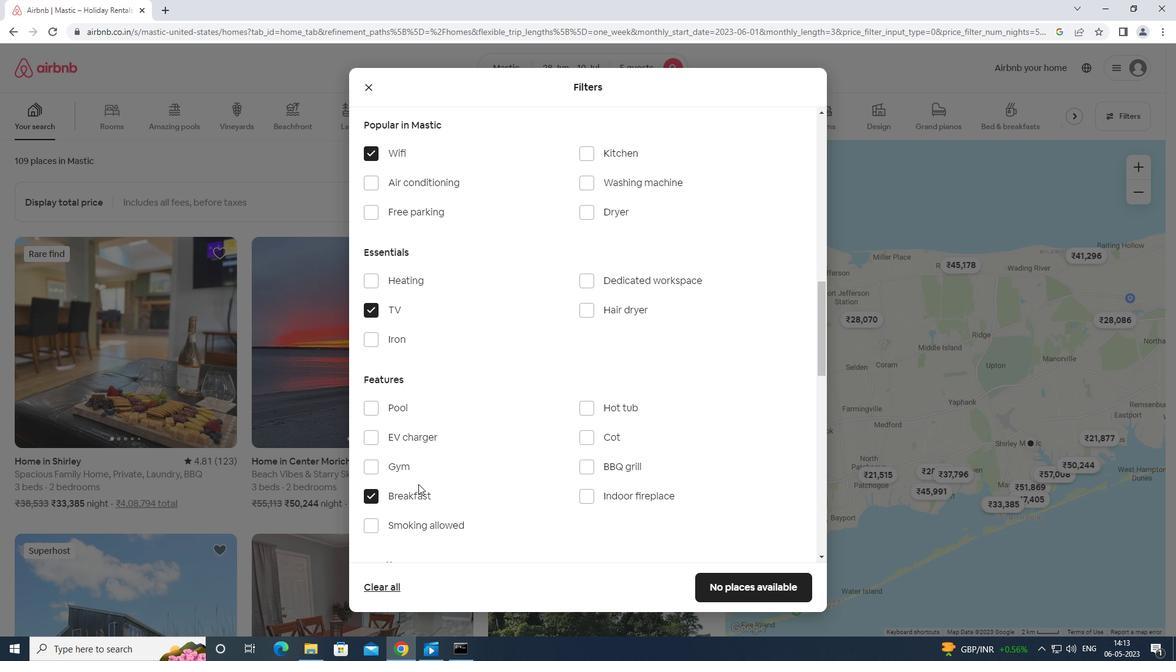 
Action: Mouse scrolled (426, 480) with delta (0, 0)
Screenshot: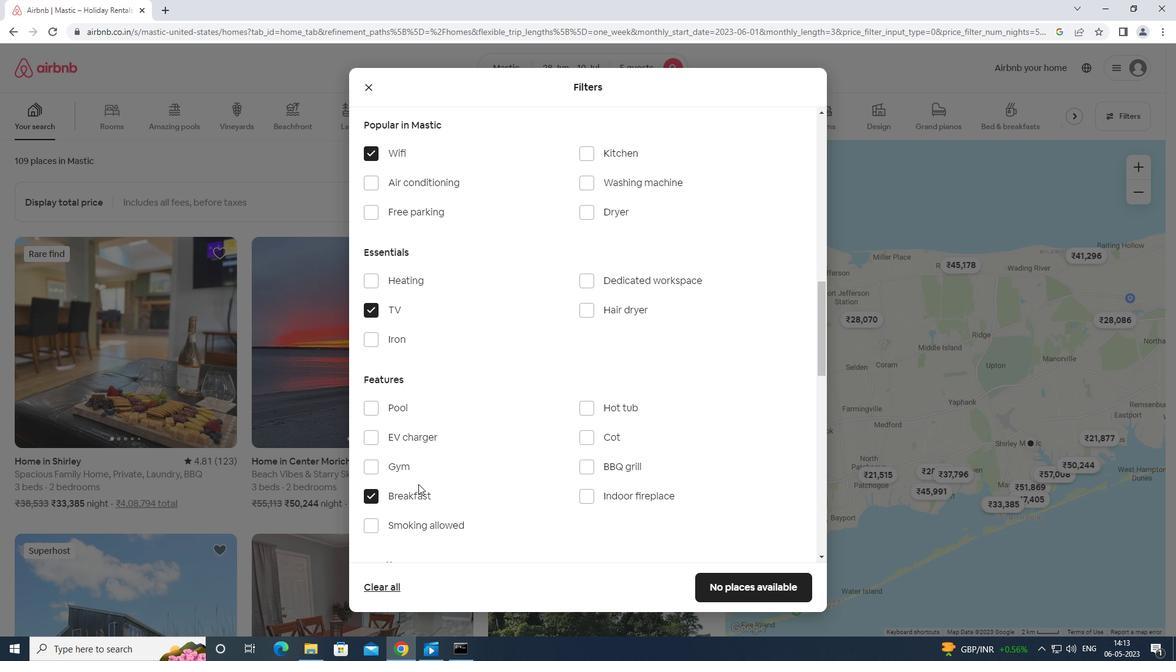 
Action: Mouse moved to (365, 267)
Screenshot: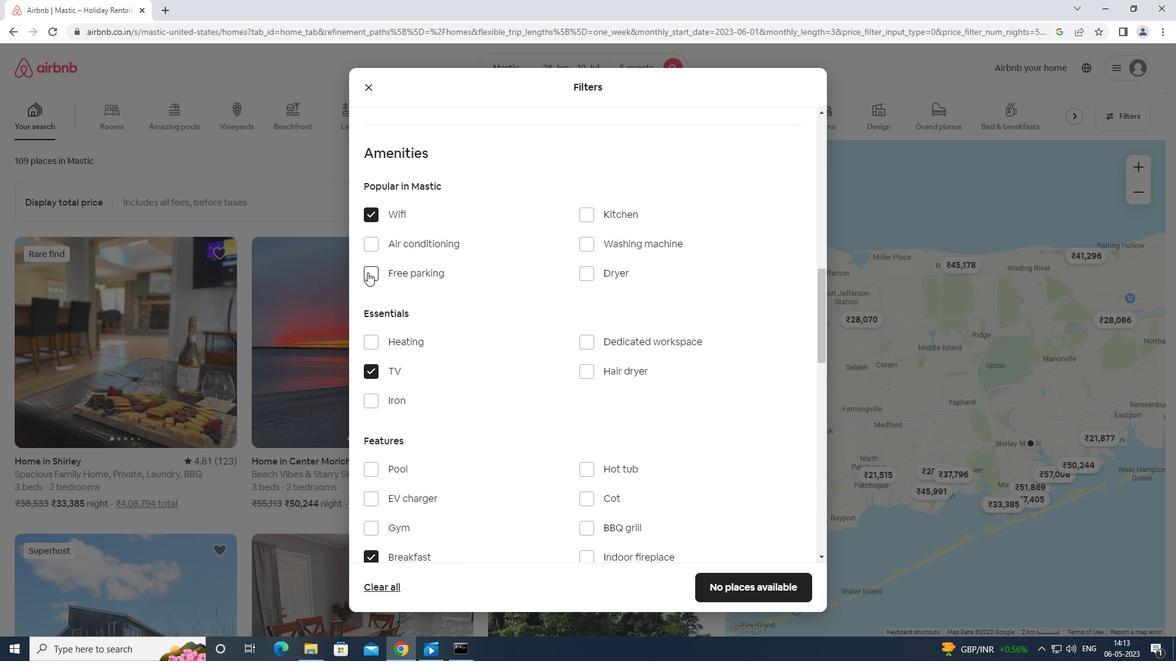 
Action: Mouse pressed left at (365, 267)
Screenshot: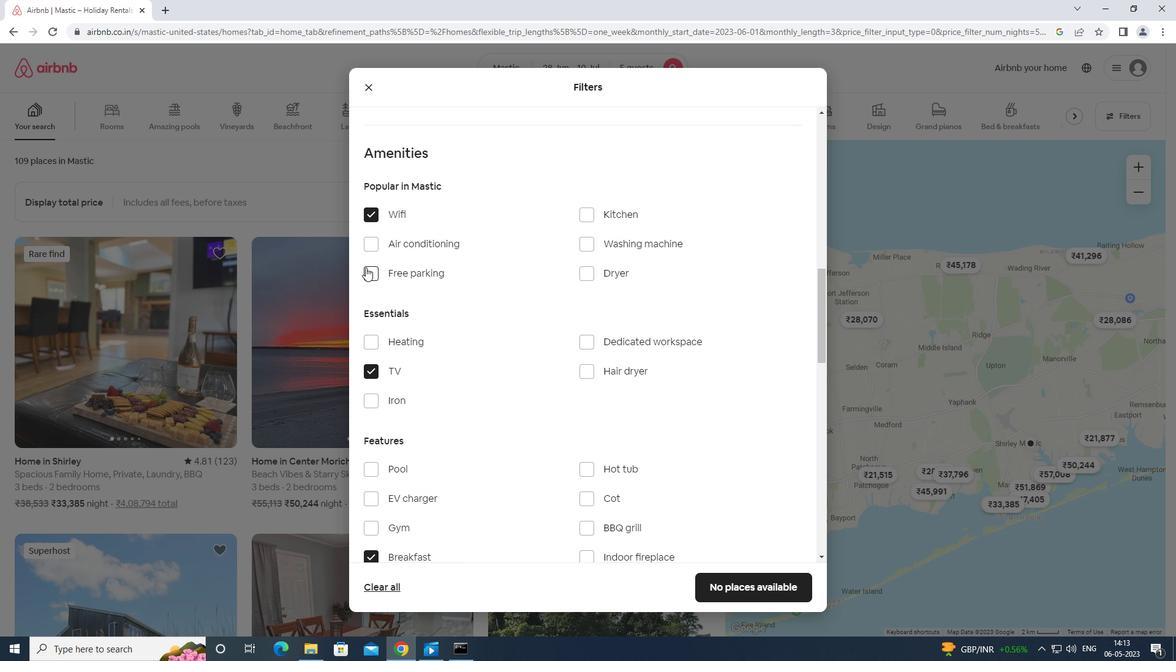 
Action: Mouse moved to (382, 297)
Screenshot: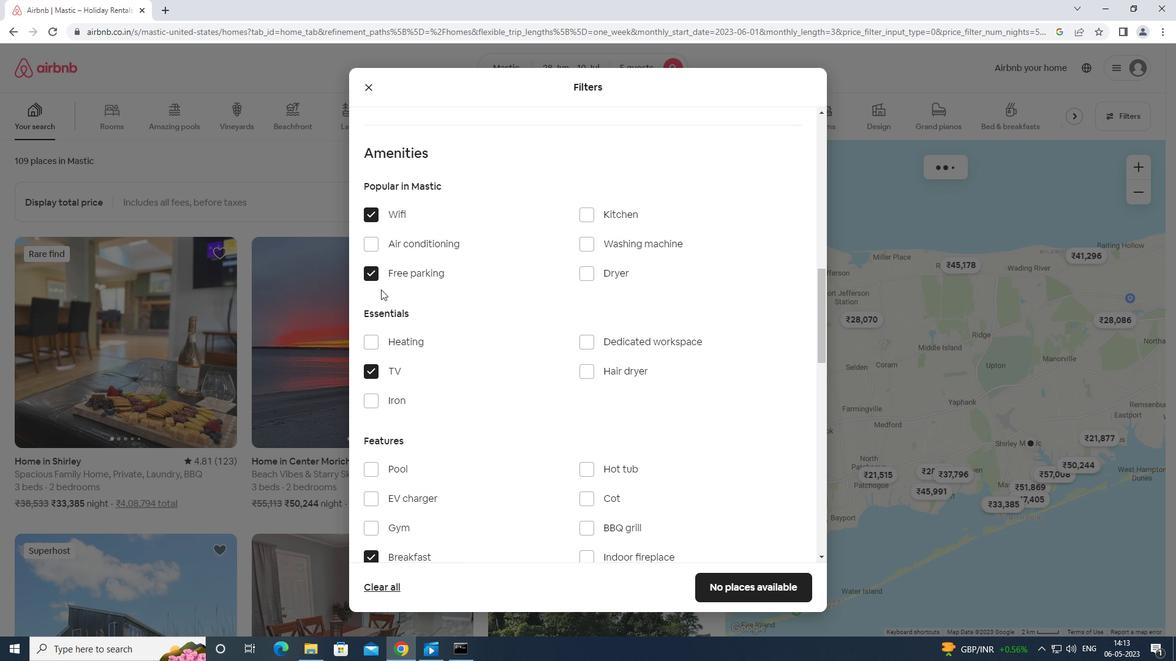 
Action: Mouse scrolled (382, 297) with delta (0, 0)
Screenshot: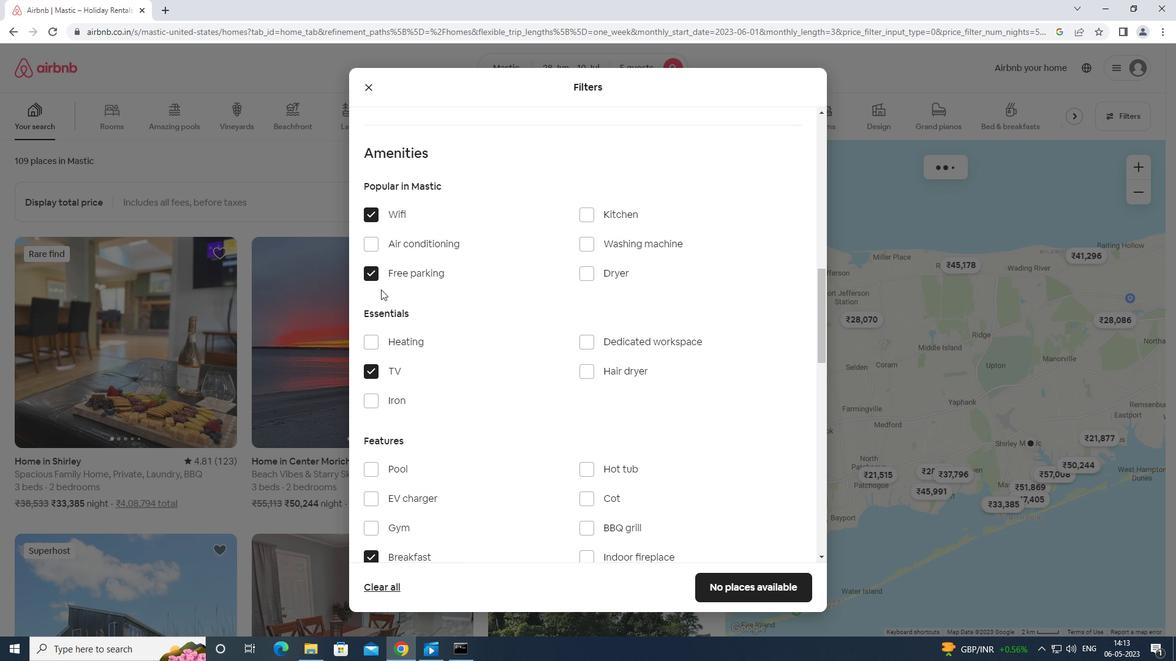 
Action: Mouse moved to (385, 309)
Screenshot: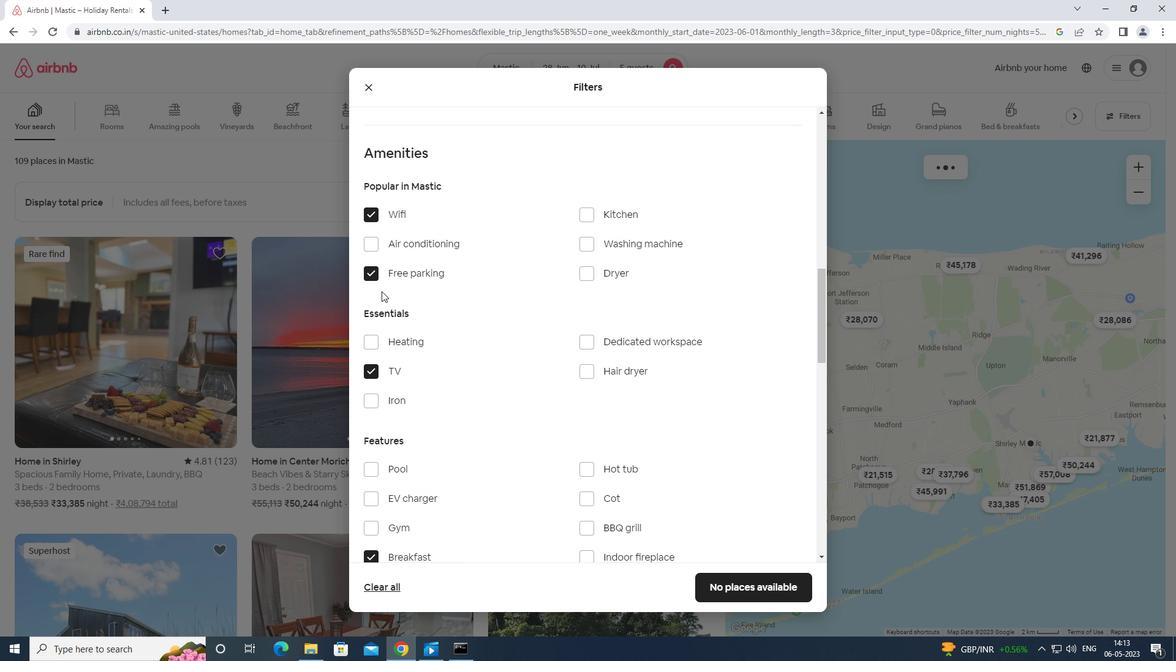 
Action: Mouse scrolled (385, 309) with delta (0, 0)
Screenshot: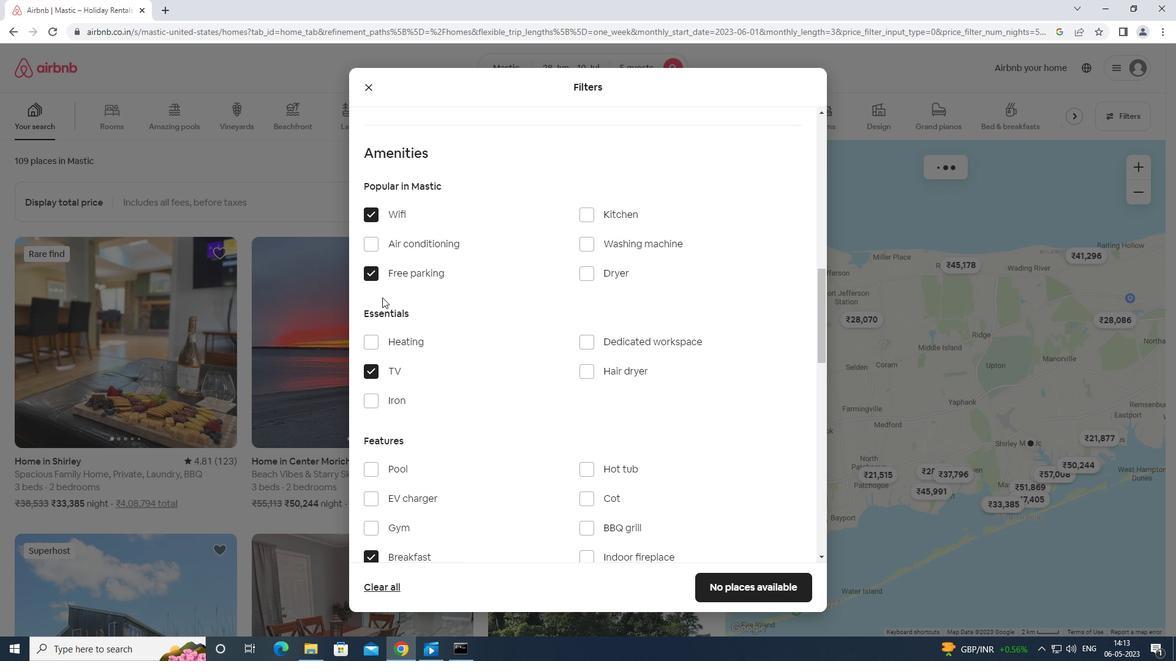 
Action: Mouse moved to (371, 316)
Screenshot: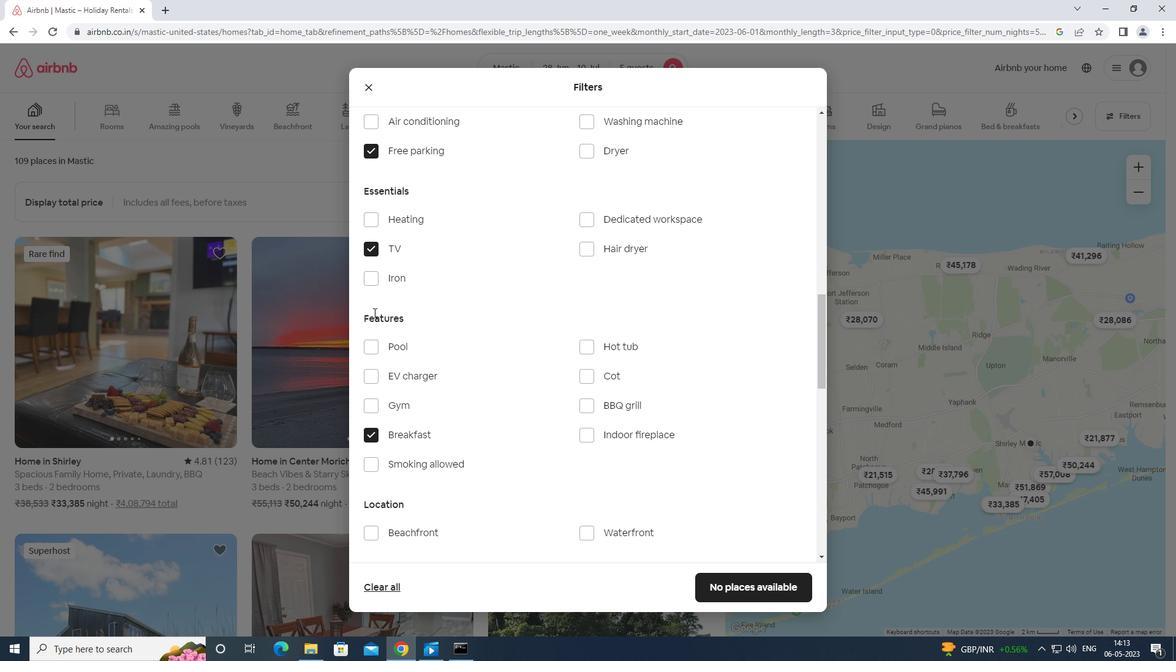 
Action: Mouse scrolled (371, 315) with delta (0, 0)
Screenshot: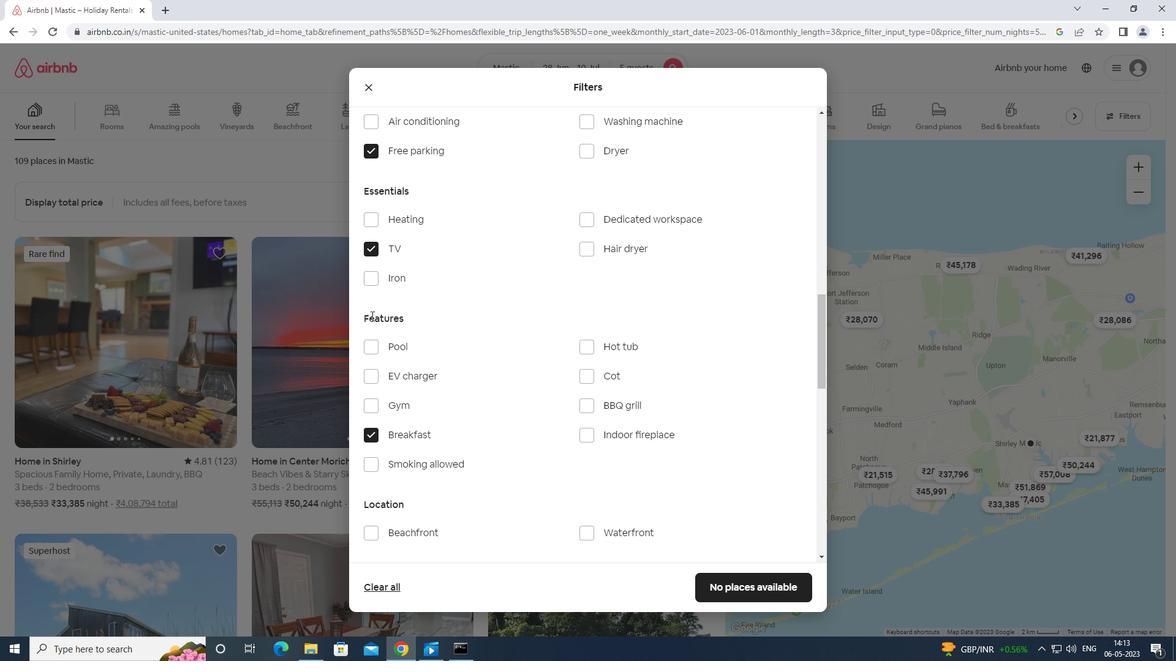 
Action: Mouse moved to (367, 343)
Screenshot: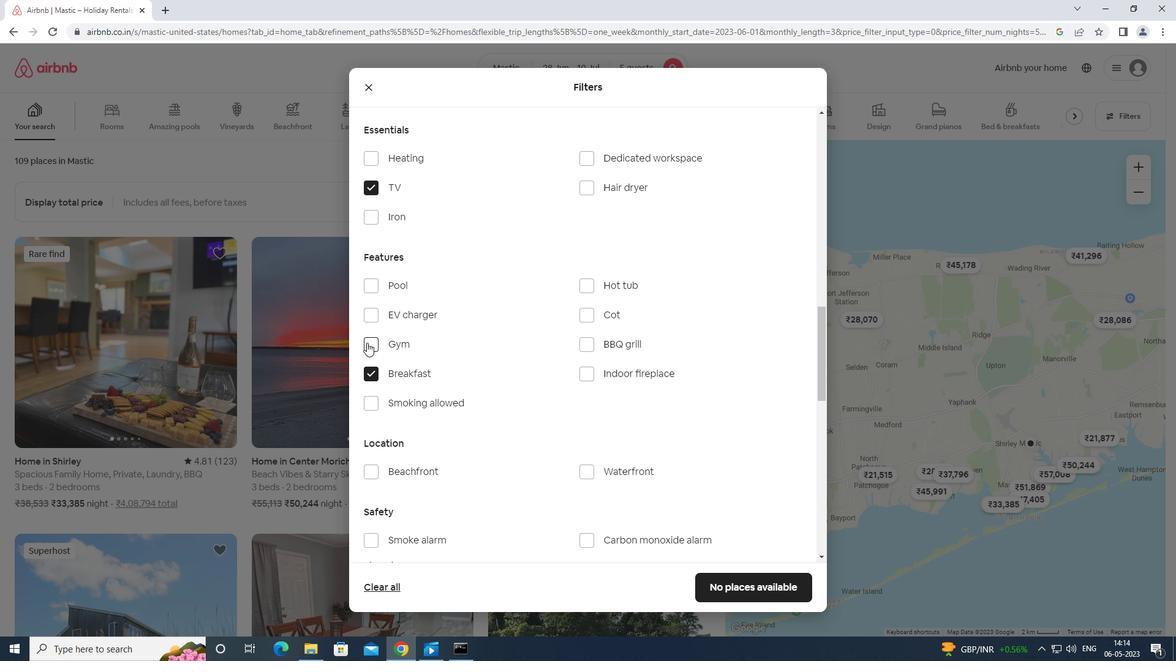 
Action: Mouse pressed left at (367, 343)
Screenshot: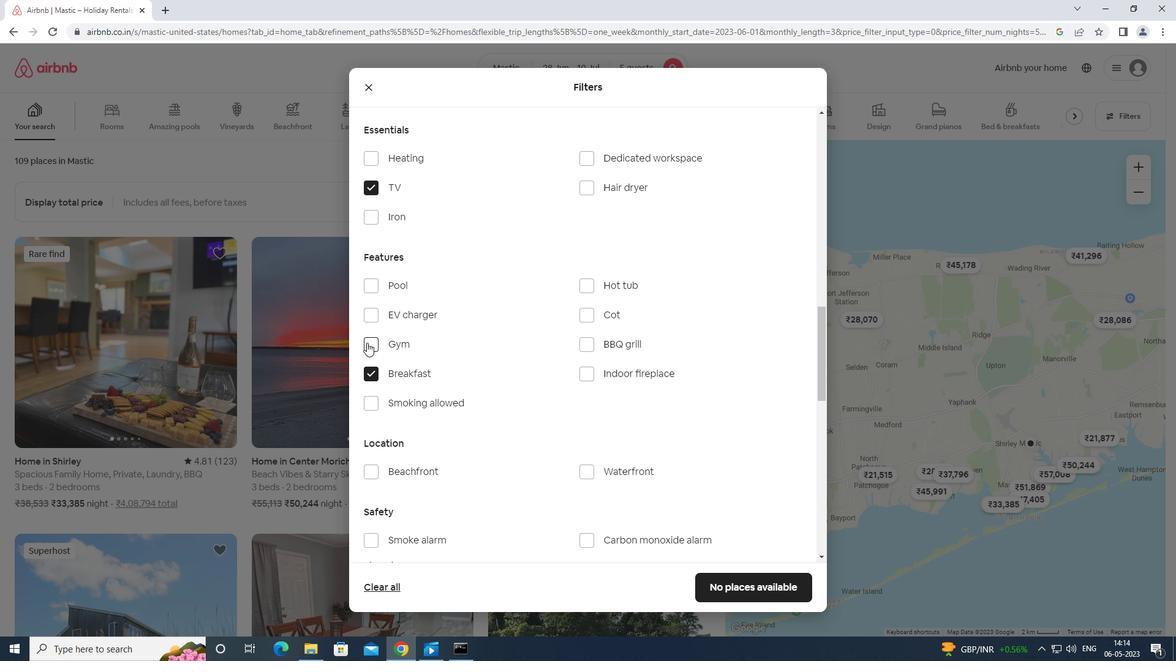
Action: Mouse moved to (368, 343)
Screenshot: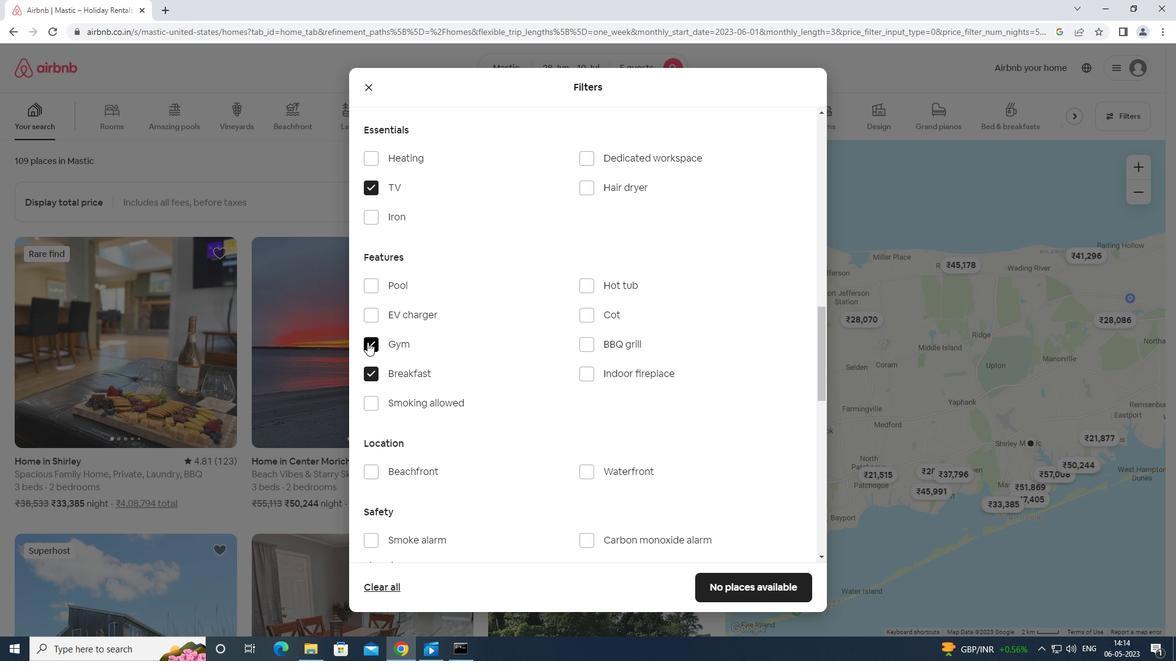
Action: Mouse scrolled (368, 342) with delta (0, 0)
Screenshot: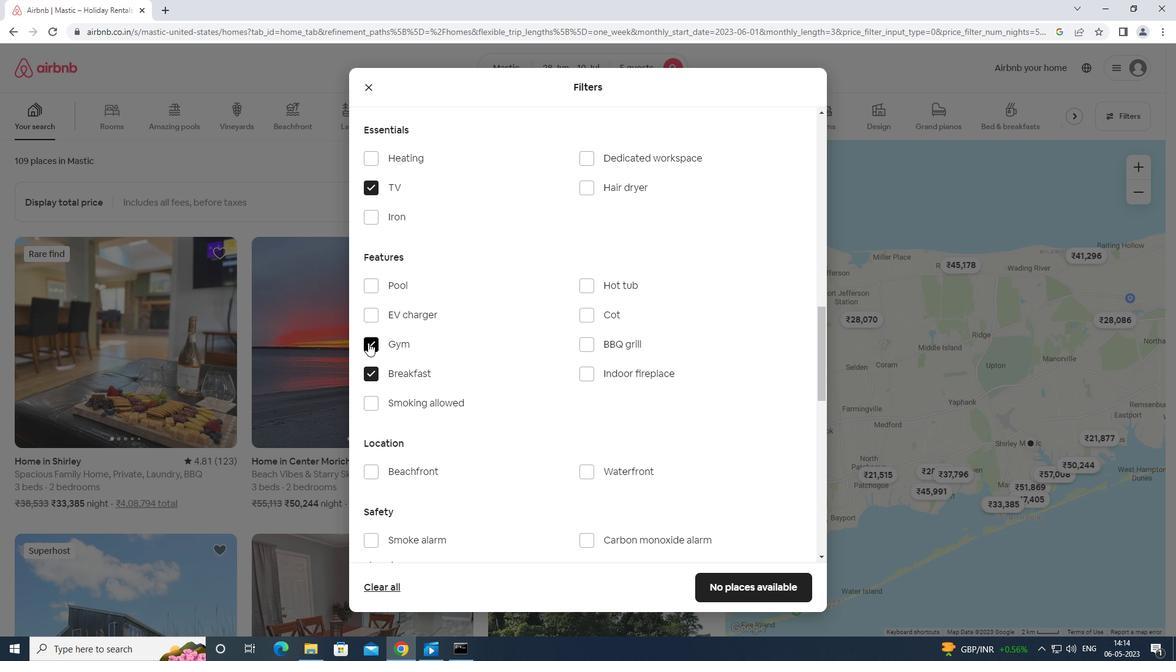 
Action: Mouse scrolled (368, 342) with delta (0, 0)
Screenshot: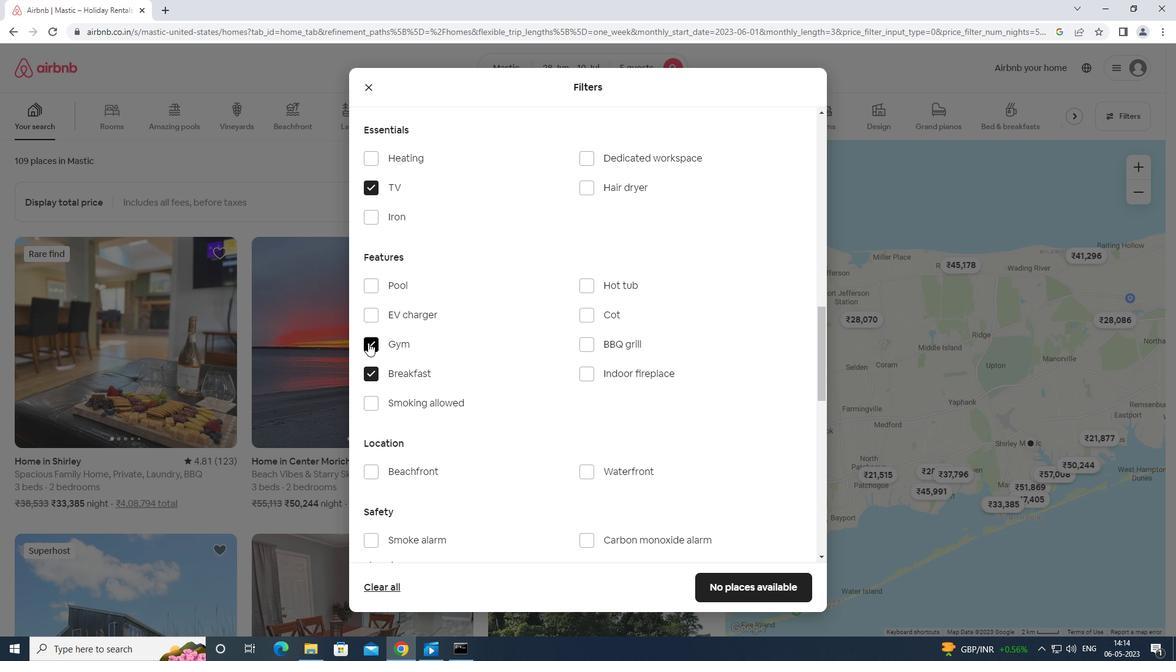 
Action: Mouse moved to (368, 343)
Screenshot: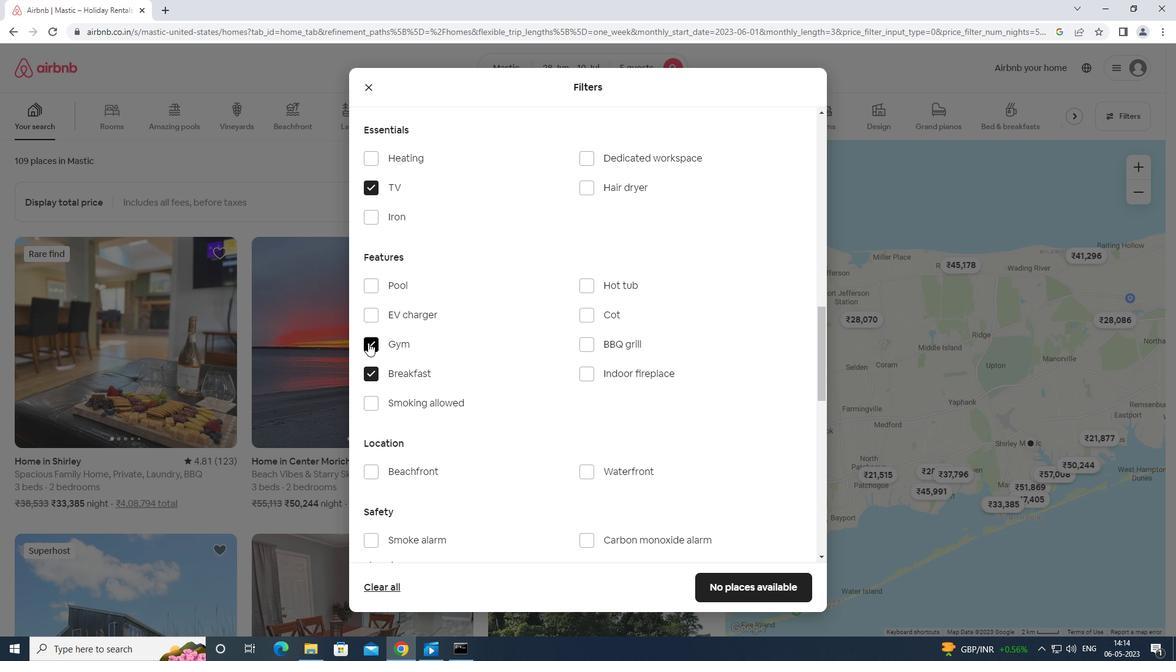 
Action: Mouse scrolled (368, 342) with delta (0, 0)
Screenshot: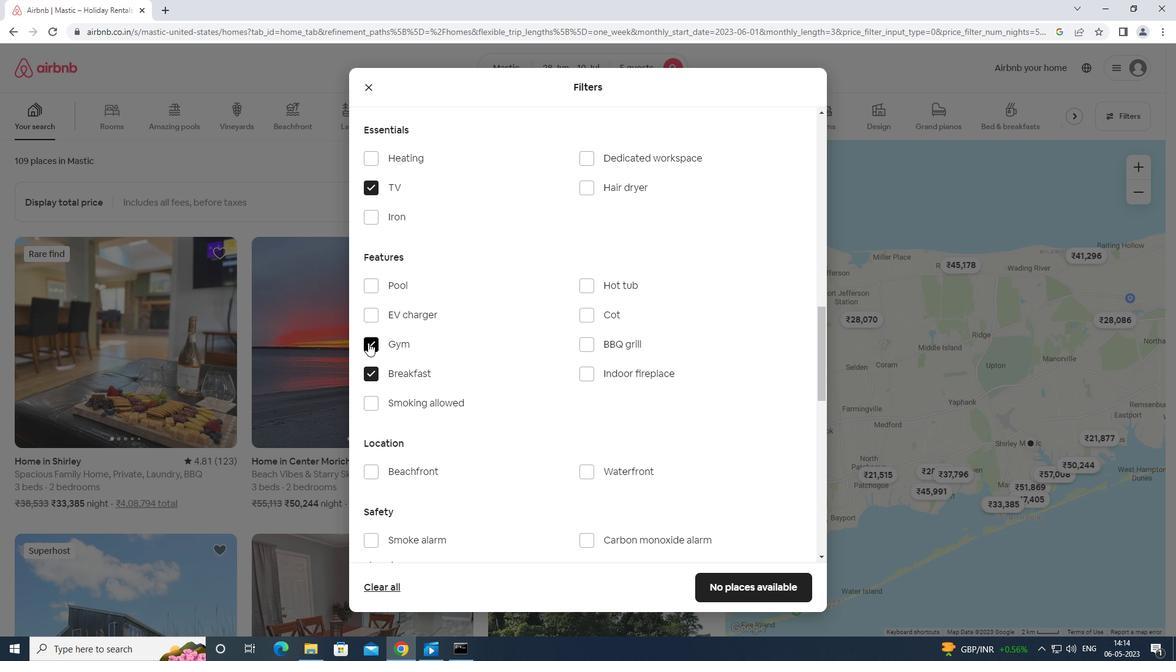 
Action: Mouse scrolled (368, 342) with delta (0, 0)
Screenshot: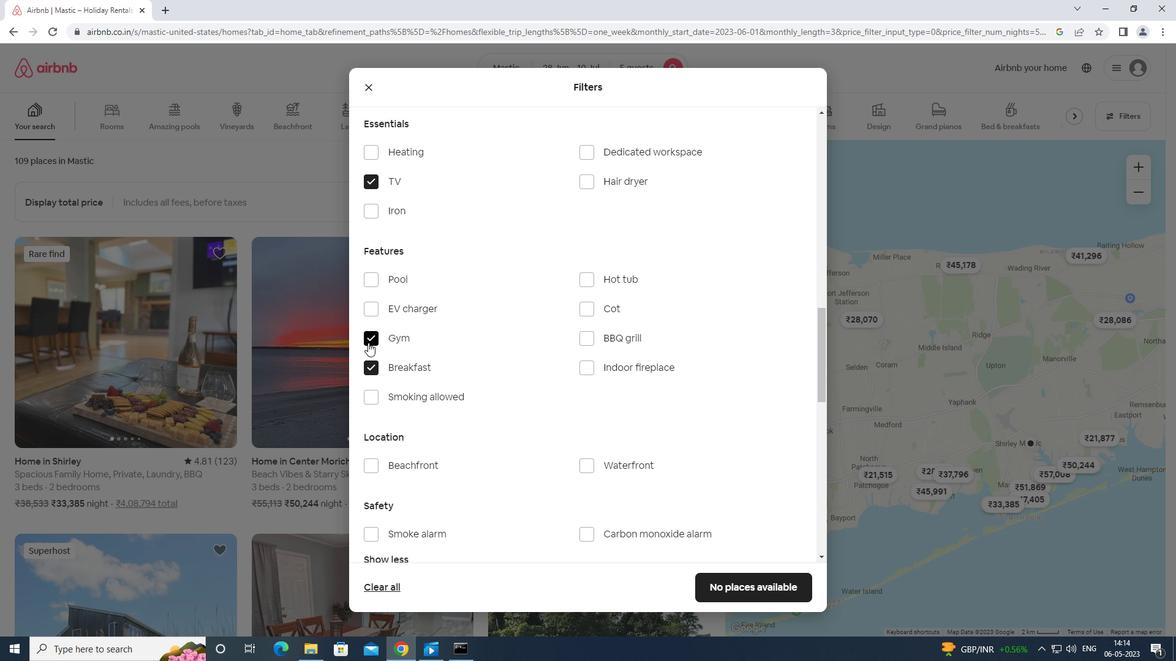 
Action: Mouse moved to (369, 338)
Screenshot: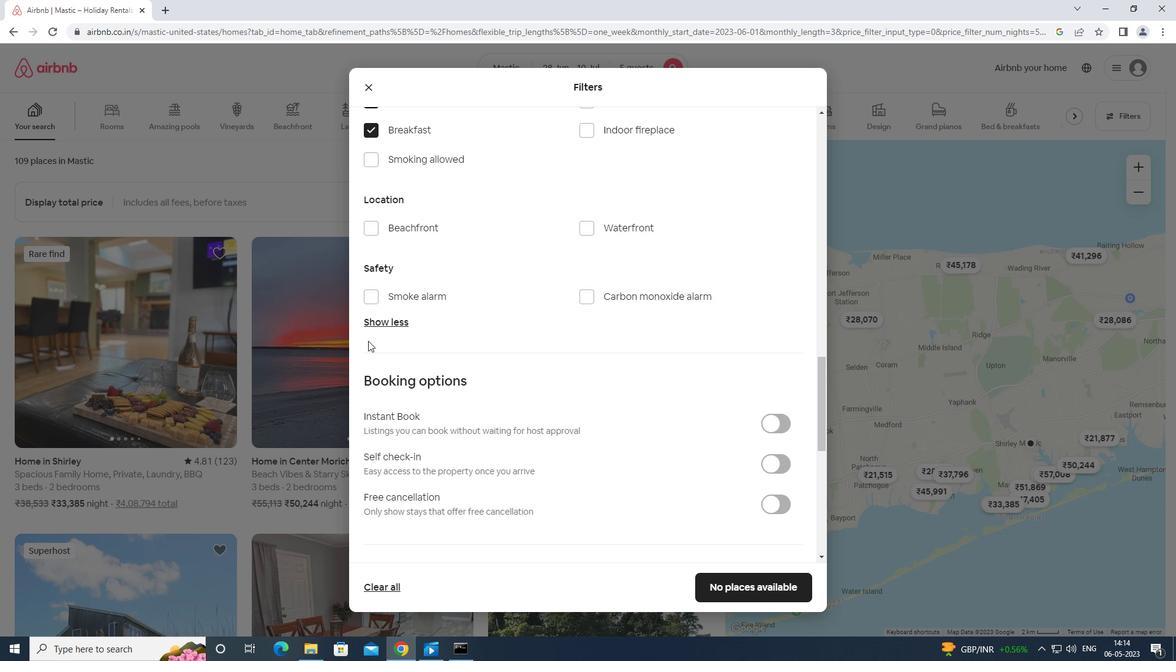 
Action: Mouse scrolled (369, 338) with delta (0, 0)
Screenshot: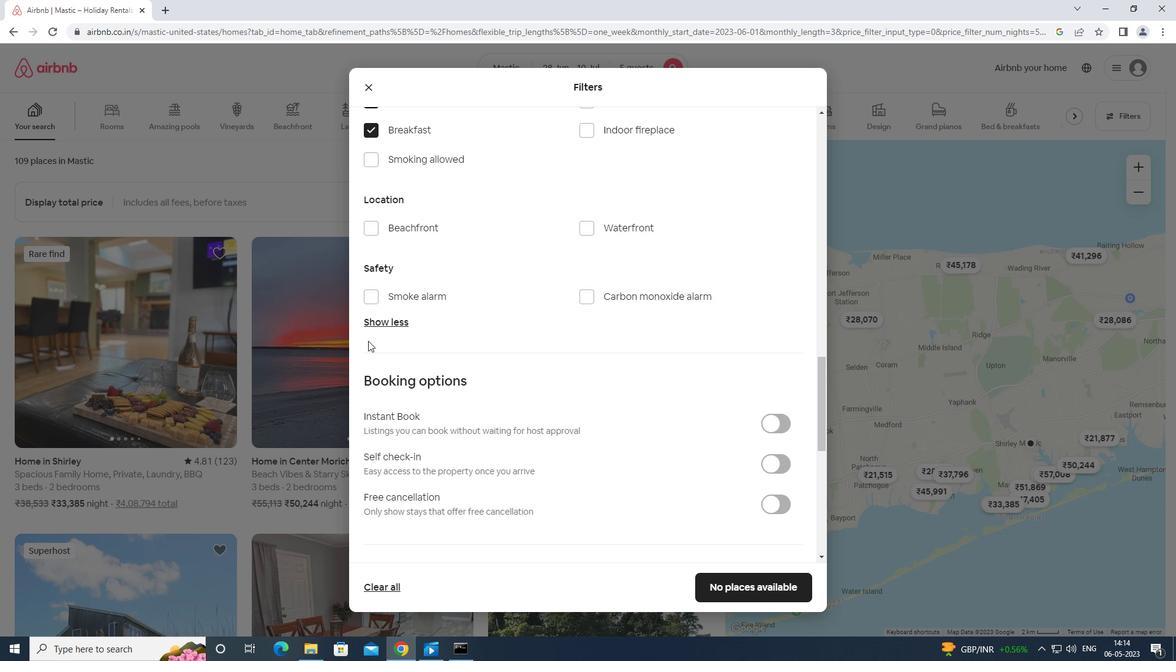 
Action: Mouse moved to (371, 343)
Screenshot: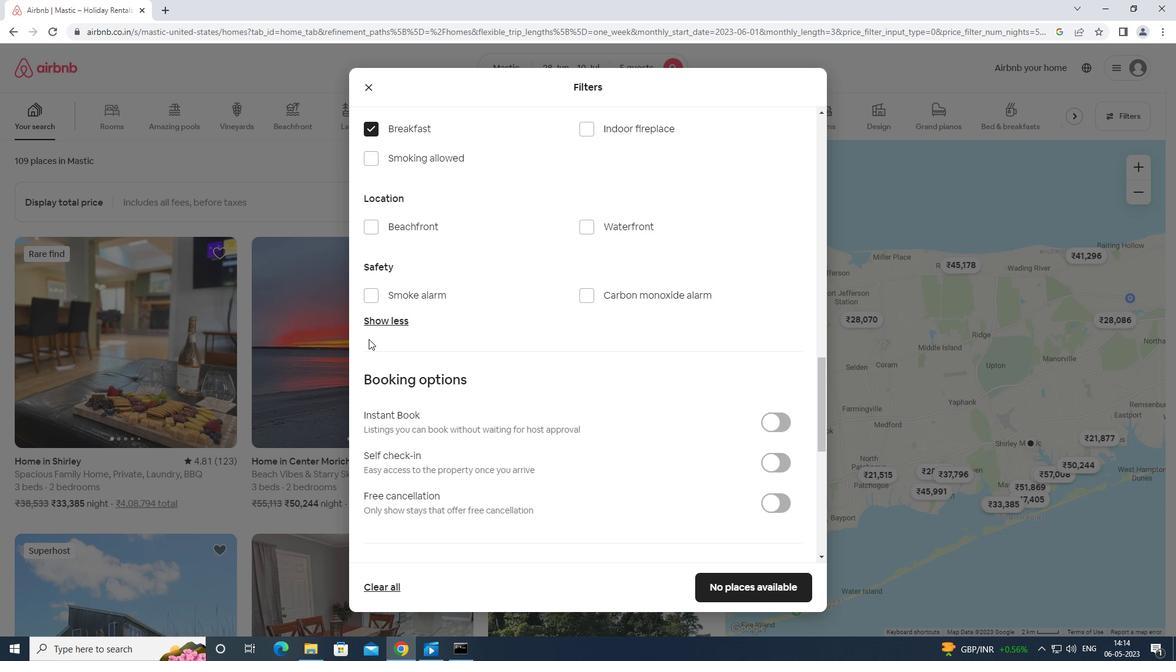 
Action: Mouse scrolled (371, 343) with delta (0, 0)
Screenshot: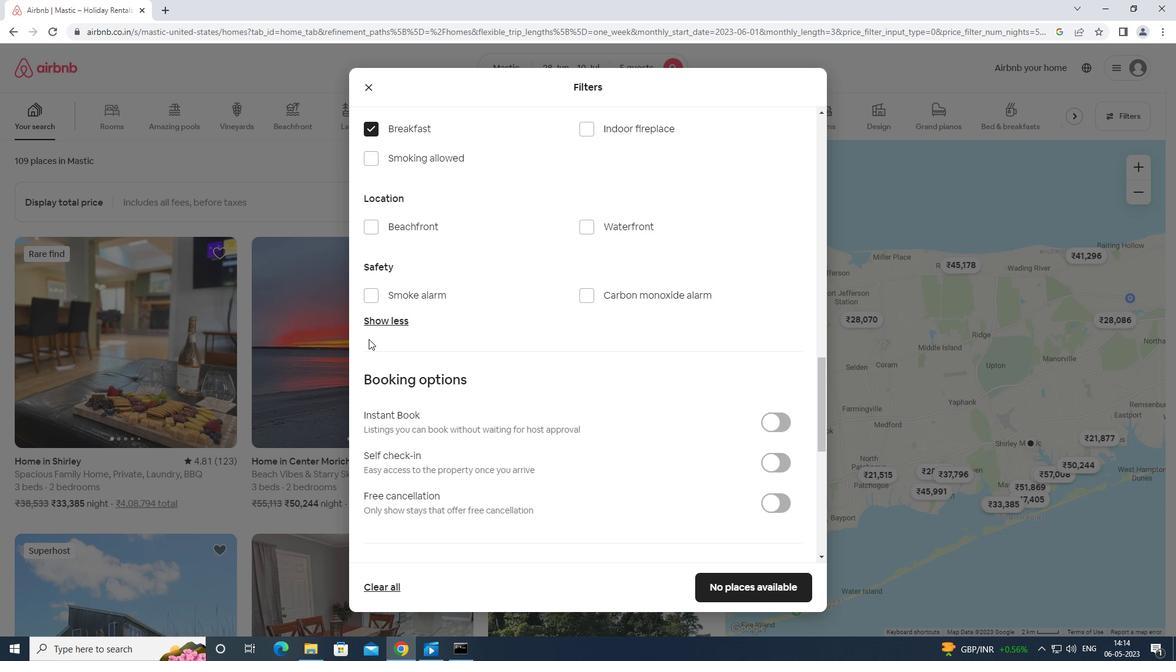 
Action: Mouse moved to (768, 336)
Screenshot: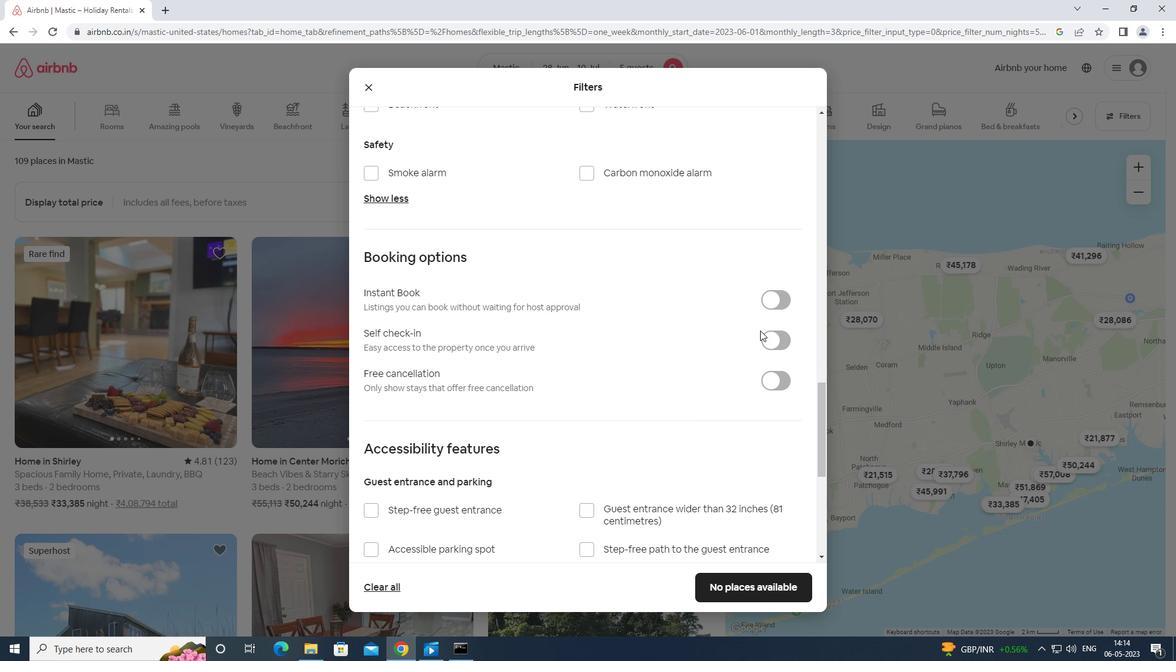 
Action: Mouse pressed left at (768, 336)
Screenshot: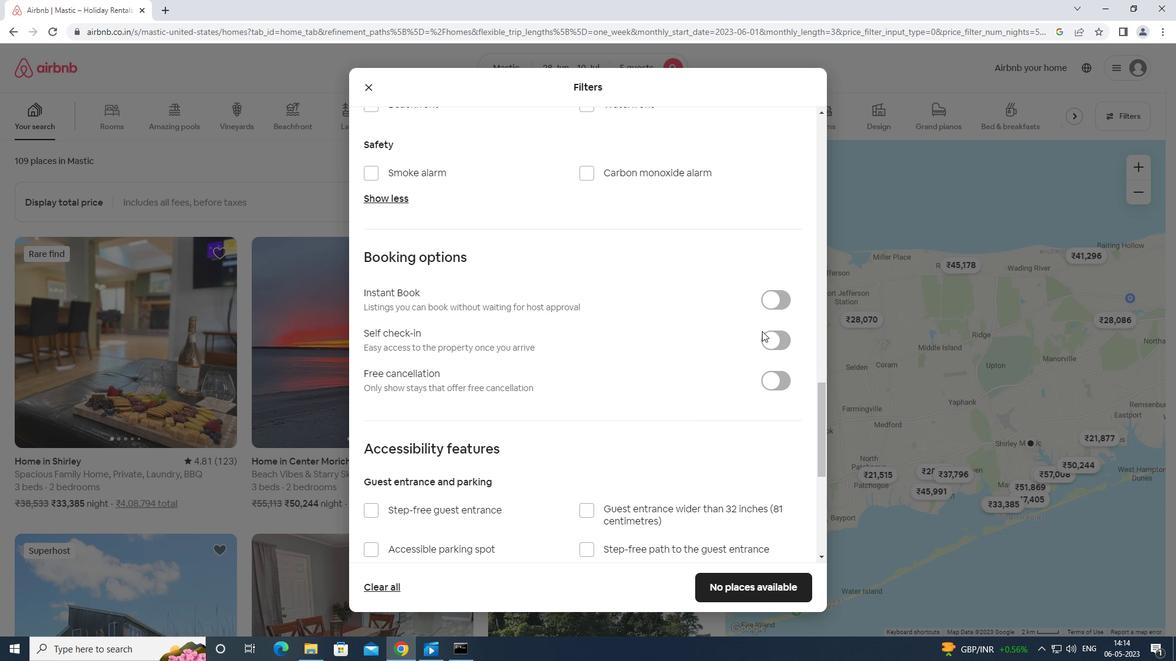
Action: Mouse moved to (771, 337)
Screenshot: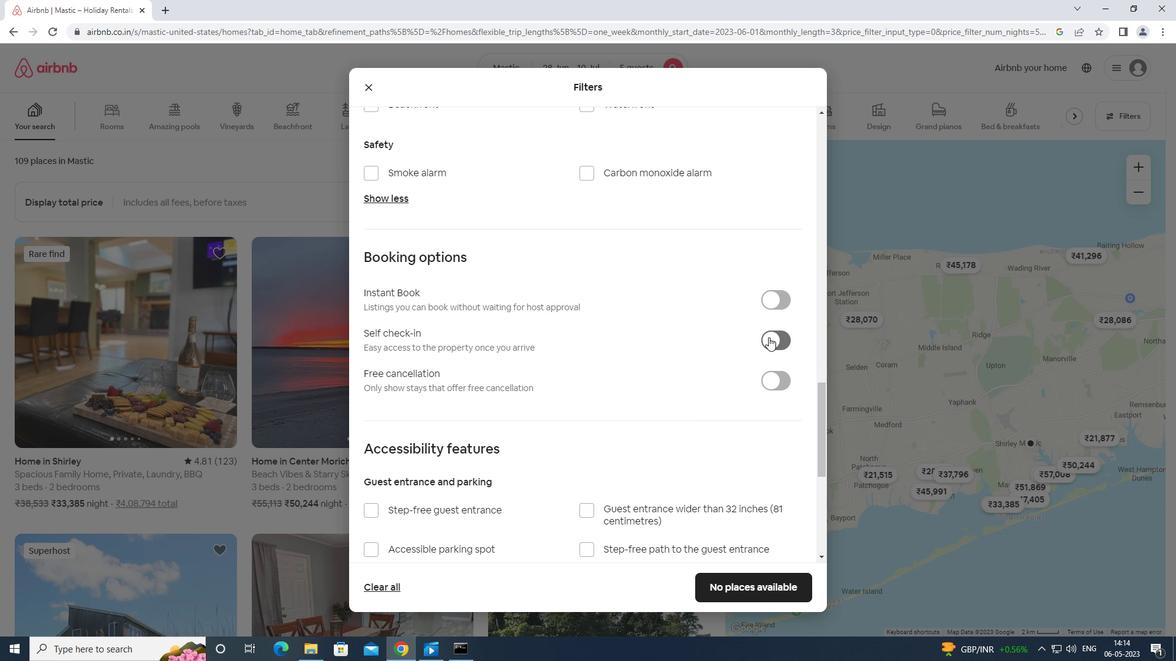 
Action: Mouse scrolled (771, 336) with delta (0, 0)
Screenshot: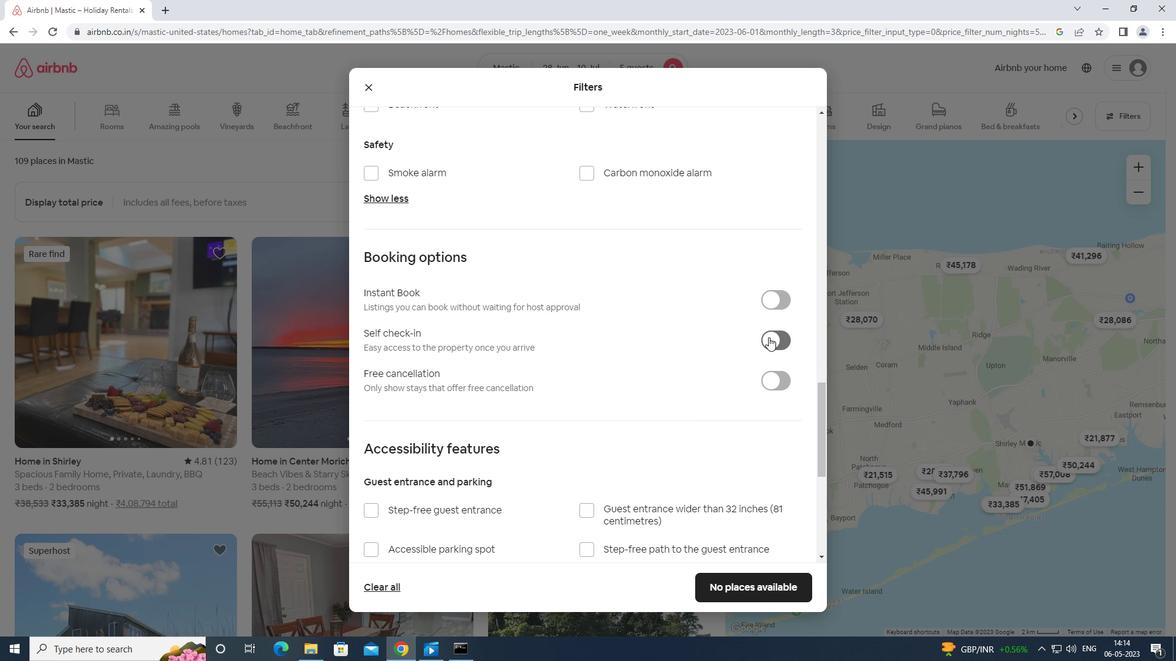 
Action: Mouse moved to (771, 339)
Screenshot: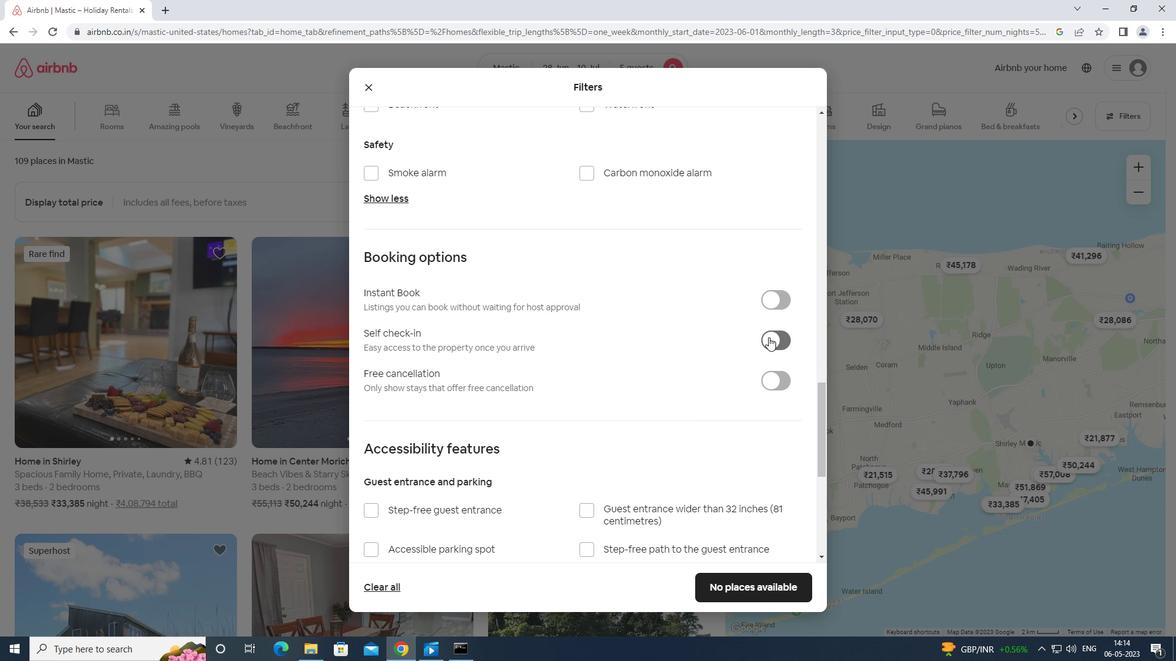 
Action: Mouse scrolled (771, 339) with delta (0, 0)
Screenshot: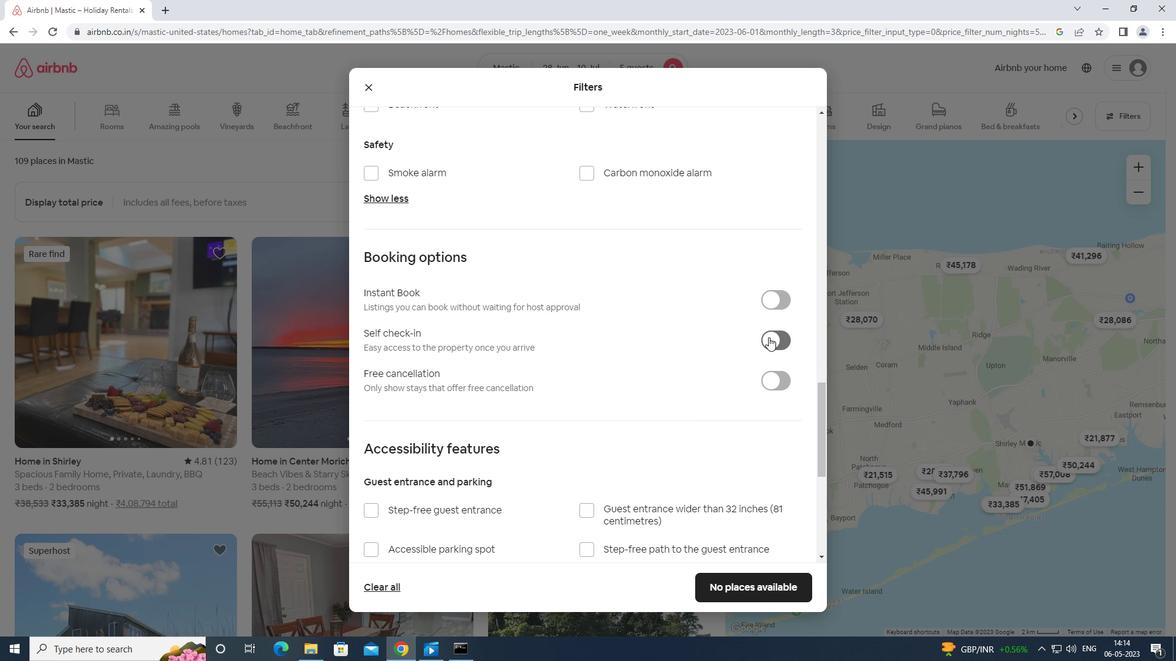 
Action: Mouse scrolled (771, 339) with delta (0, 0)
Screenshot: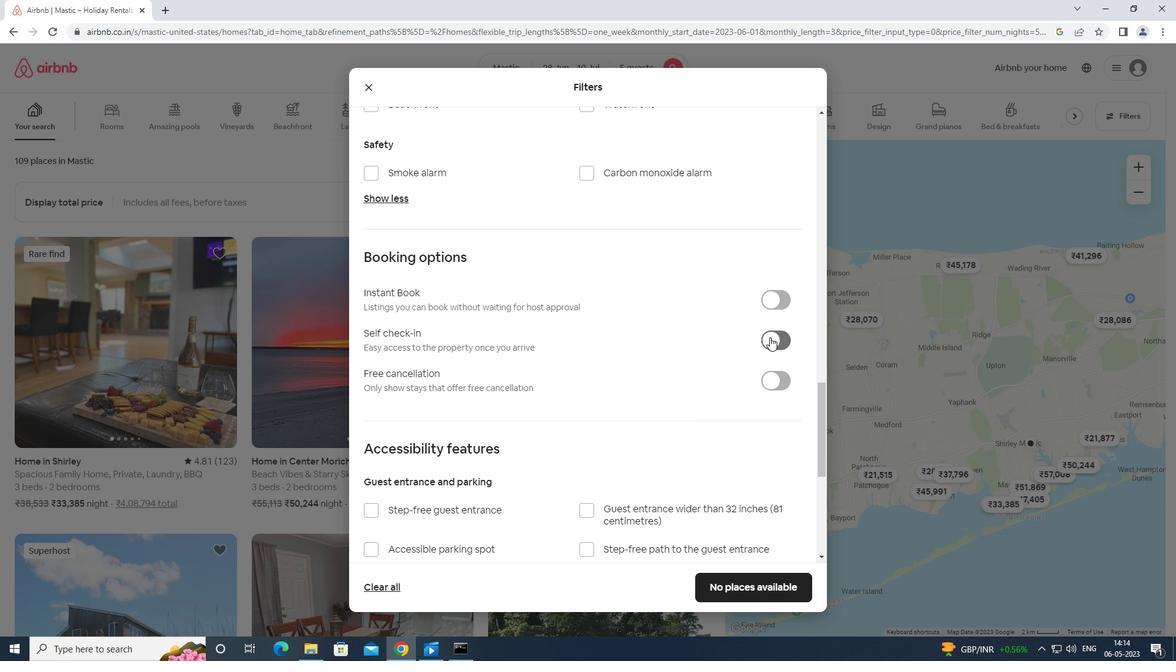 
Action: Mouse scrolled (771, 339) with delta (0, 0)
Screenshot: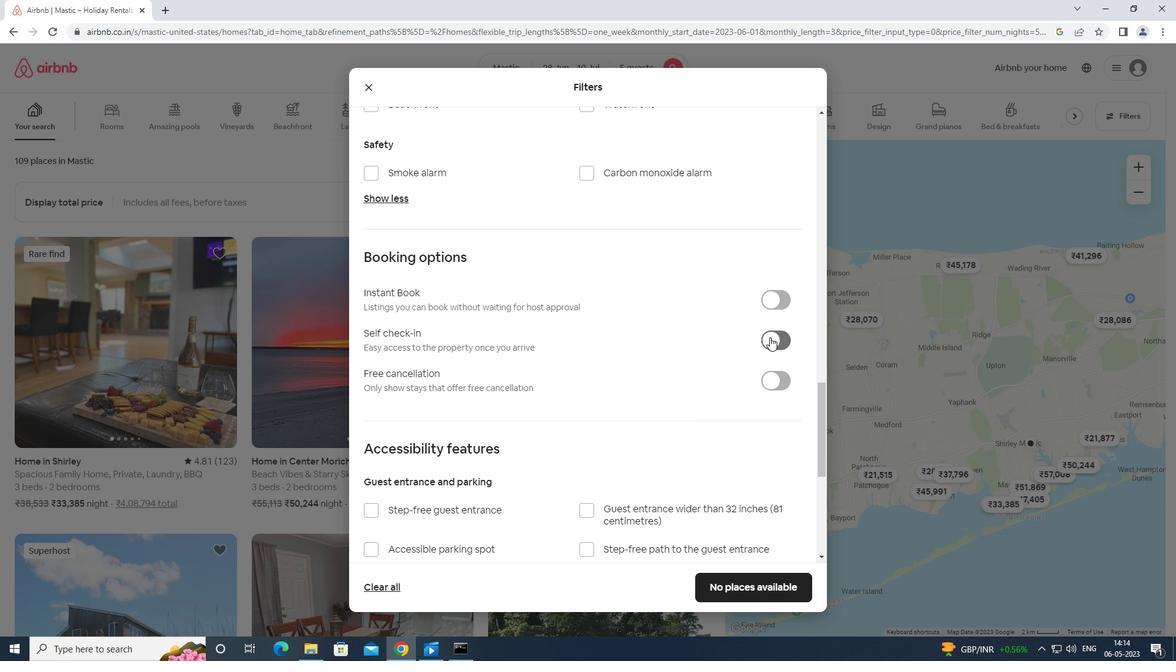 
Action: Mouse scrolled (771, 339) with delta (0, 0)
Screenshot: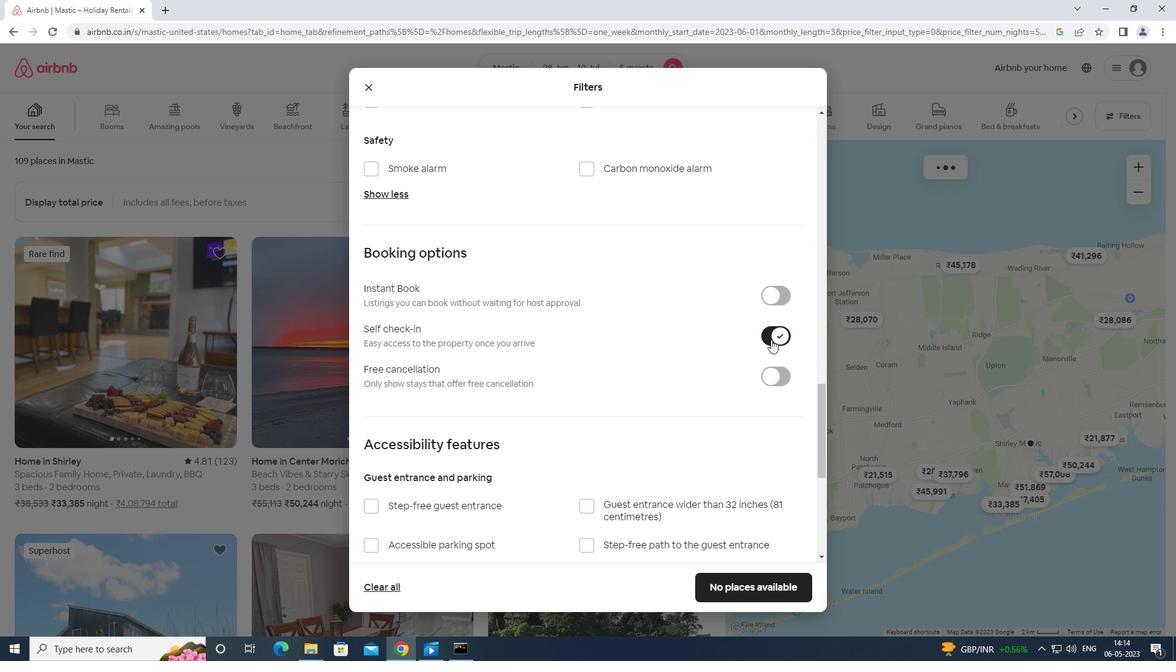 
Action: Mouse scrolled (771, 339) with delta (0, 0)
Screenshot: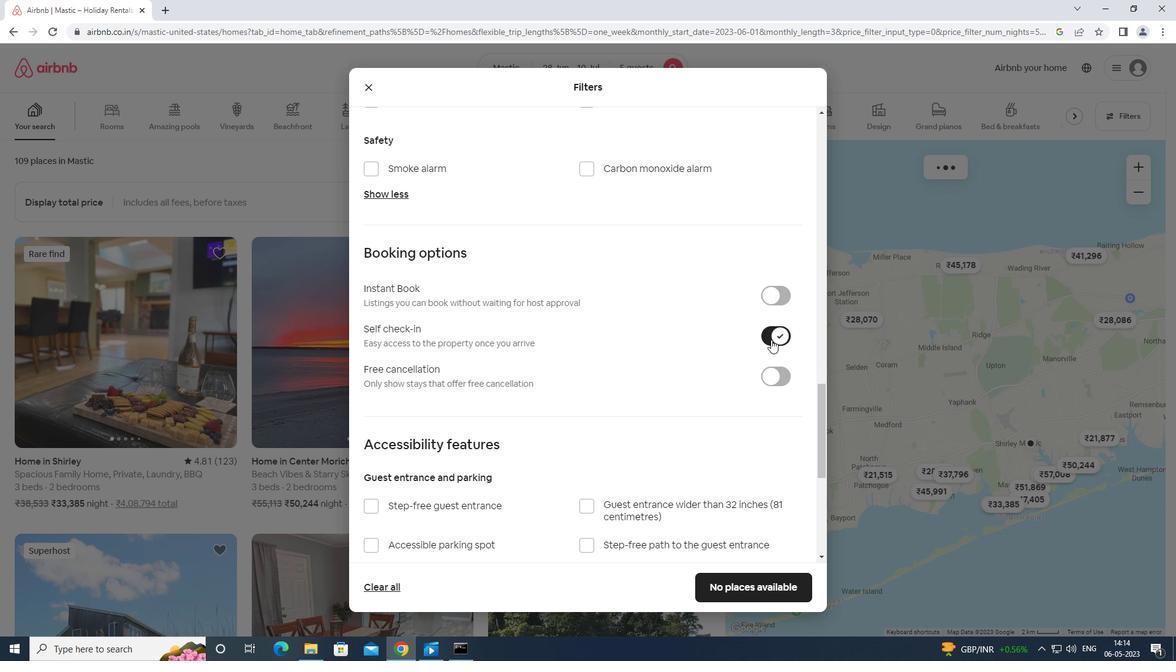 
Action: Mouse scrolled (771, 339) with delta (0, 0)
Screenshot: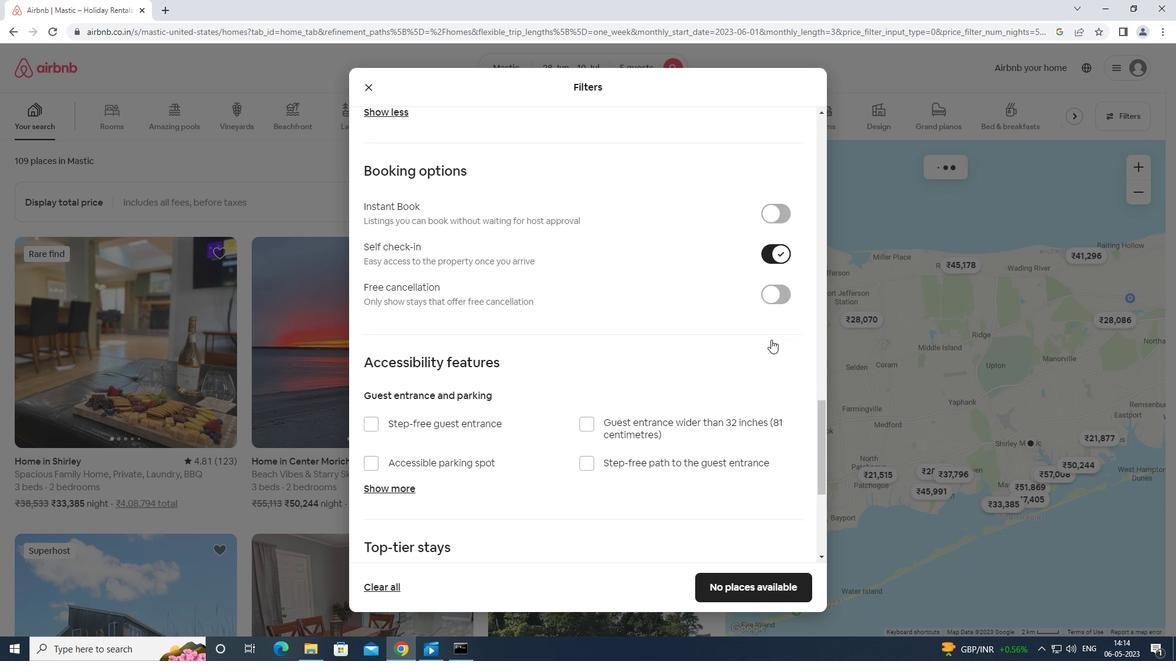 
Action: Mouse moved to (771, 340)
Screenshot: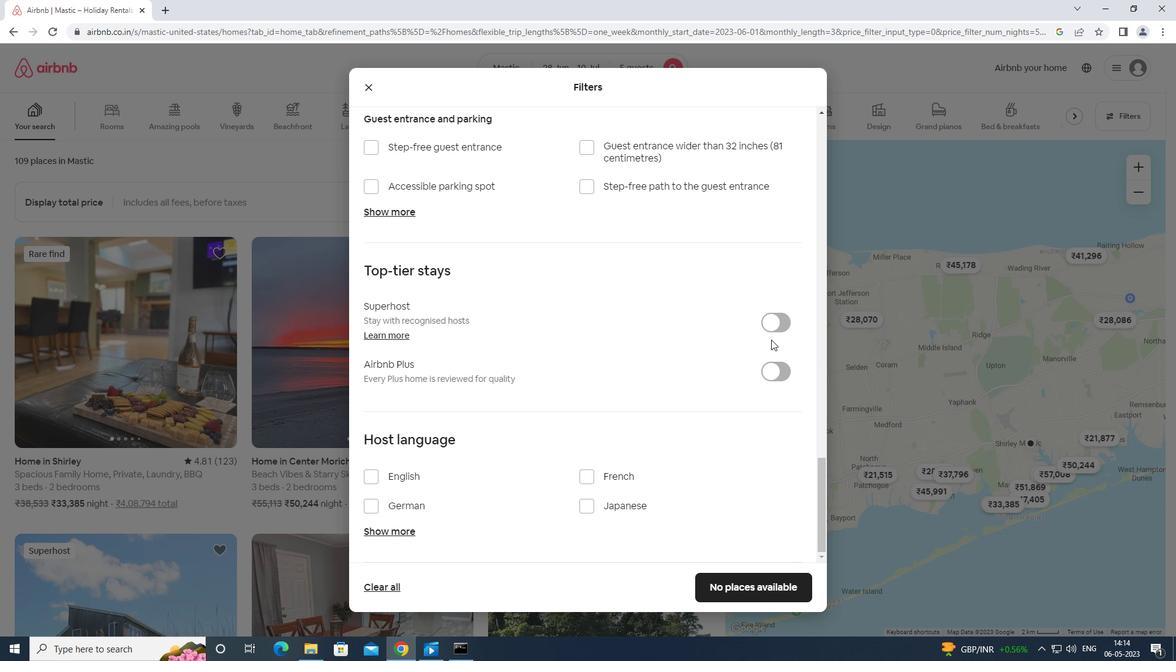 
Action: Mouse scrolled (771, 339) with delta (0, 0)
Screenshot: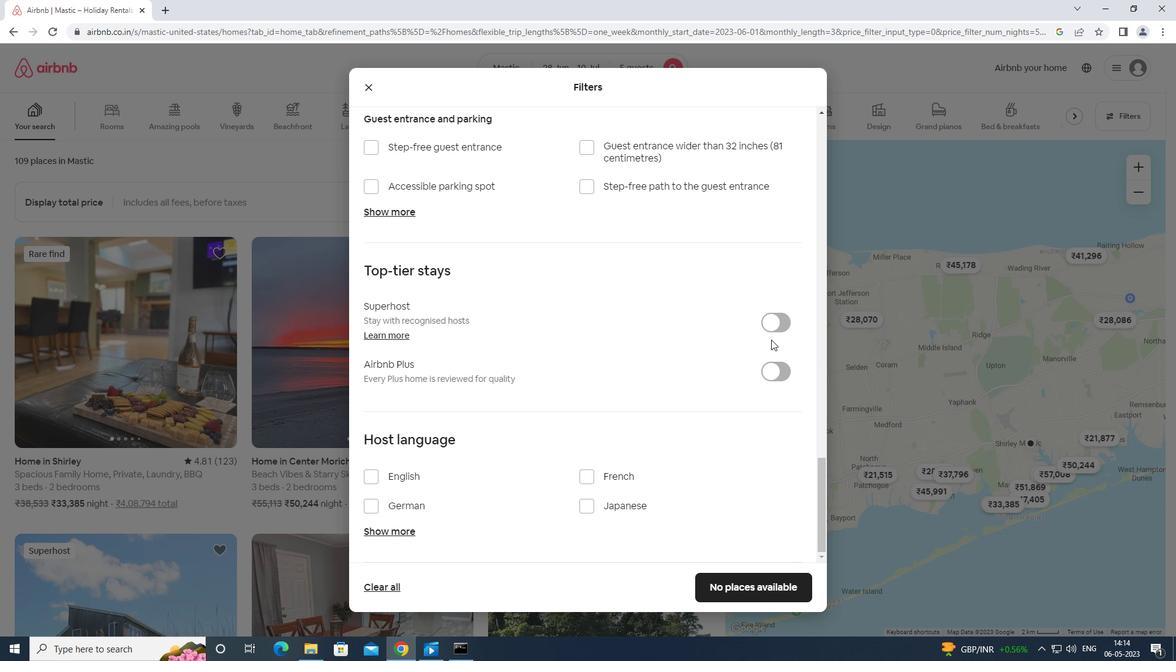 
Action: Mouse moved to (770, 340)
Screenshot: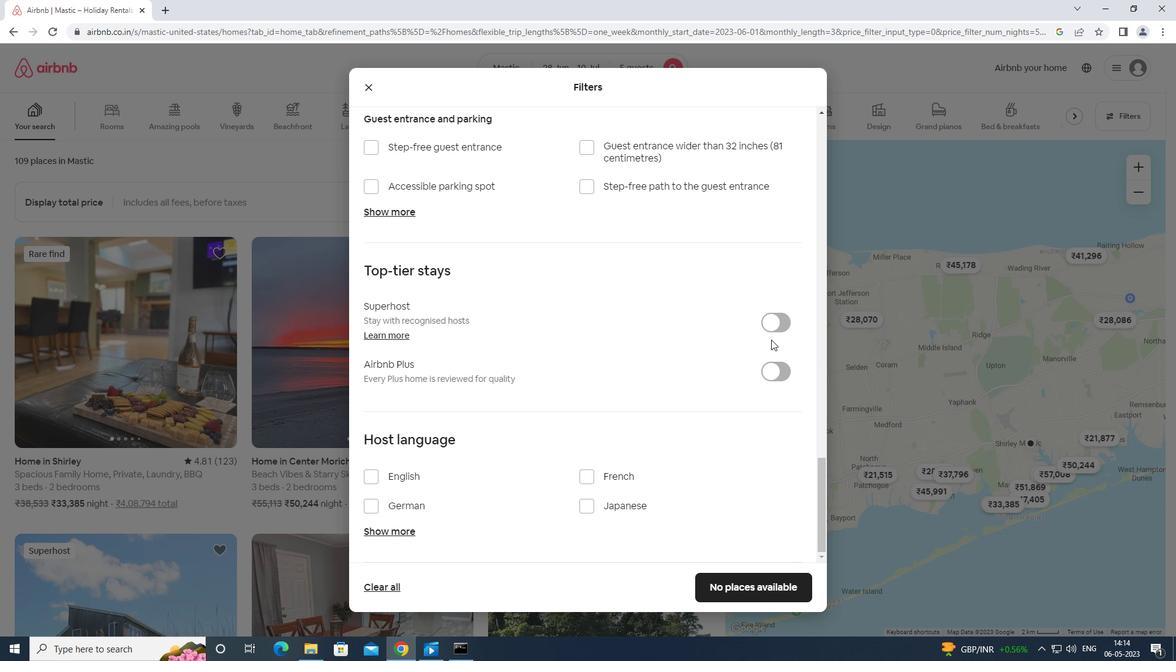 
Action: Mouse scrolled (770, 339) with delta (0, 0)
Screenshot: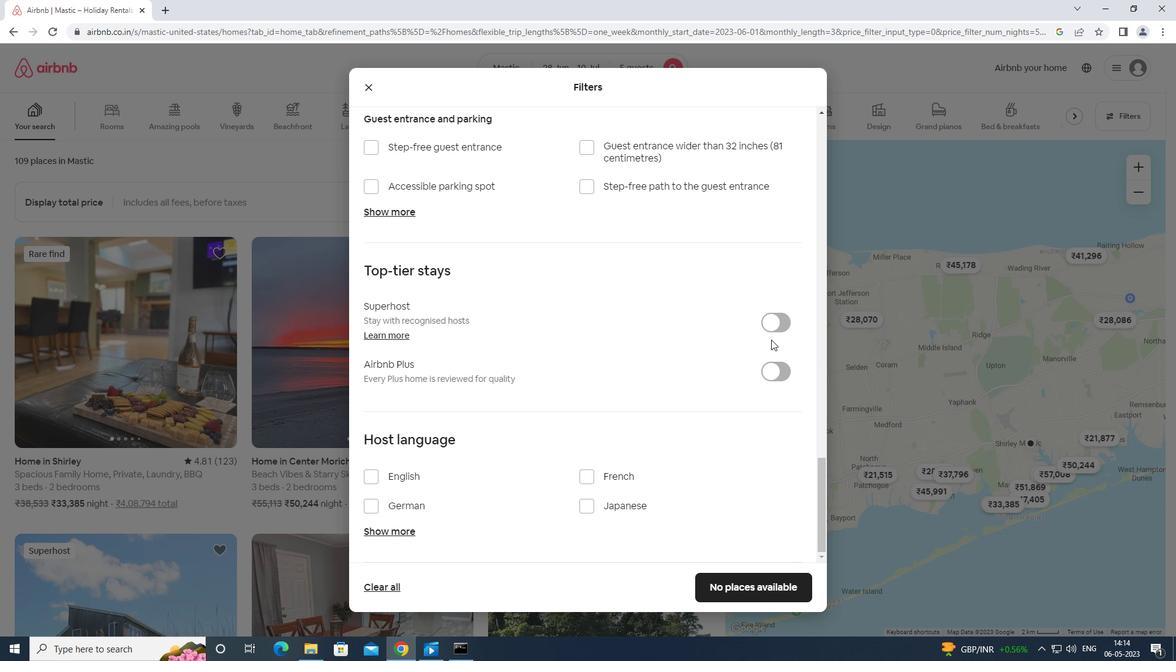 
Action: Mouse scrolled (770, 339) with delta (0, 0)
Screenshot: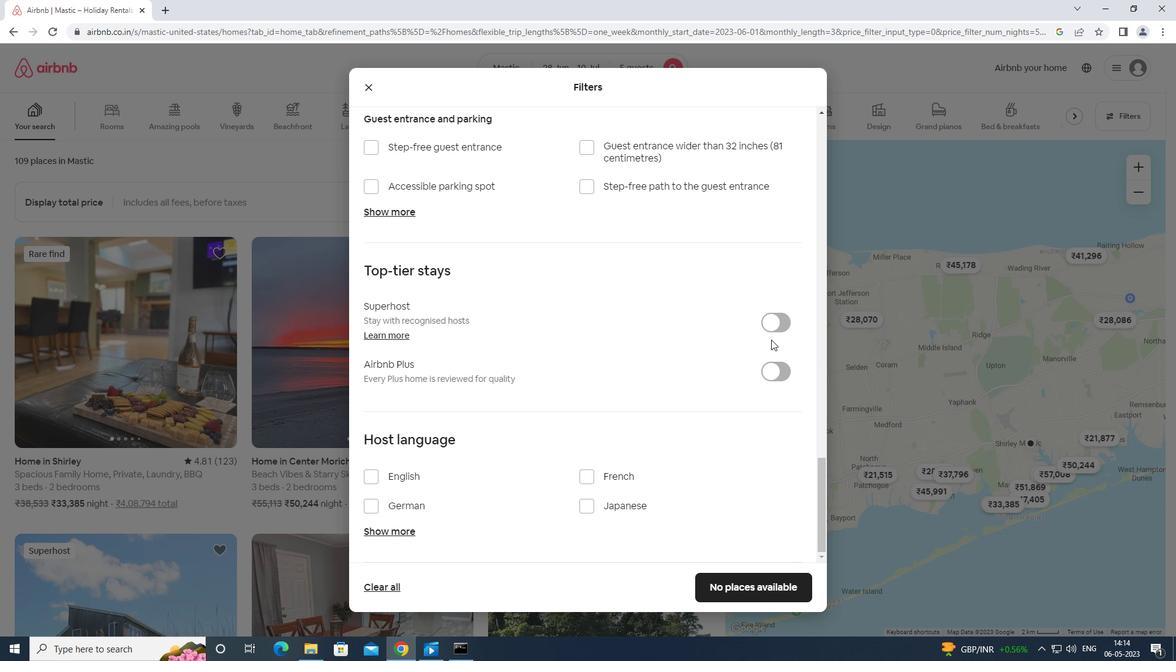 
Action: Mouse moved to (369, 473)
Screenshot: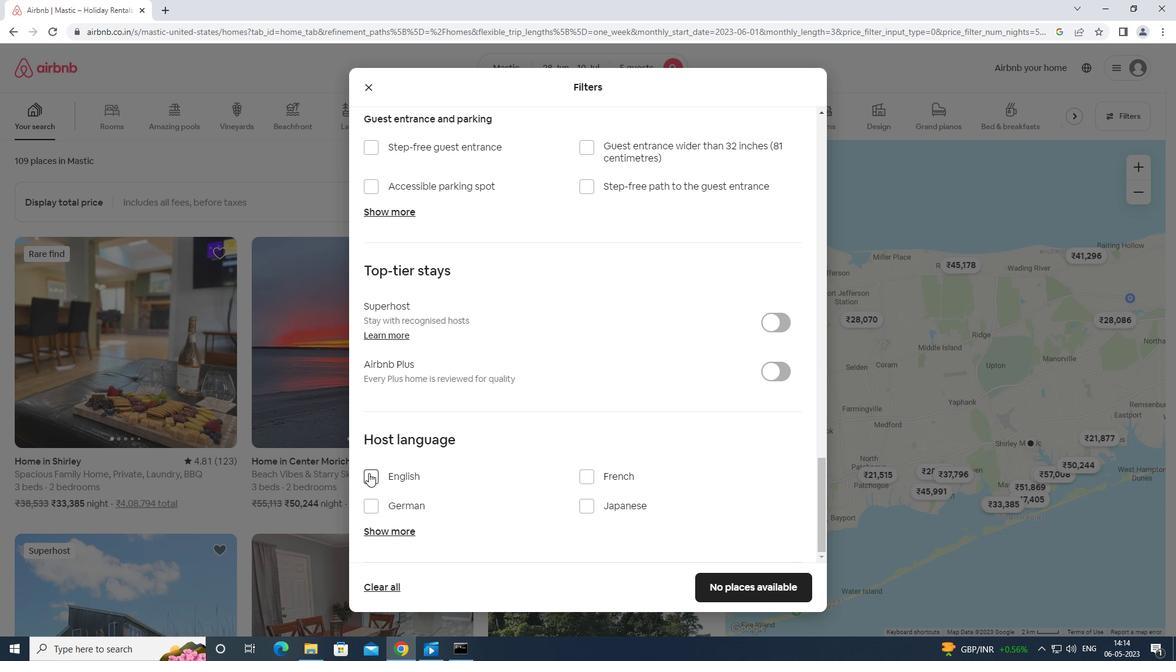 
Action: Mouse pressed left at (369, 473)
Screenshot: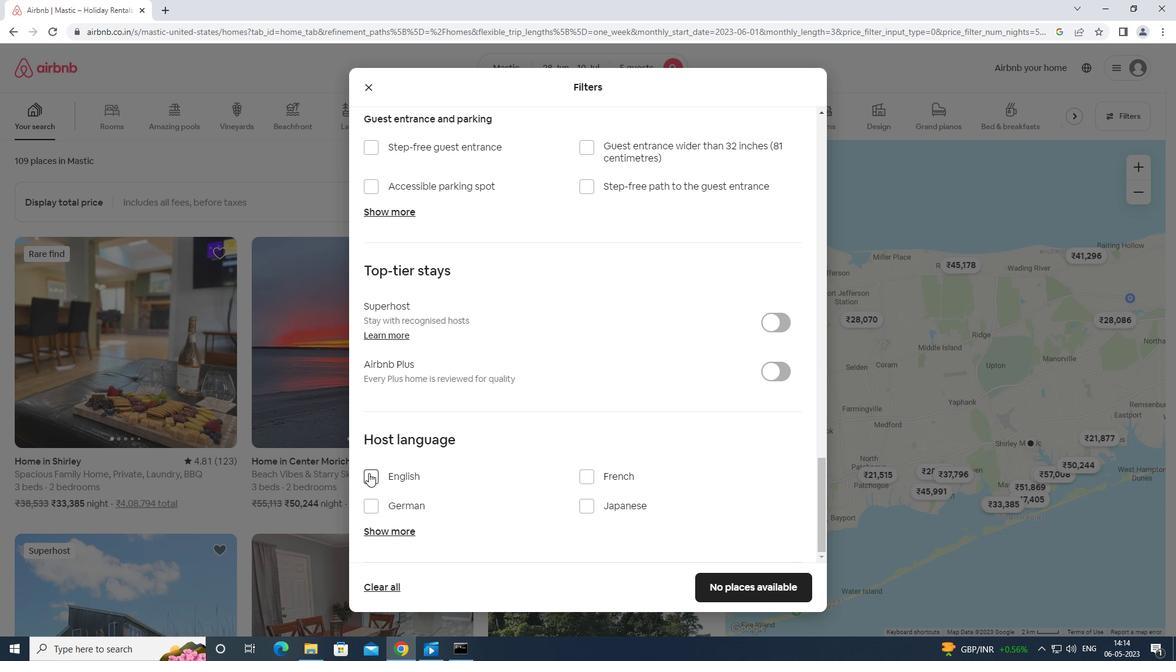 
Action: Mouse moved to (739, 584)
Screenshot: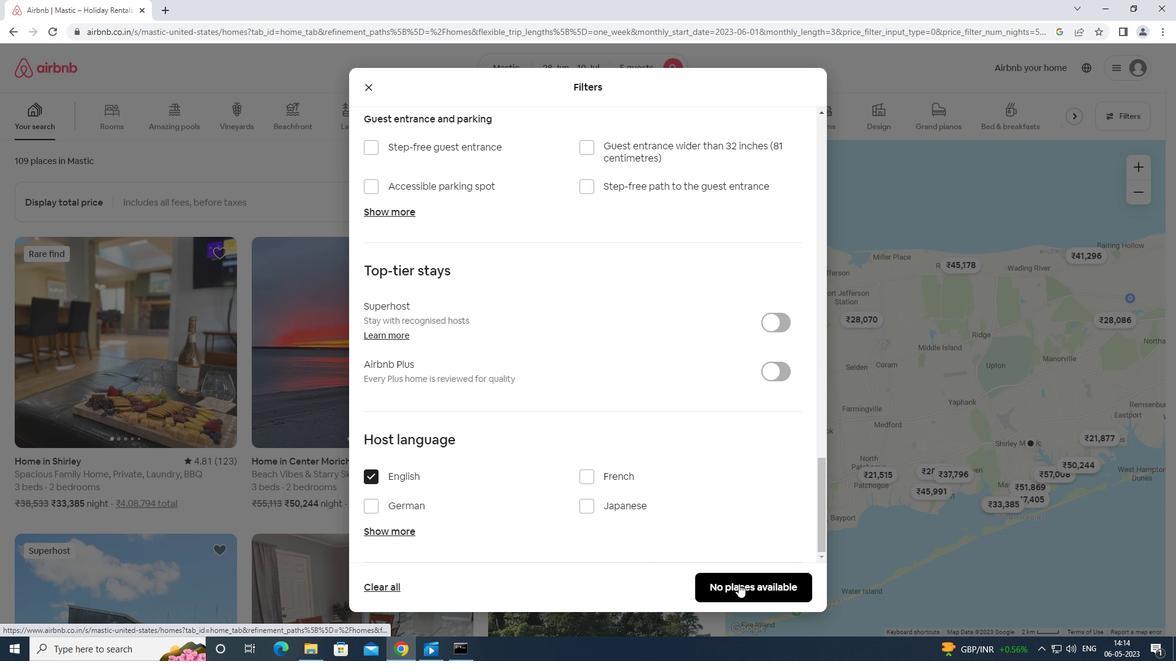
Action: Mouse pressed left at (739, 584)
Screenshot: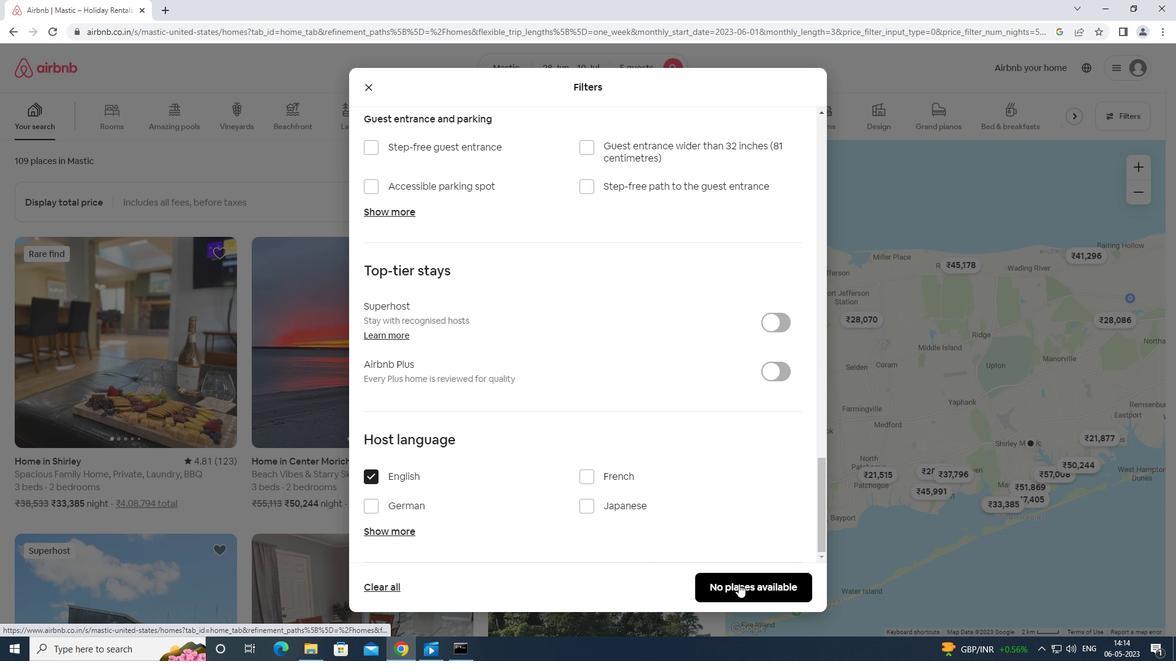 
Action: Mouse moved to (741, 583)
Screenshot: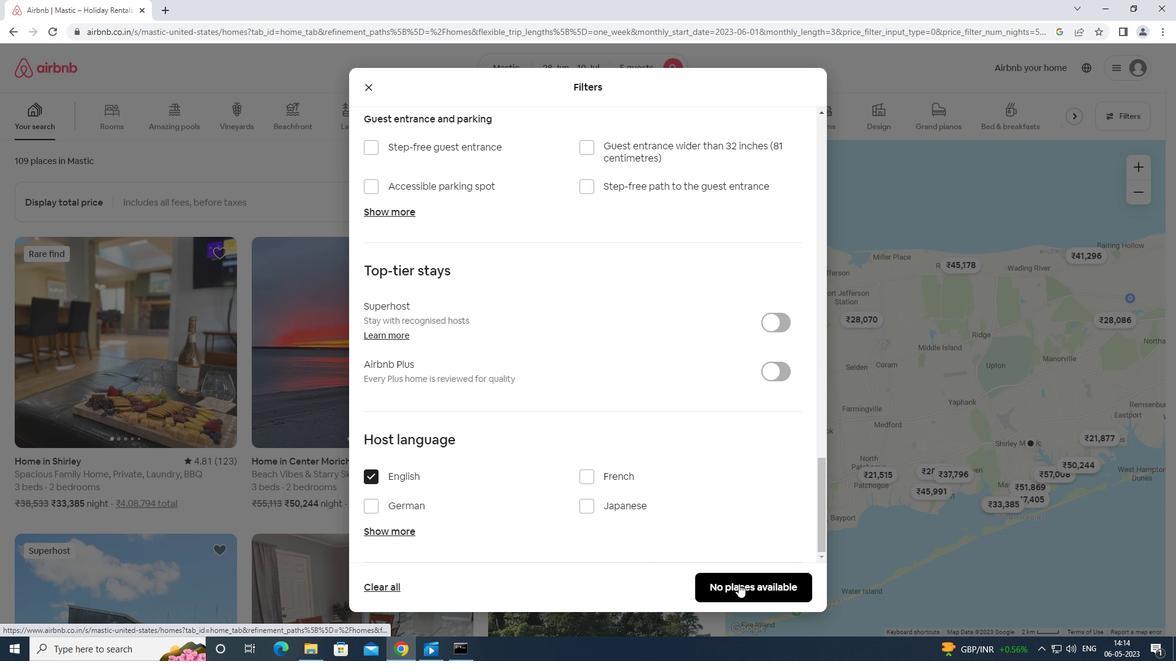 
